 Task: Look for space in South Bend, United States from 10th June, 2023 to 25th June, 2023 for 4 adults in price range Rs.10000 to Rs.15000. Place can be private room with 4 bedrooms having 4 beds and 4 bathrooms. Property type can be house, flat, guest house, hotel. Amenities needed are: wifi, TV, free parkinig on premises, gym, breakfast. Booking option can be shelf check-in. Required host language is English.
Action: Mouse moved to (534, 104)
Screenshot: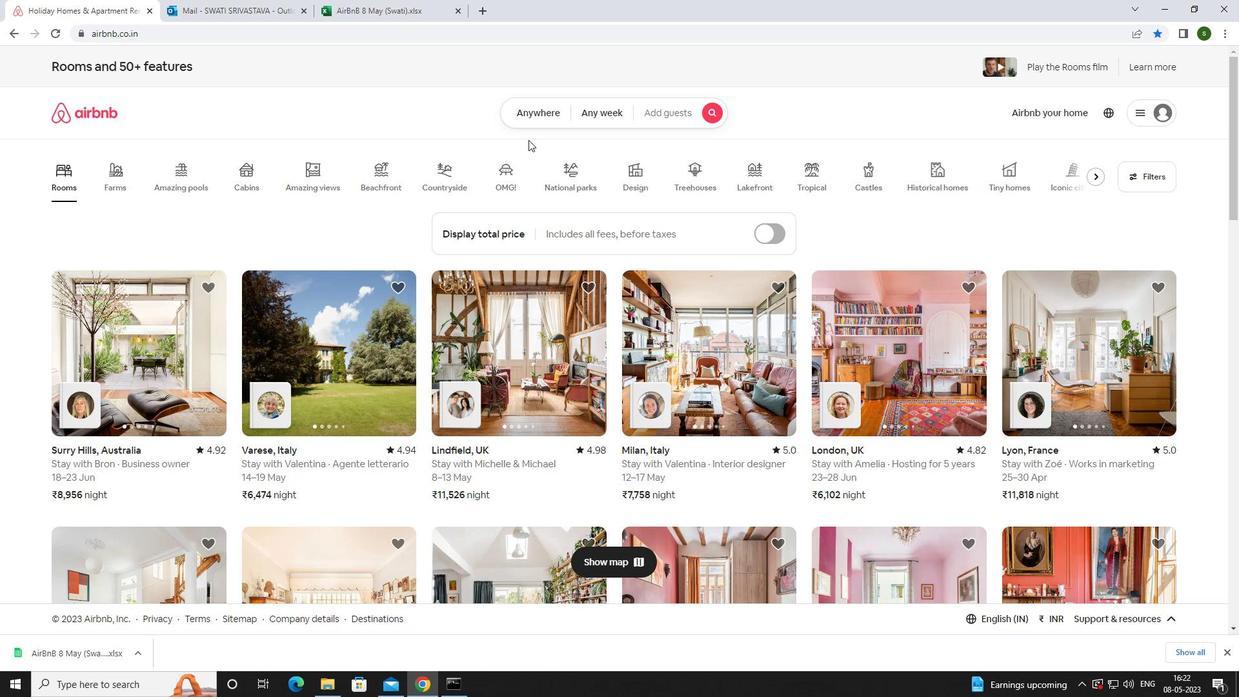 
Action: Mouse pressed left at (534, 104)
Screenshot: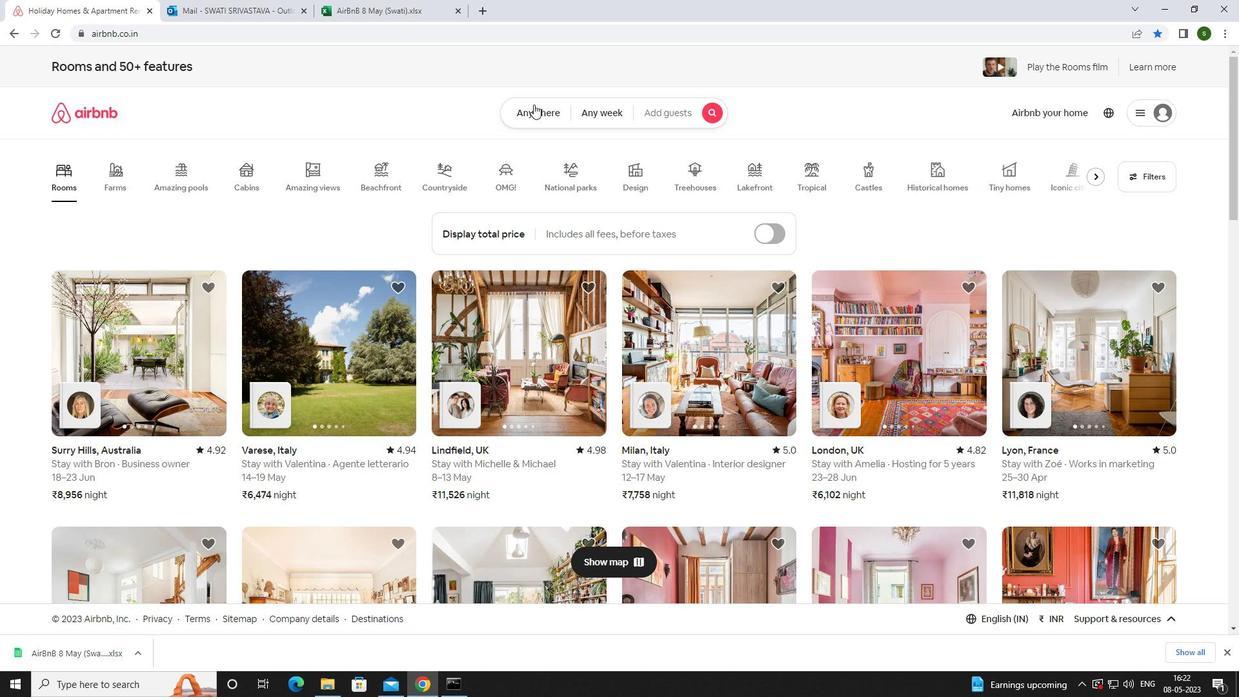 
Action: Mouse moved to (426, 165)
Screenshot: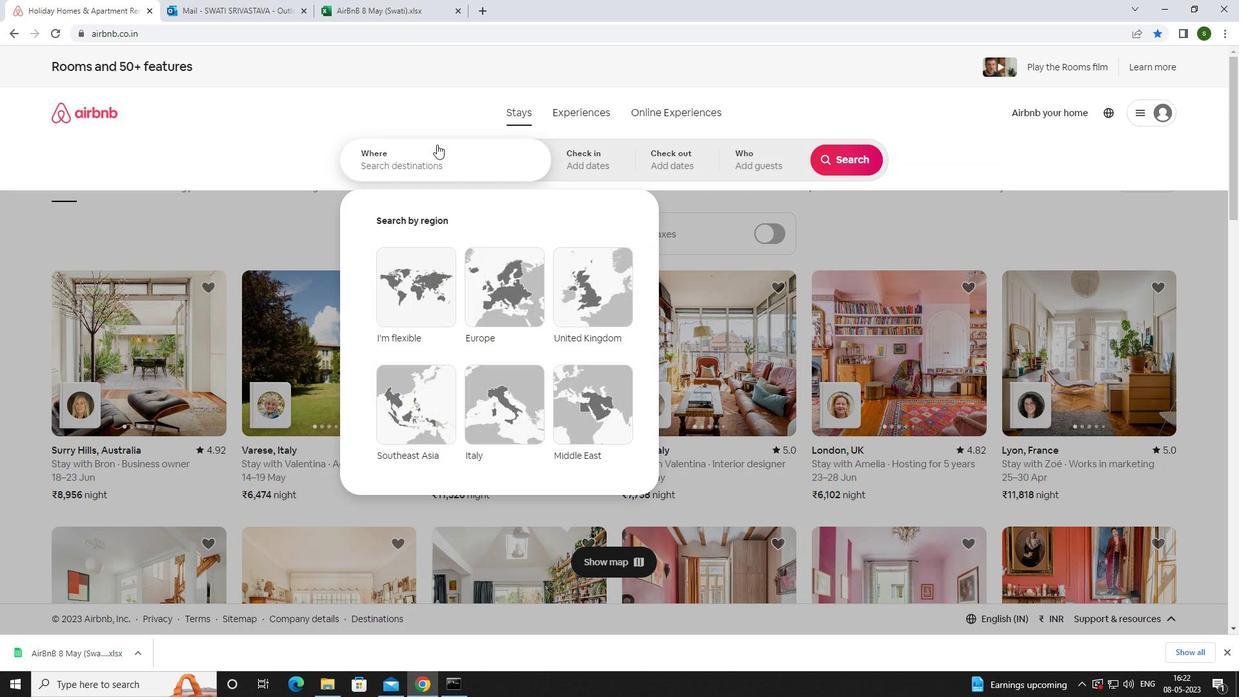 
Action: Mouse pressed left at (426, 165)
Screenshot: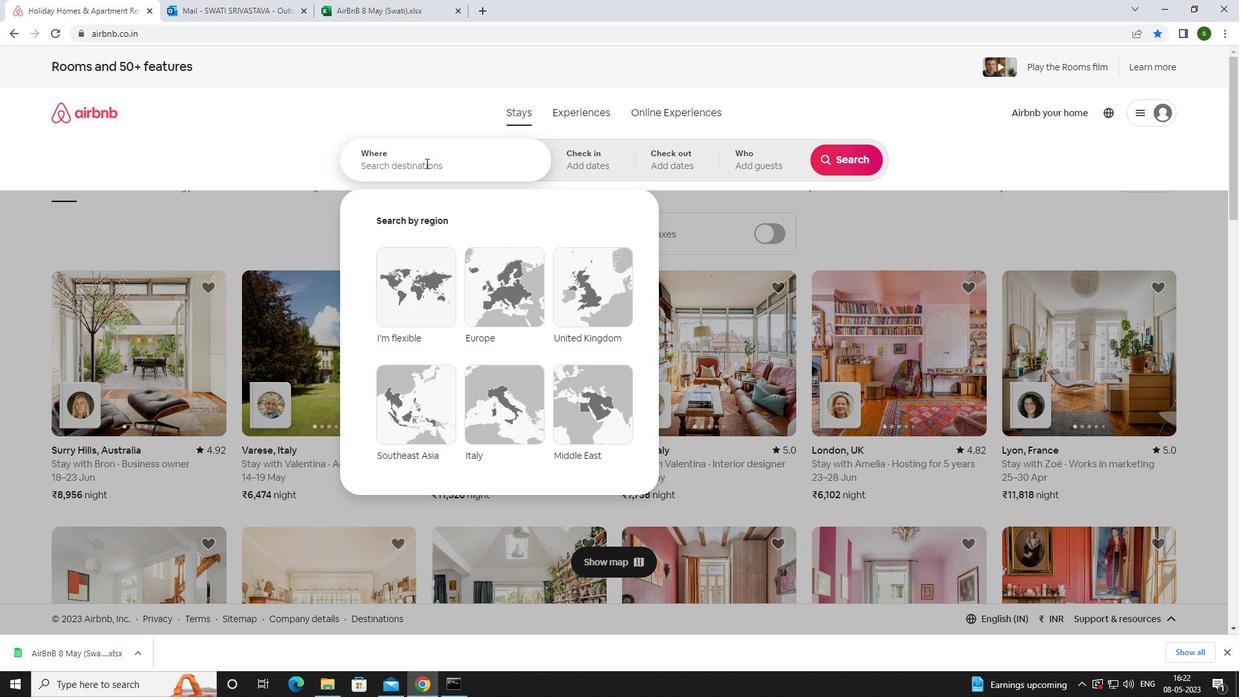 
Action: Mouse moved to (426, 169)
Screenshot: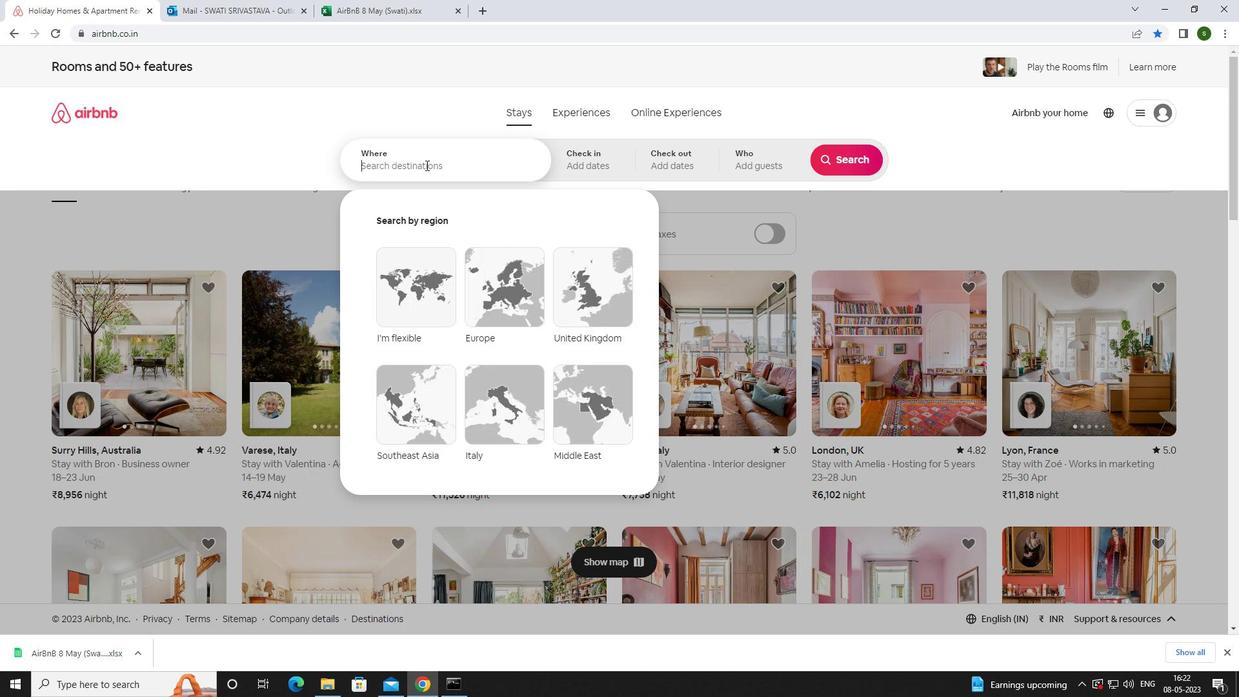 
Action: Key pressed <Key.caps_lock>s<Key.caps_lock>outh<Key.space><Key.caps_lock>b<Key.caps_lock>end,<Key.space><Key.caps_lock>u<Key.caps_lock>nited<Key.space><Key.caps_lock>s<Key.caps_lock>tates<Key.enter>
Screenshot: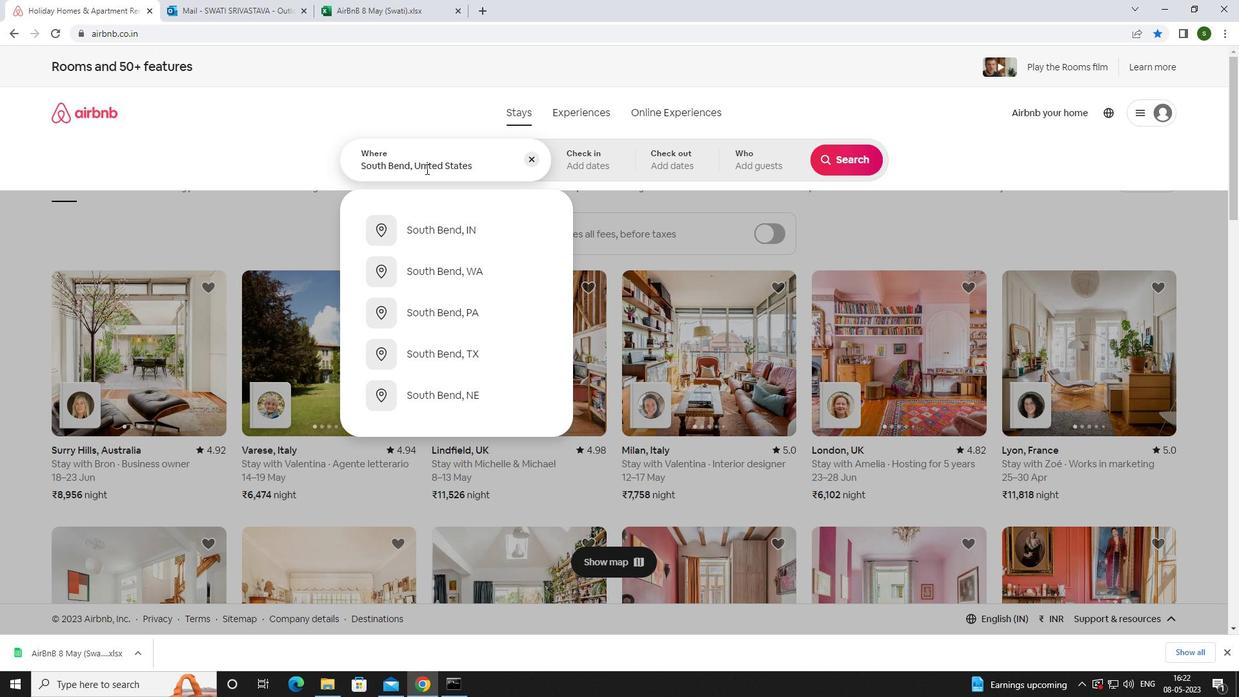 
Action: Mouse moved to (828, 342)
Screenshot: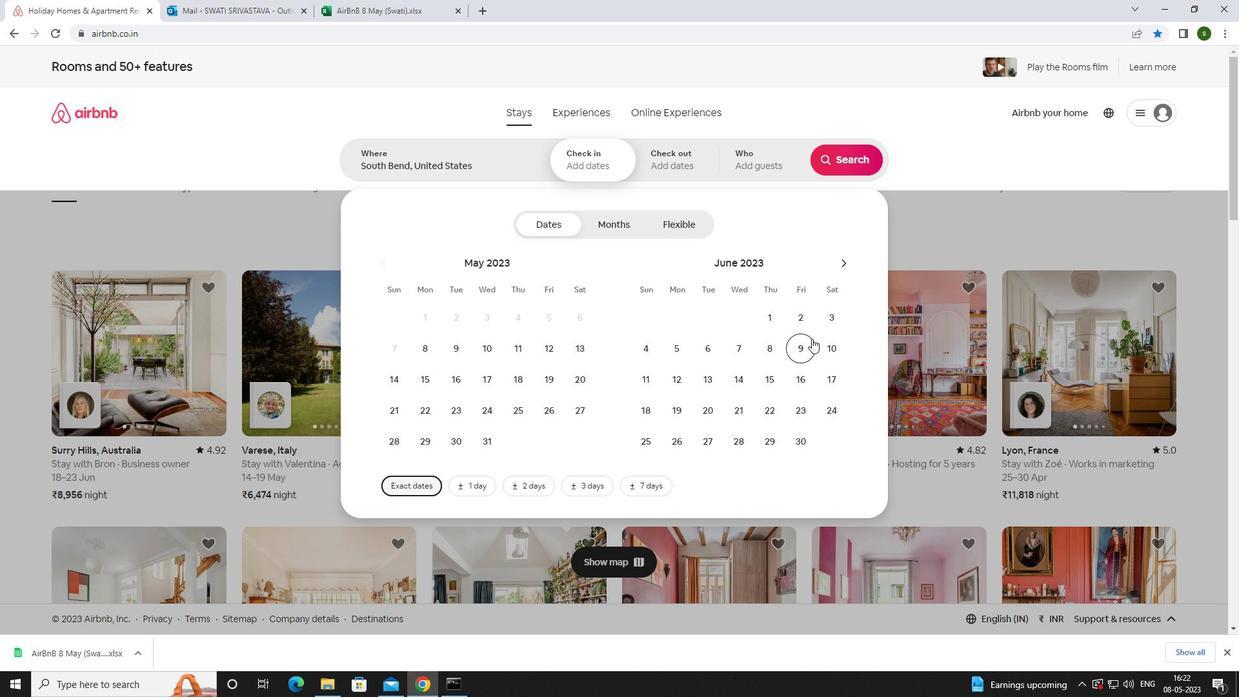 
Action: Mouse pressed left at (828, 342)
Screenshot: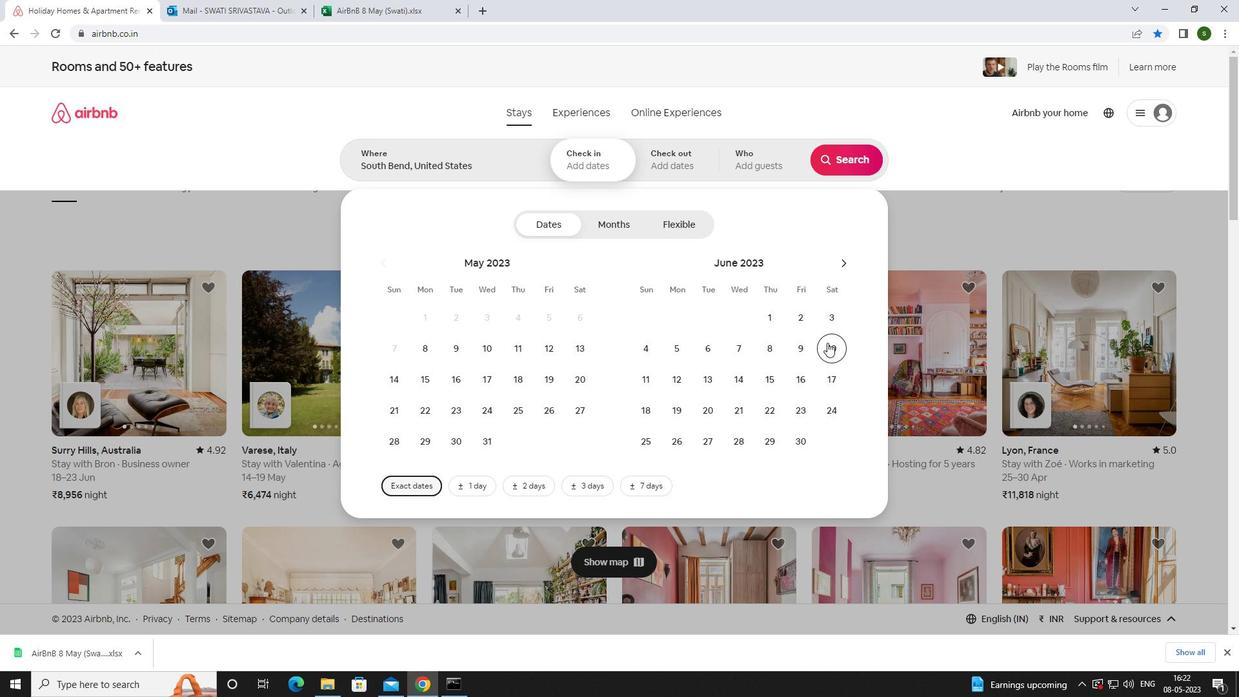 
Action: Mouse moved to (650, 433)
Screenshot: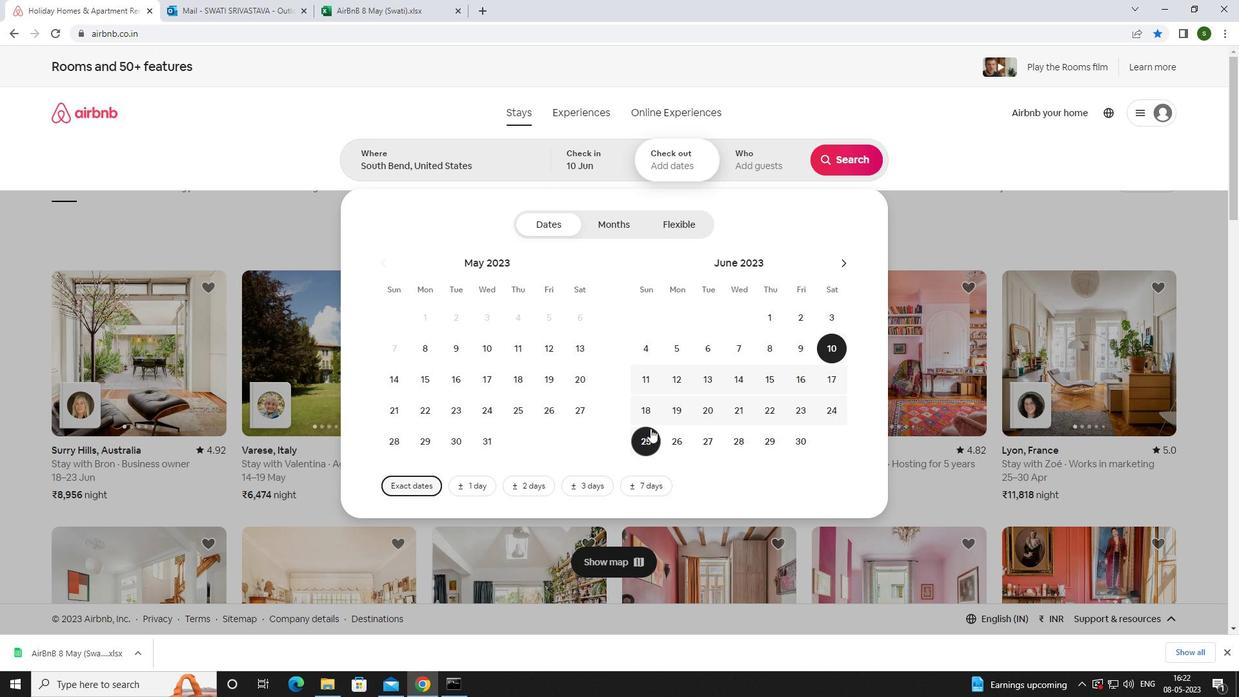 
Action: Mouse pressed left at (650, 433)
Screenshot: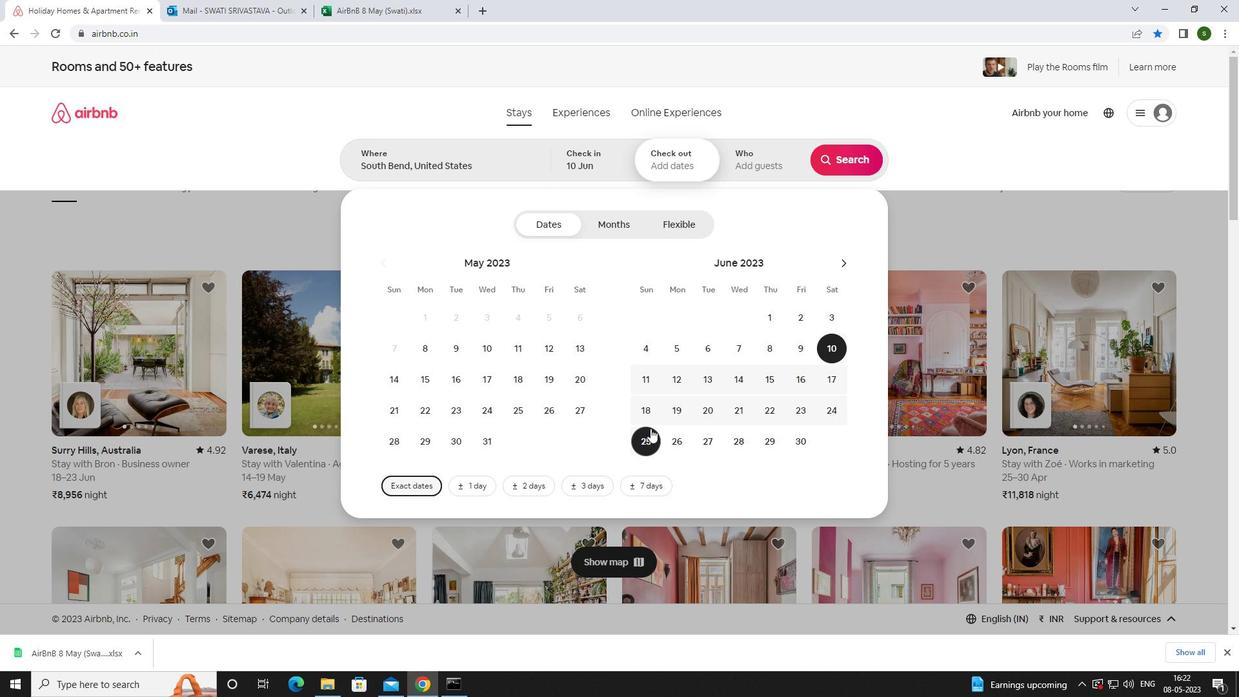 
Action: Mouse moved to (760, 160)
Screenshot: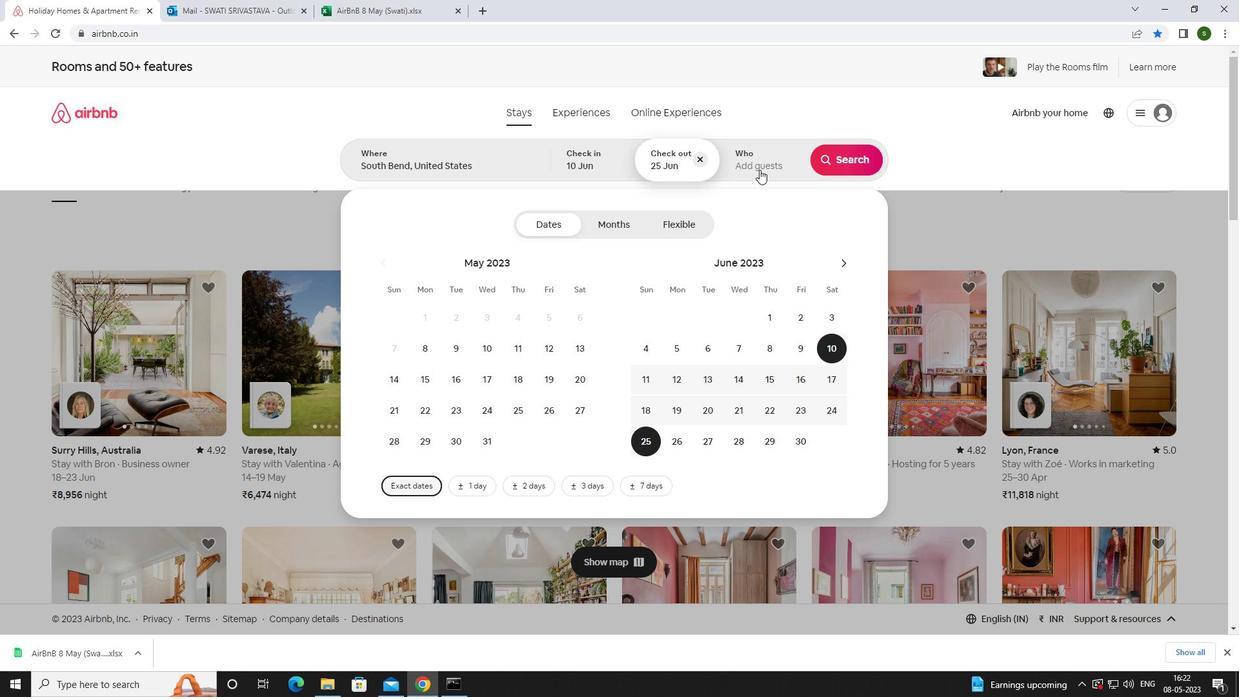 
Action: Mouse pressed left at (760, 160)
Screenshot: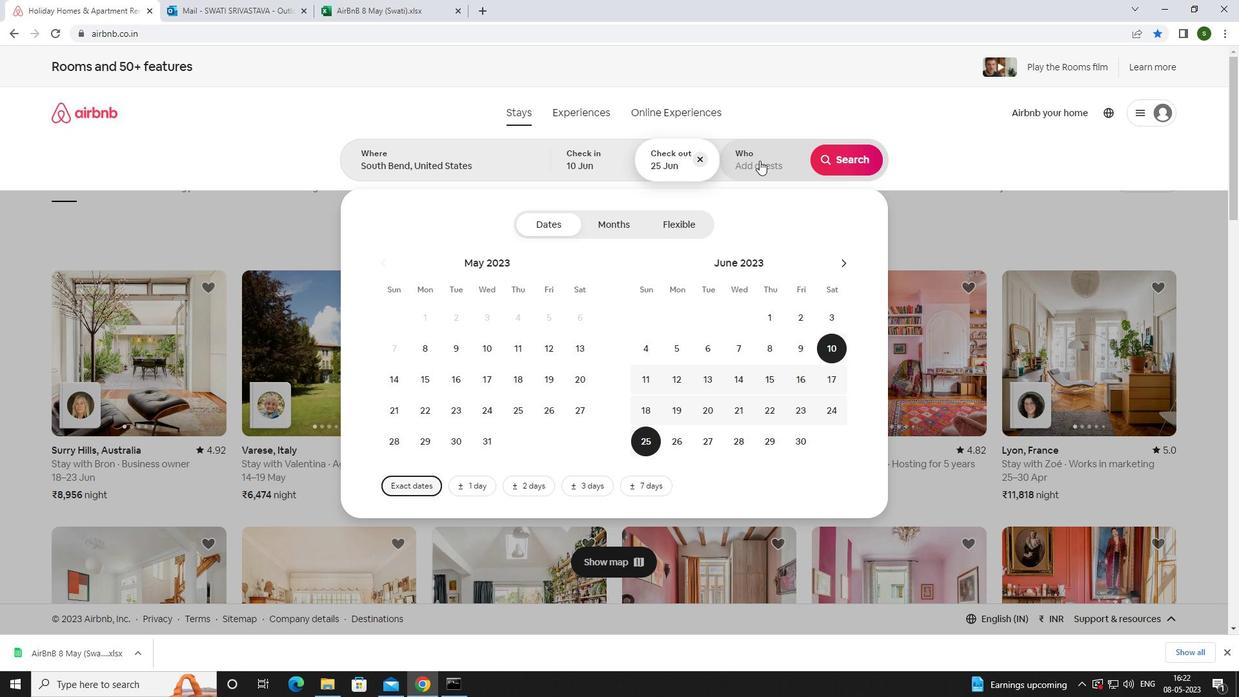
Action: Mouse moved to (853, 227)
Screenshot: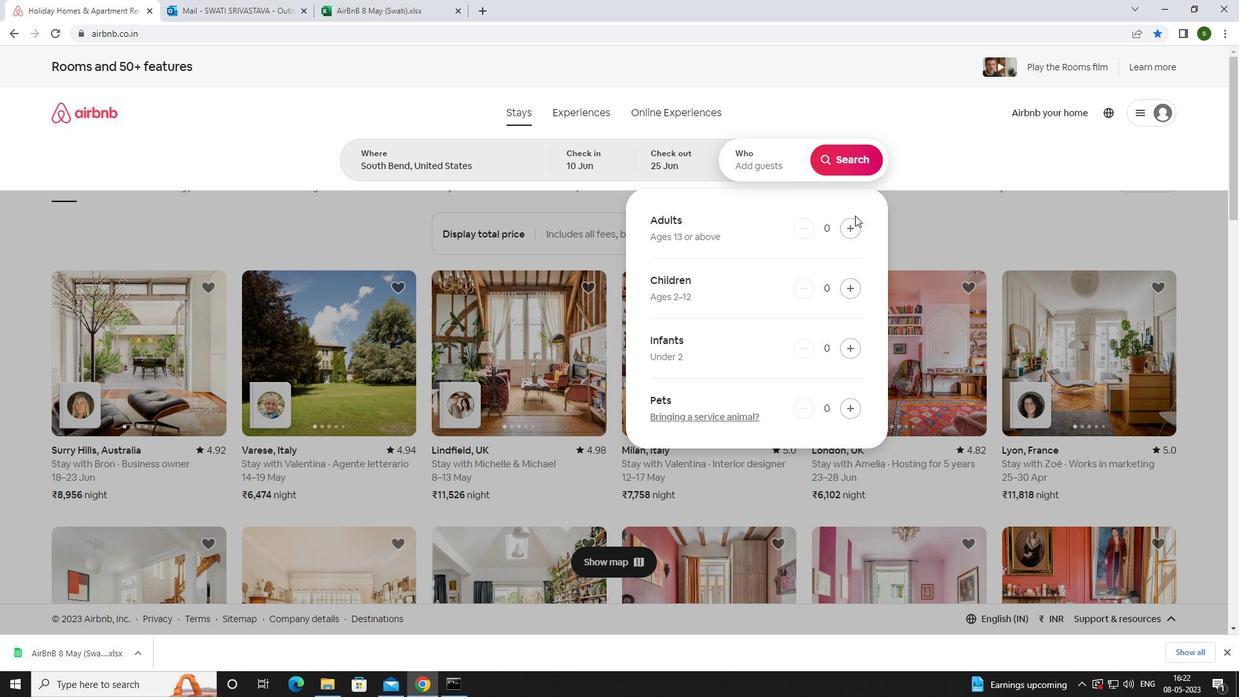 
Action: Mouse pressed left at (853, 227)
Screenshot: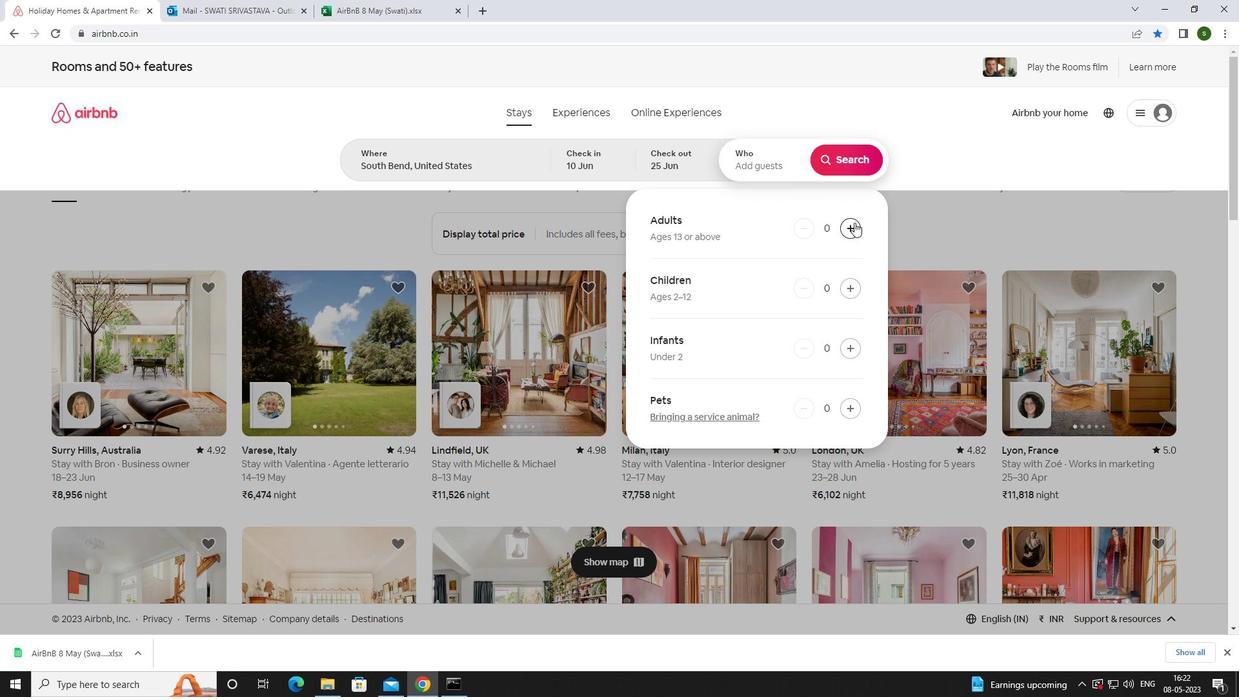 
Action: Mouse pressed left at (853, 227)
Screenshot: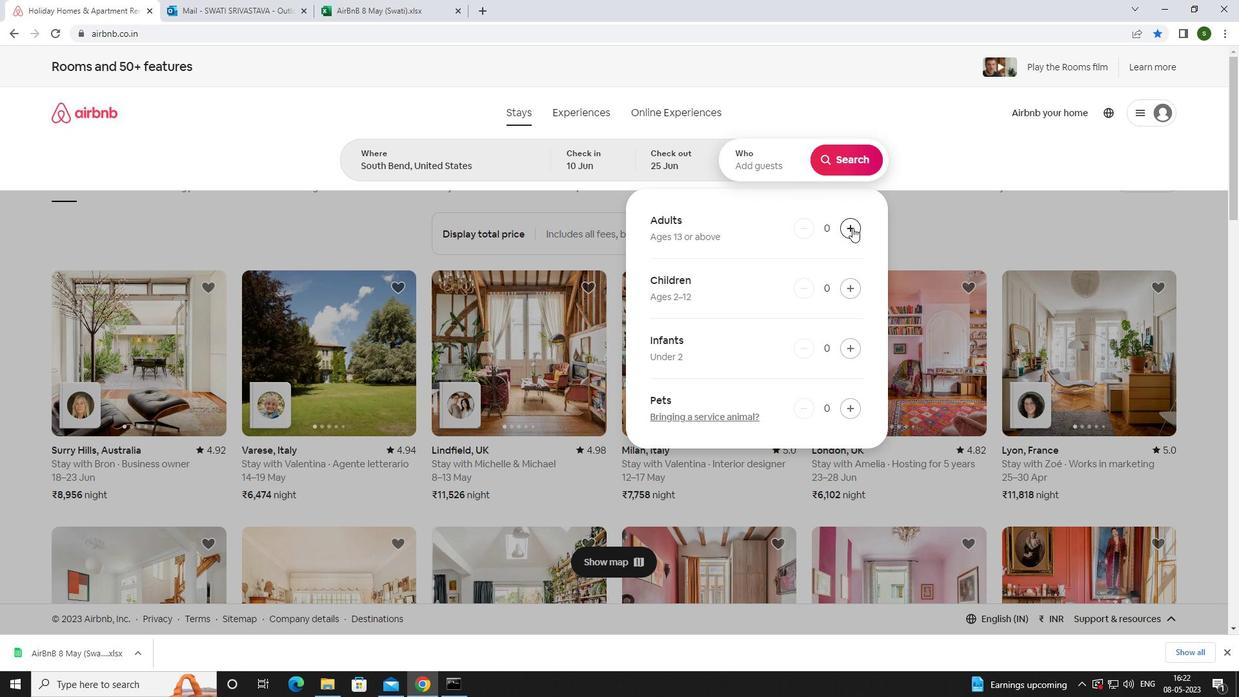 
Action: Mouse pressed left at (853, 227)
Screenshot: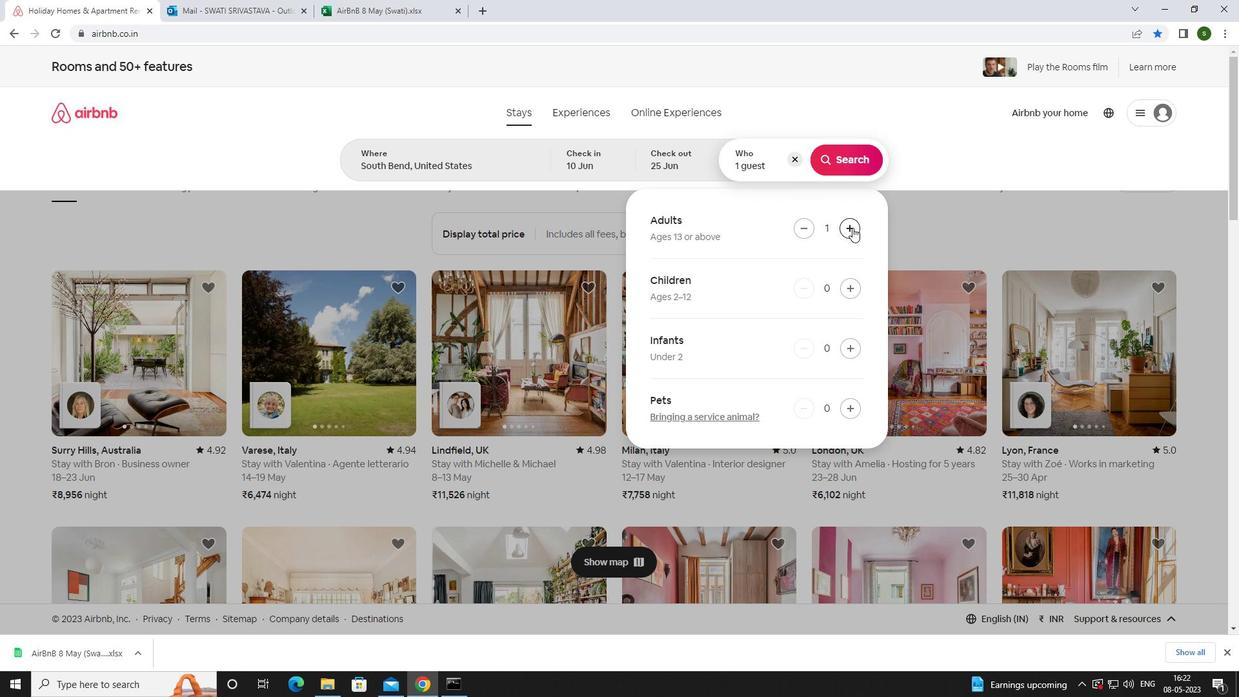 
Action: Mouse pressed left at (853, 227)
Screenshot: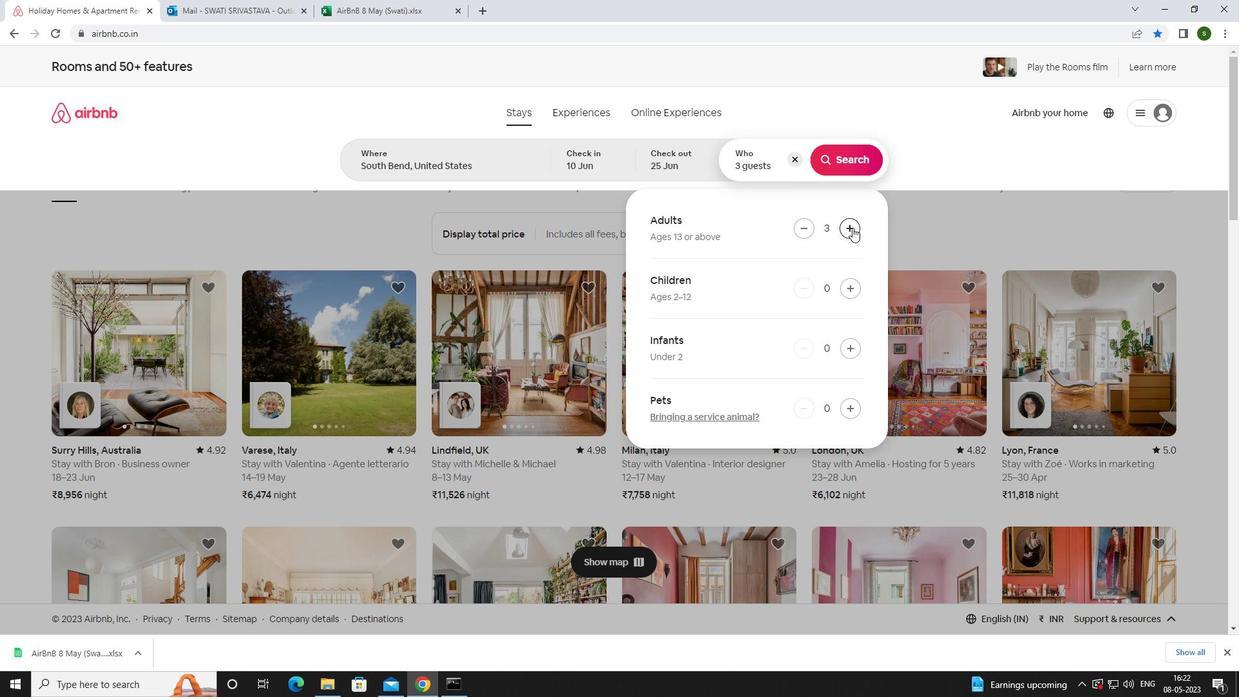 
Action: Mouse moved to (835, 156)
Screenshot: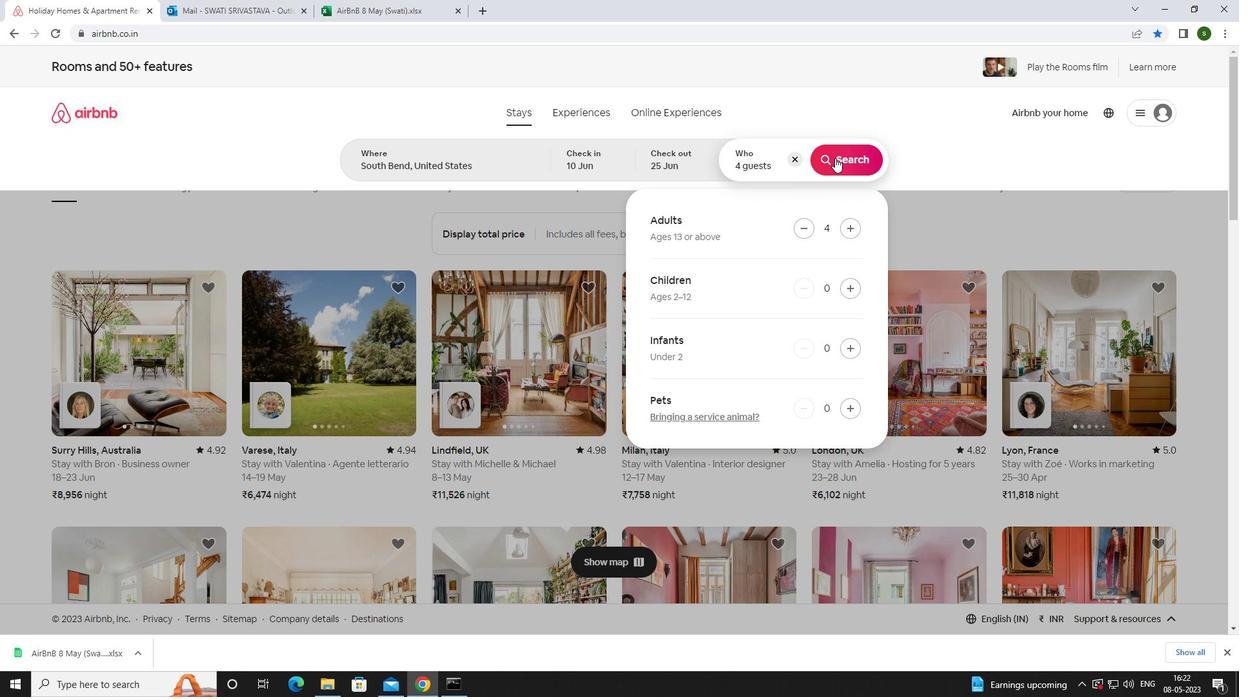 
Action: Mouse pressed left at (835, 156)
Screenshot: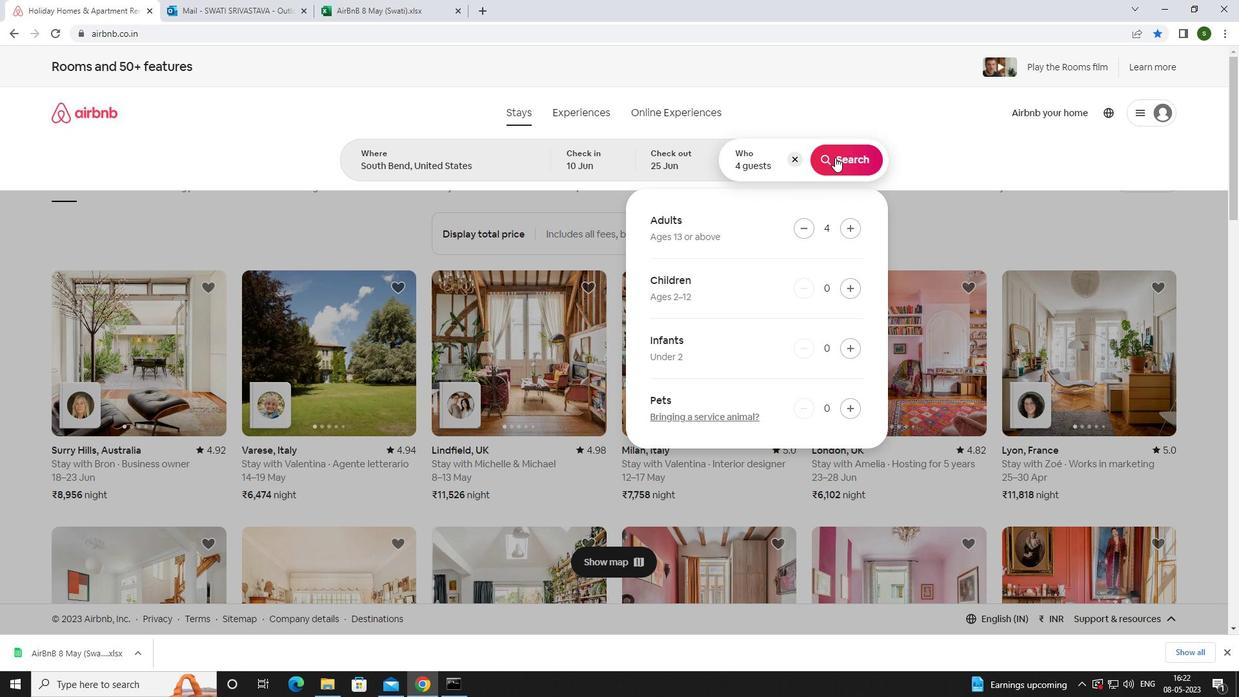 
Action: Mouse moved to (1181, 134)
Screenshot: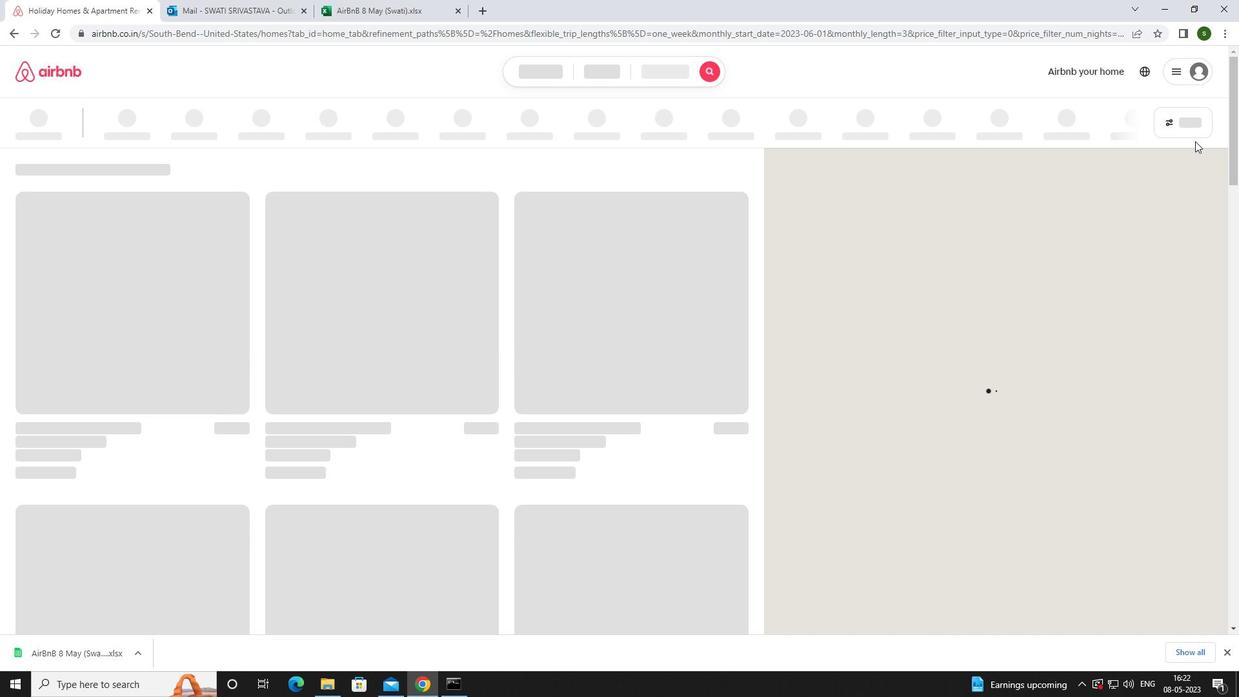 
Action: Mouse pressed left at (1181, 134)
Screenshot: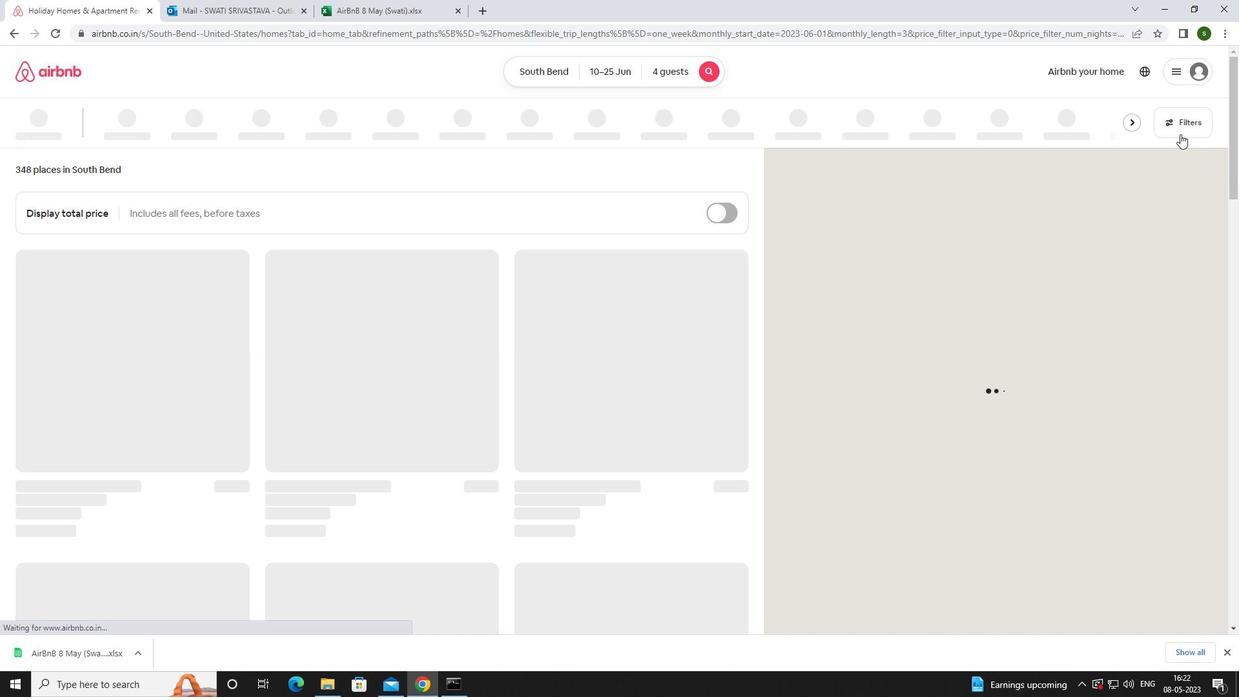 
Action: Mouse moved to (557, 430)
Screenshot: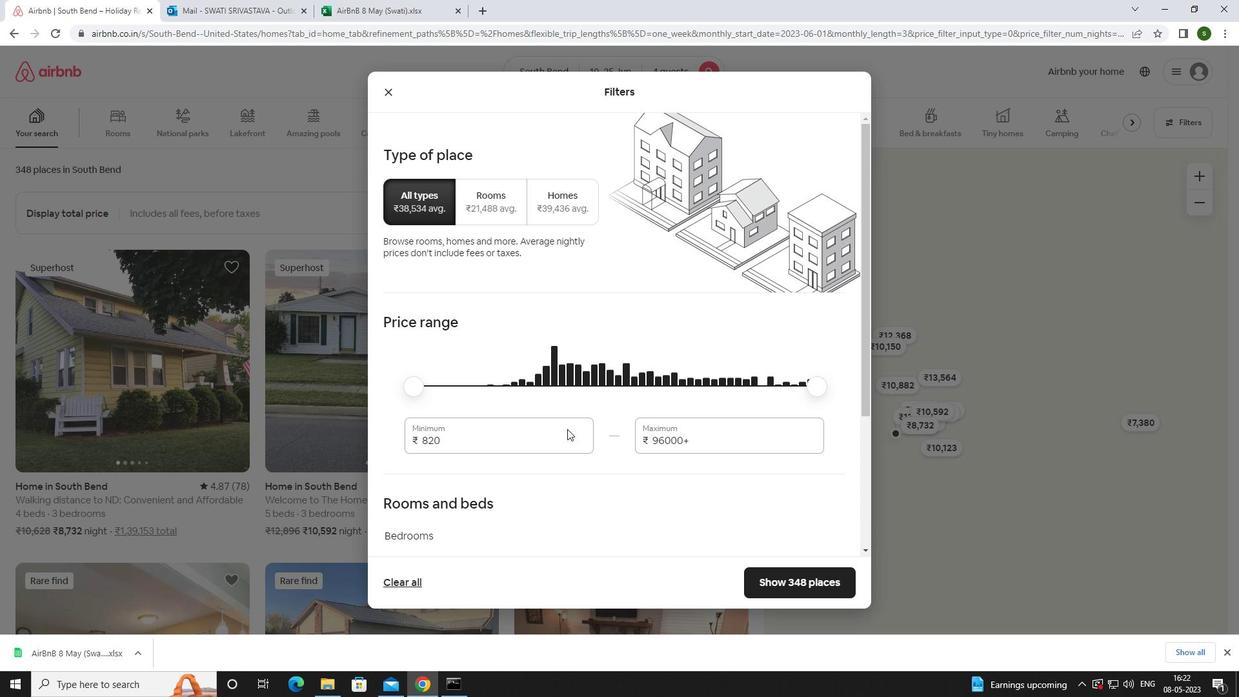 
Action: Mouse pressed left at (557, 430)
Screenshot: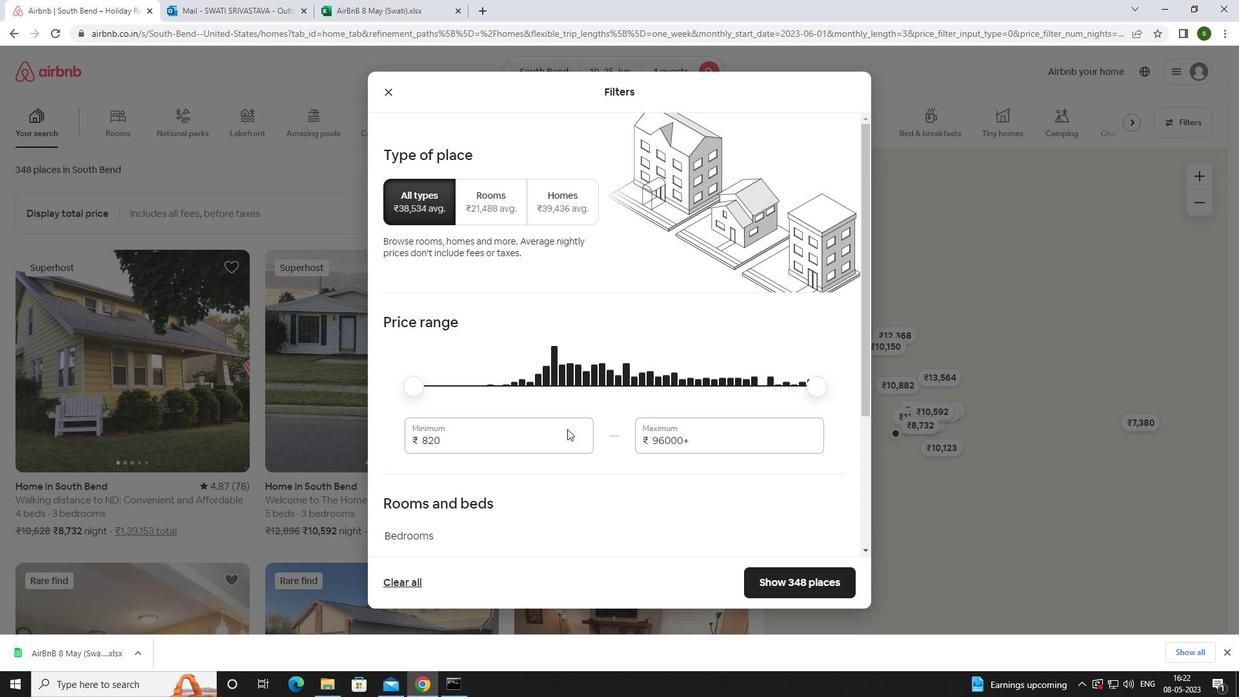 
Action: Mouse moved to (553, 431)
Screenshot: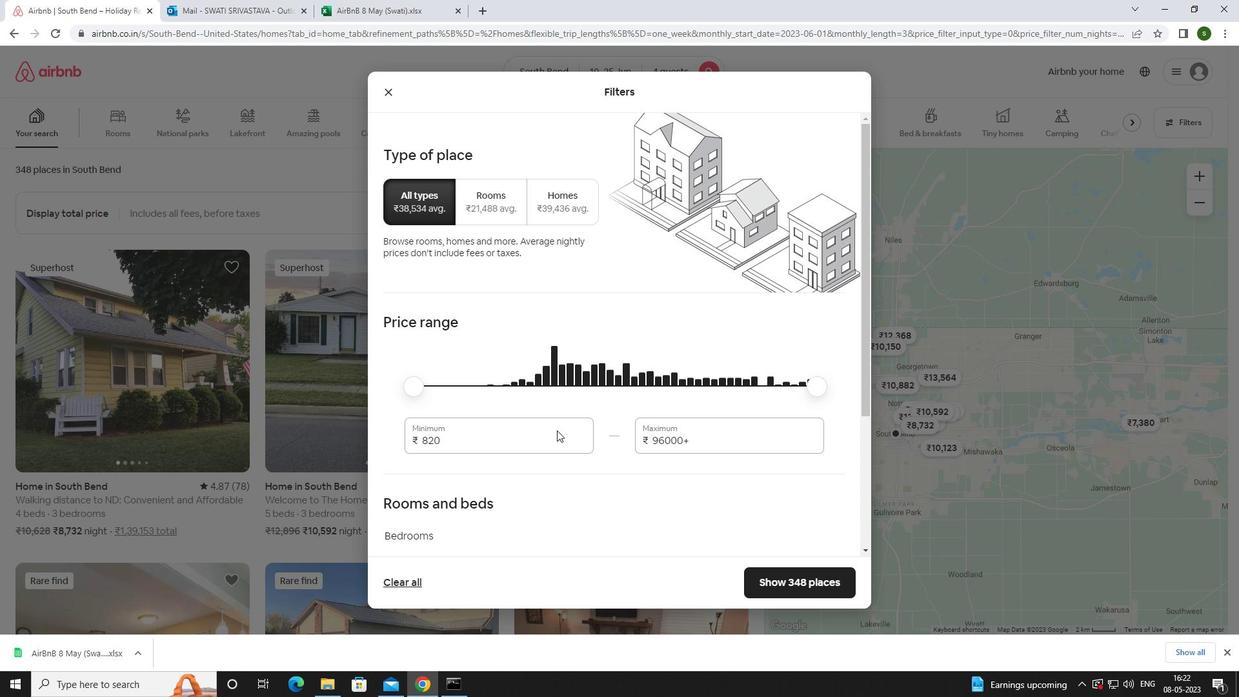 
Action: Key pressed <Key.backspace><Key.backspace><Key.backspace><Key.backspace>10000
Screenshot: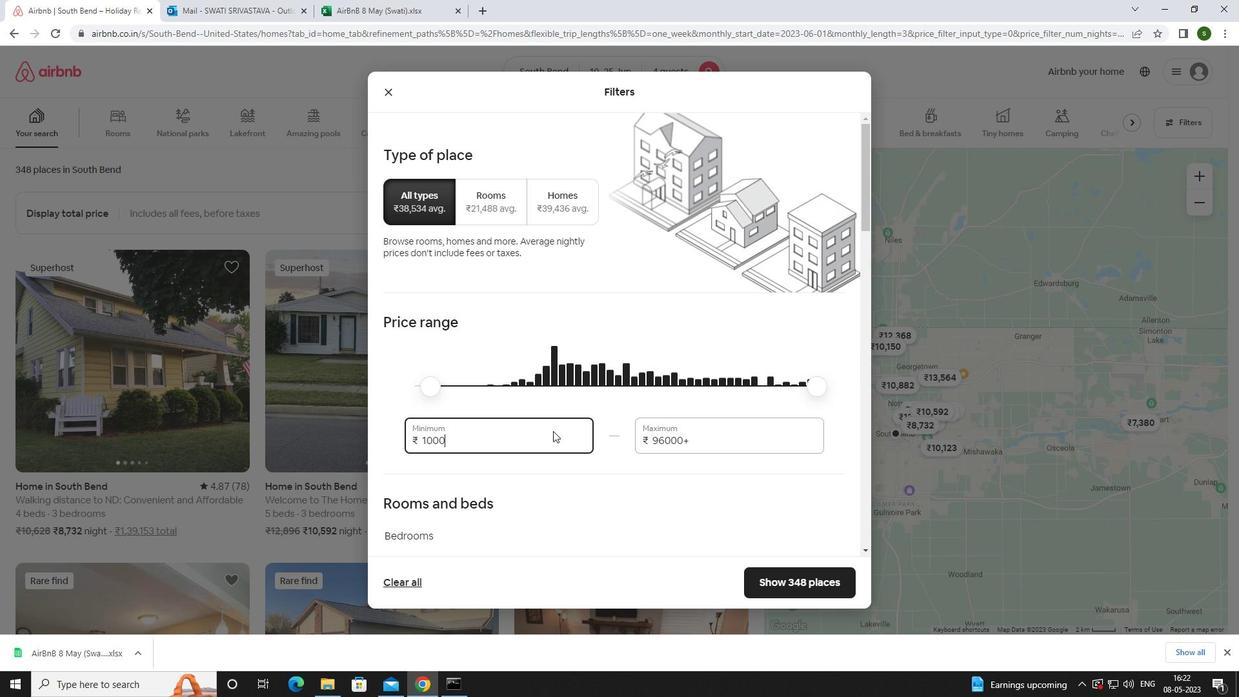 
Action: Mouse moved to (716, 446)
Screenshot: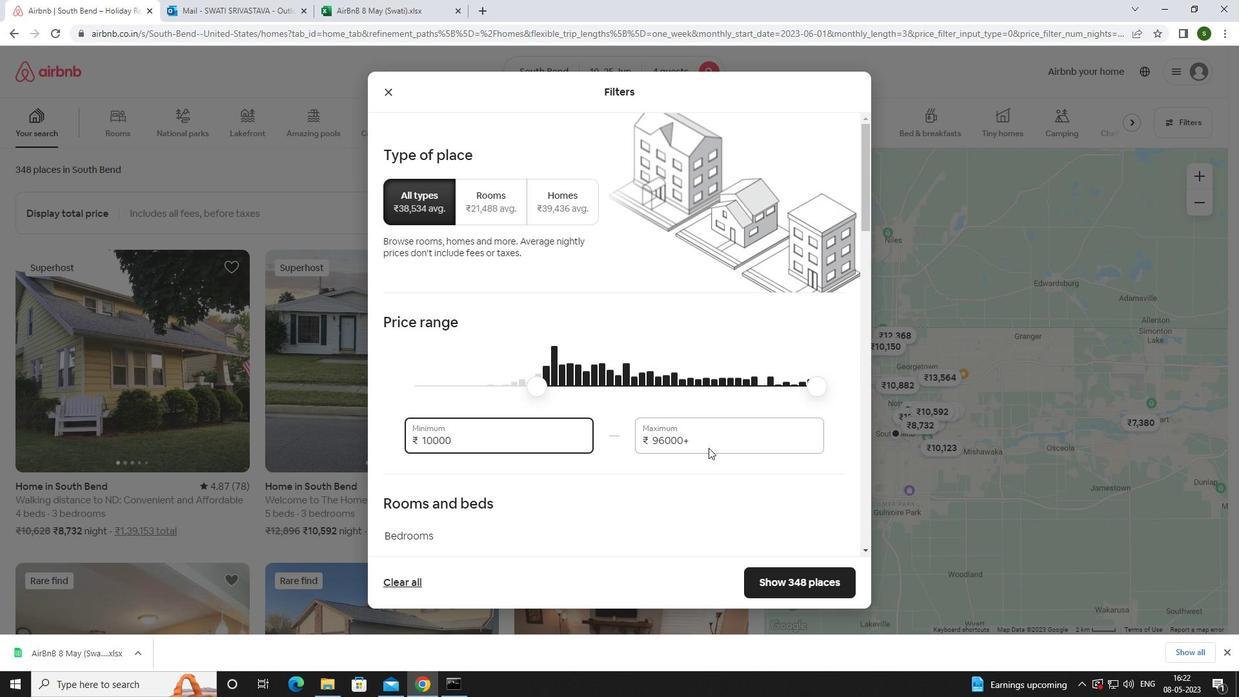 
Action: Mouse pressed left at (716, 446)
Screenshot: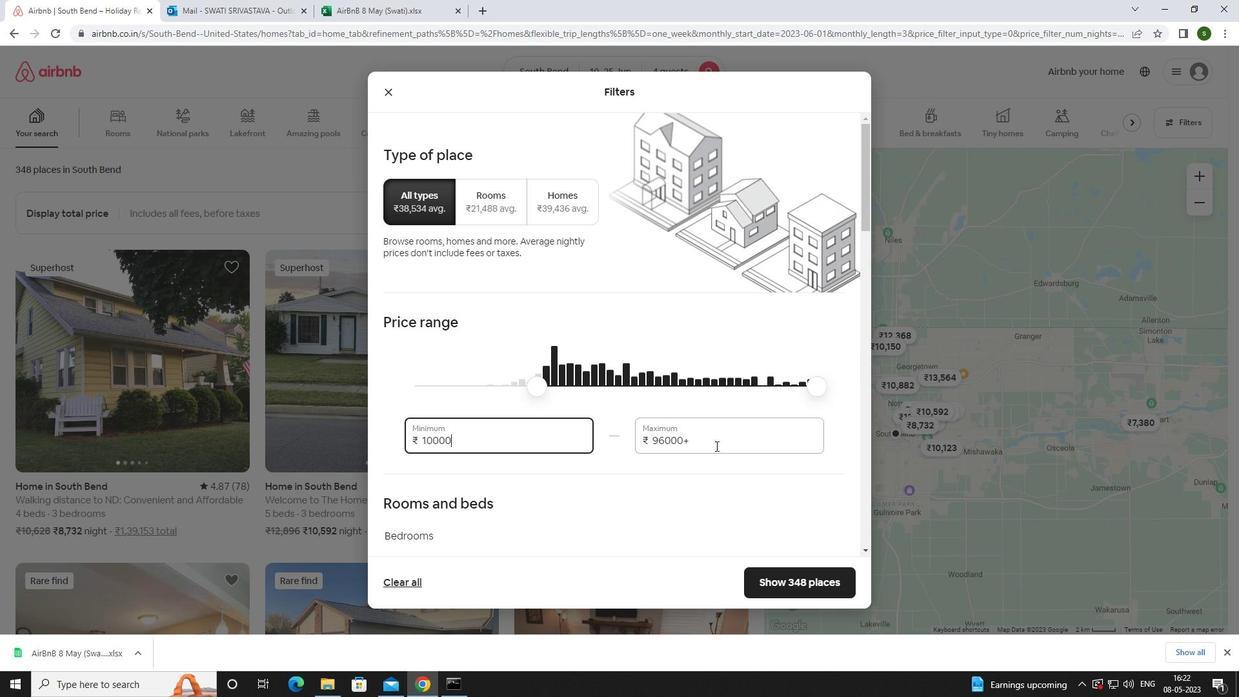 
Action: Key pressed <Key.backspace><Key.backspace><Key.backspace><Key.backspace><Key.backspace><Key.backspace><Key.backspace><Key.backspace><Key.backspace><Key.backspace>15000
Screenshot: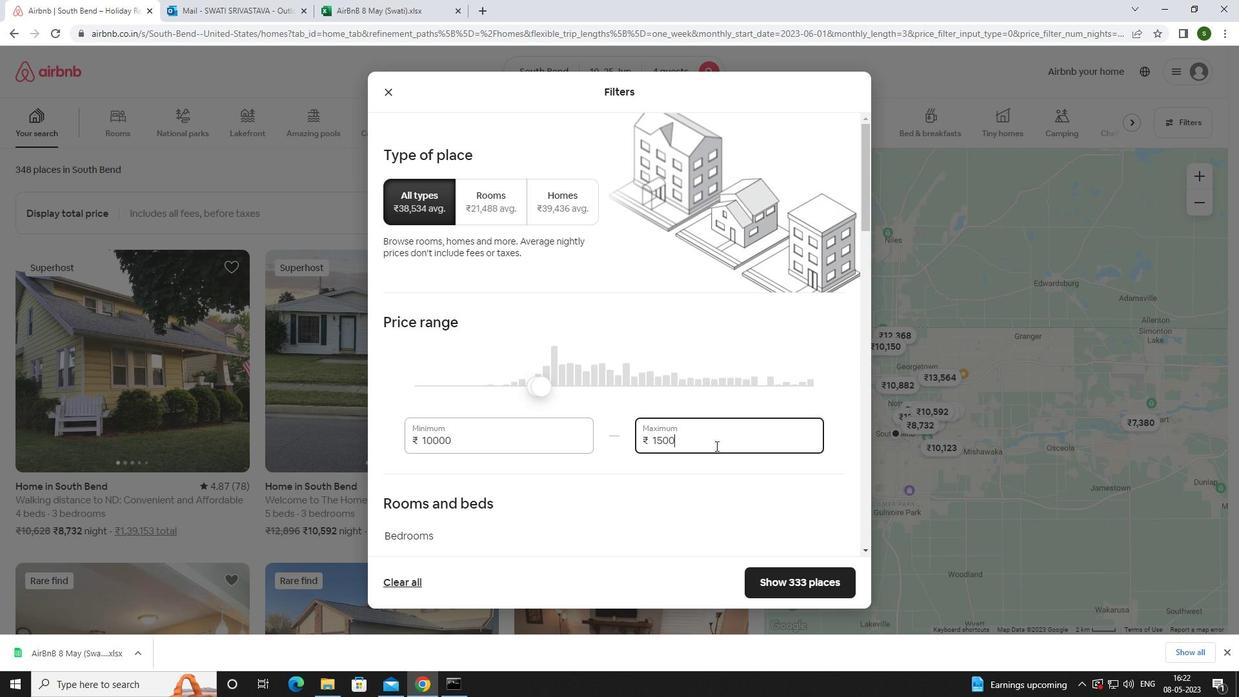 
Action: Mouse moved to (647, 400)
Screenshot: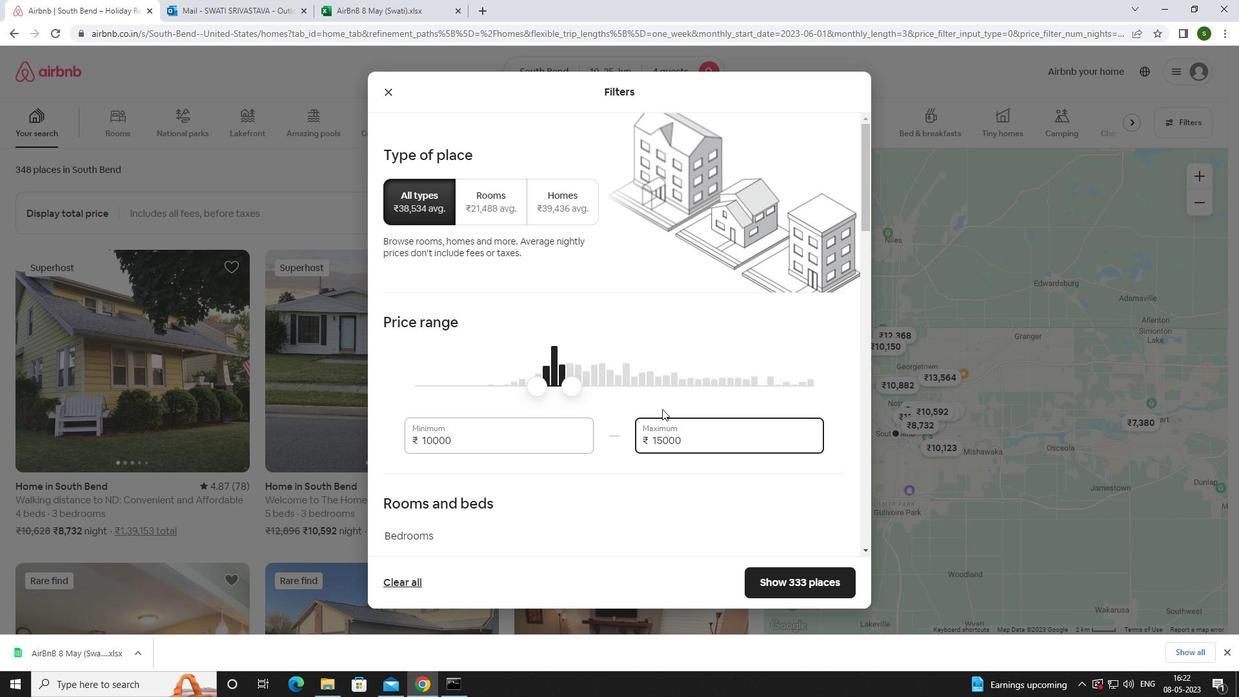 
Action: Mouse scrolled (647, 399) with delta (0, 0)
Screenshot: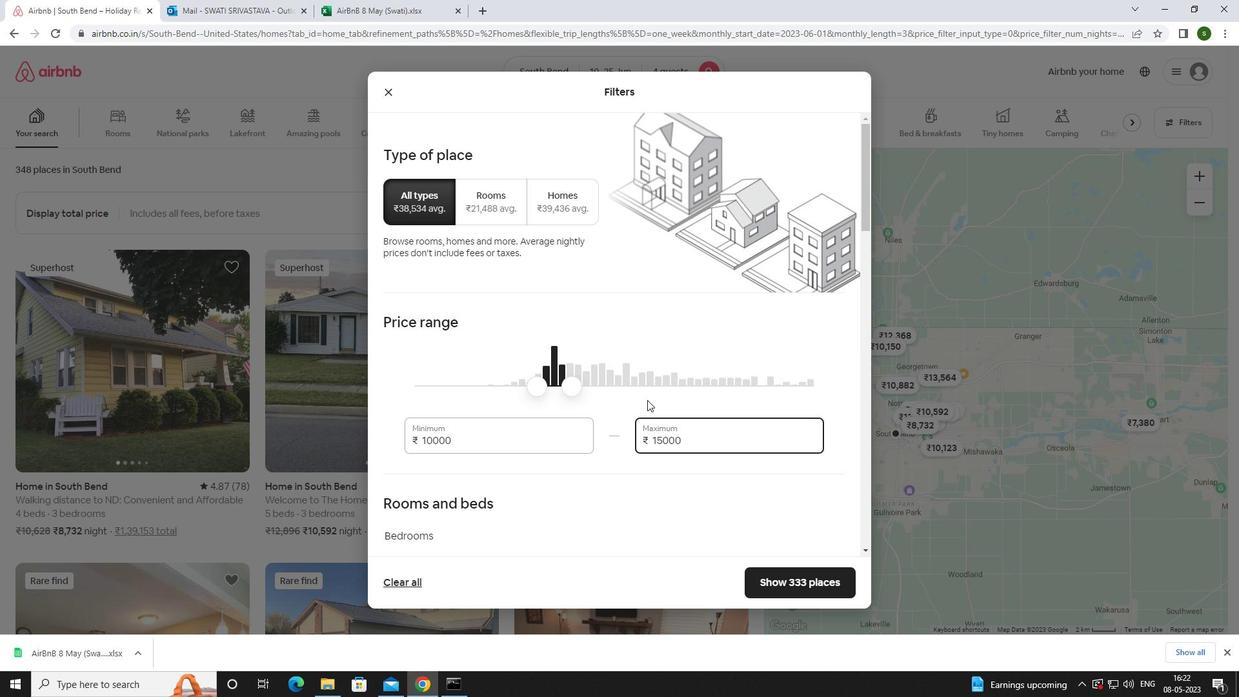 
Action: Mouse scrolled (647, 399) with delta (0, 0)
Screenshot: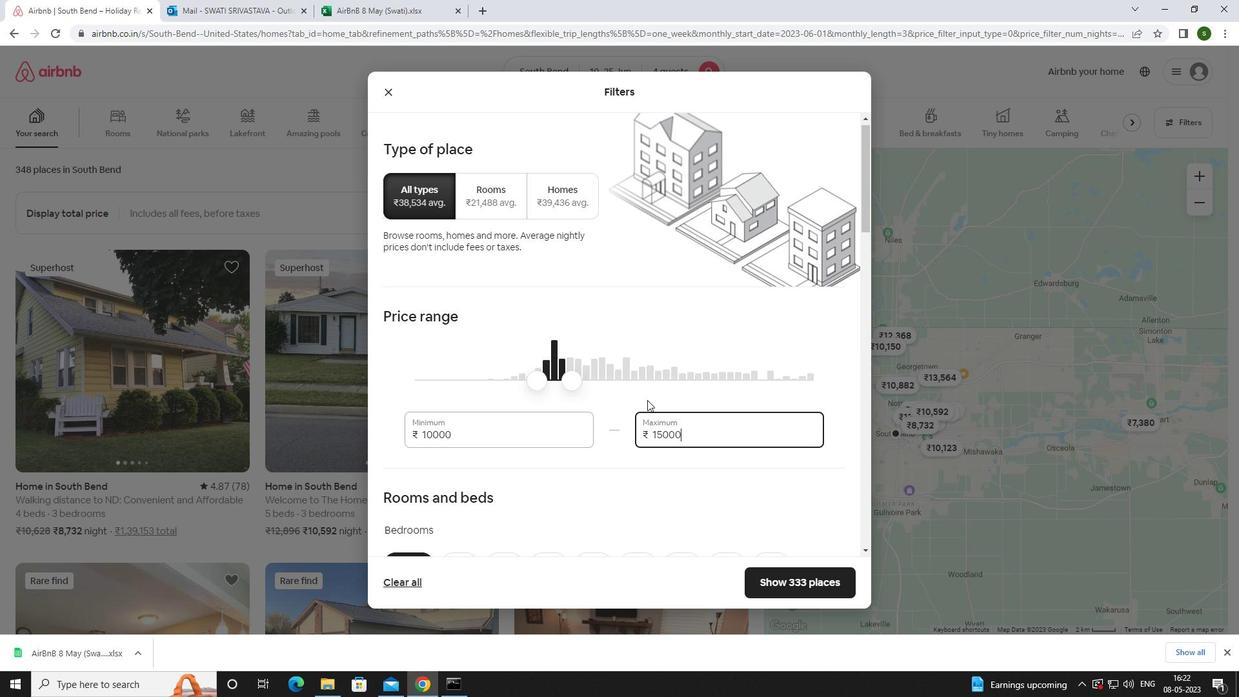 
Action: Mouse scrolled (647, 399) with delta (0, 0)
Screenshot: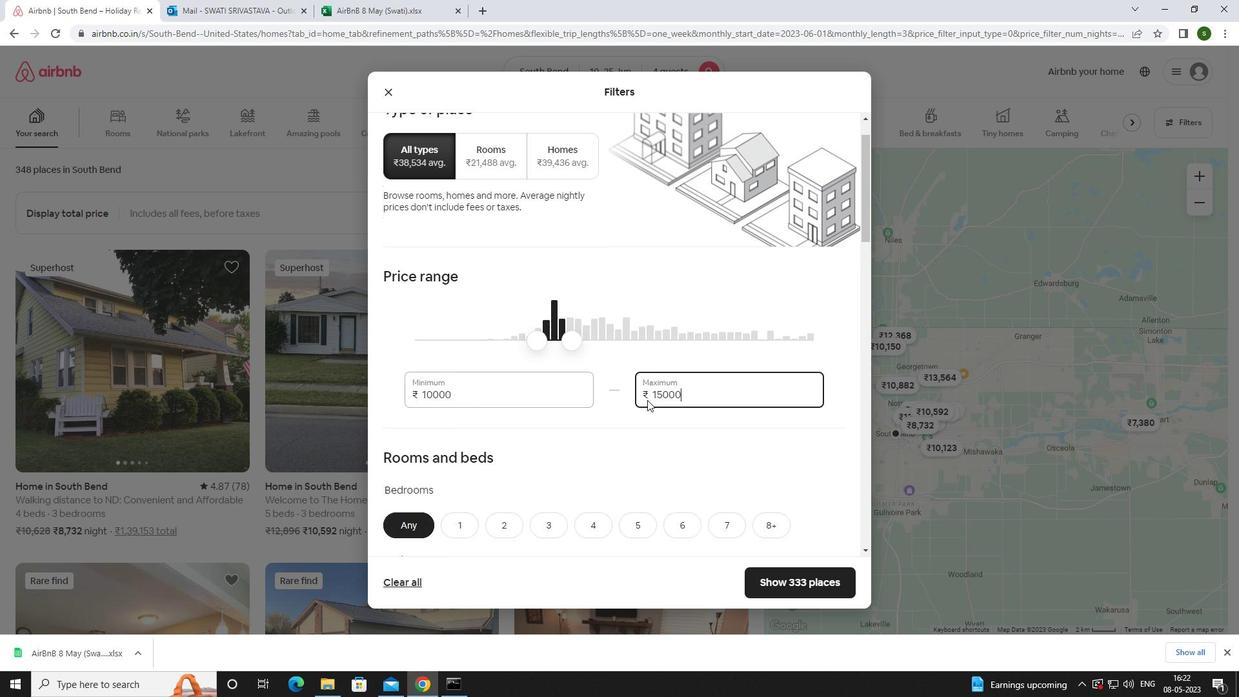 
Action: Mouse scrolled (647, 399) with delta (0, 0)
Screenshot: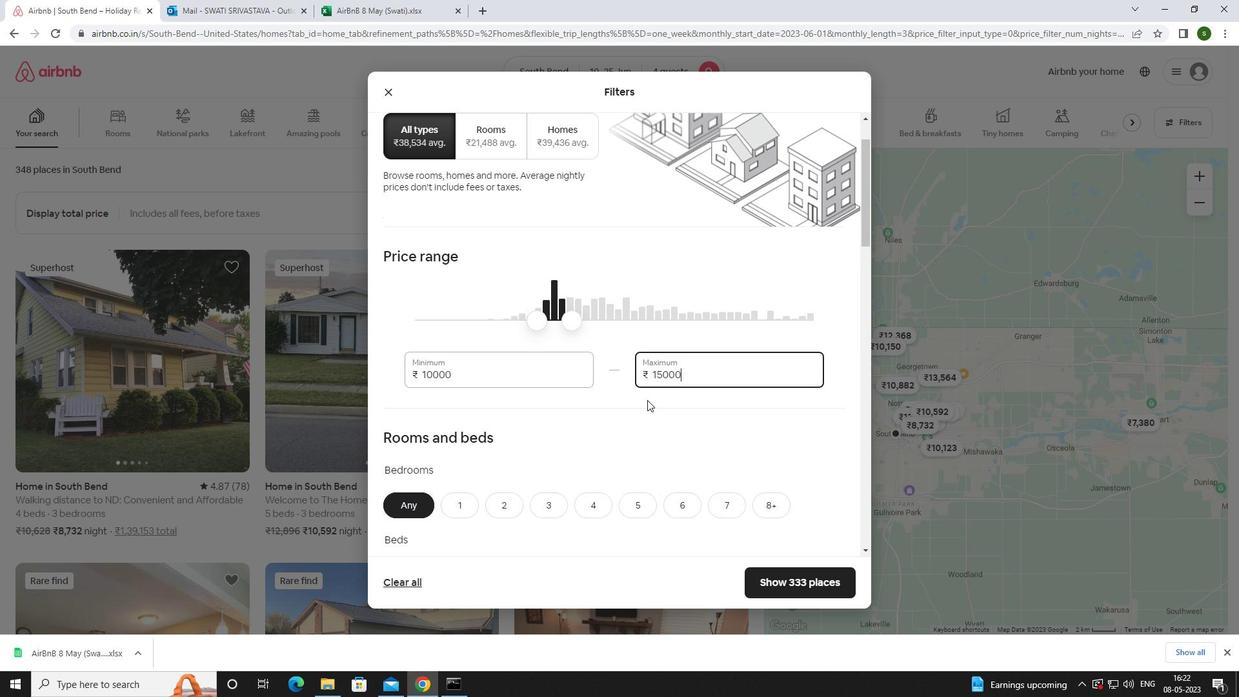 
Action: Mouse moved to (603, 318)
Screenshot: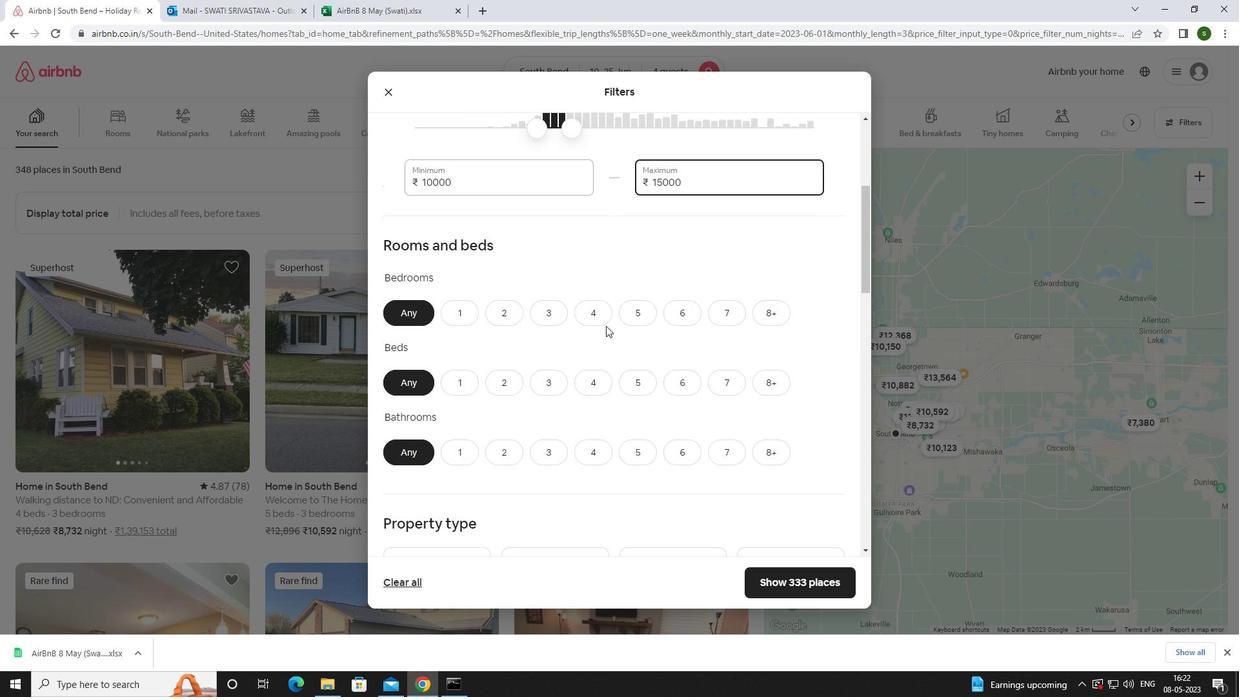 
Action: Mouse pressed left at (603, 318)
Screenshot: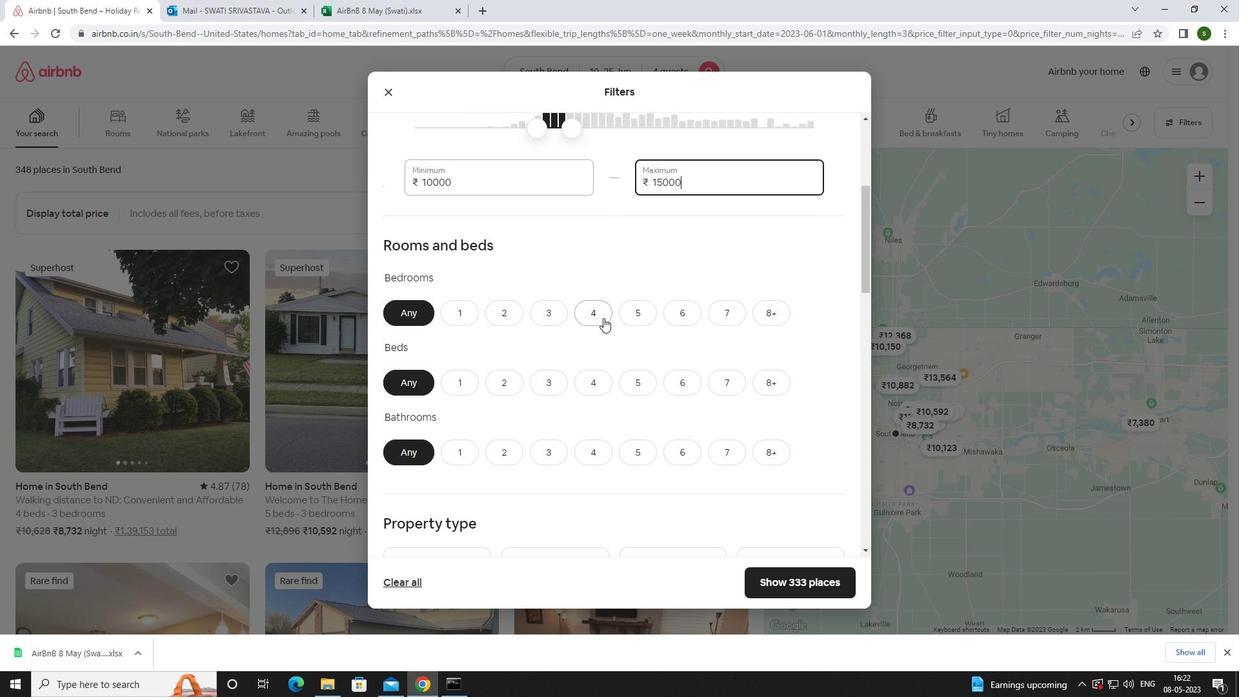
Action: Mouse moved to (596, 383)
Screenshot: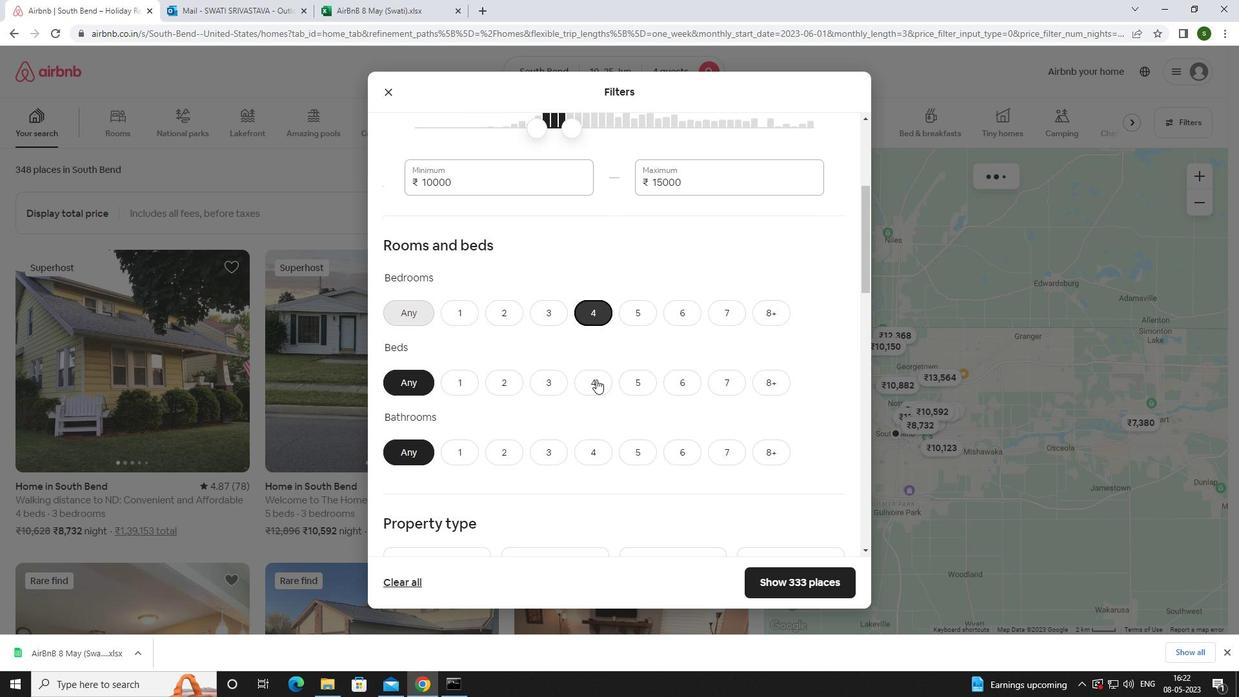 
Action: Mouse pressed left at (596, 383)
Screenshot: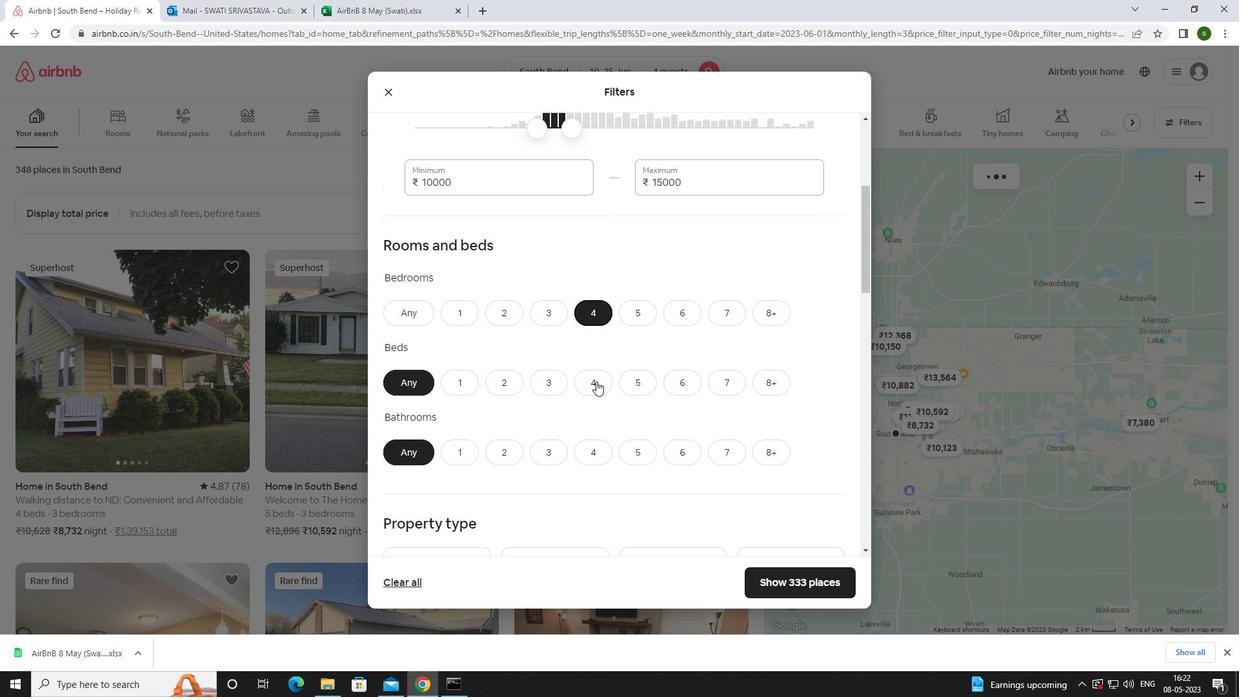 
Action: Mouse moved to (590, 445)
Screenshot: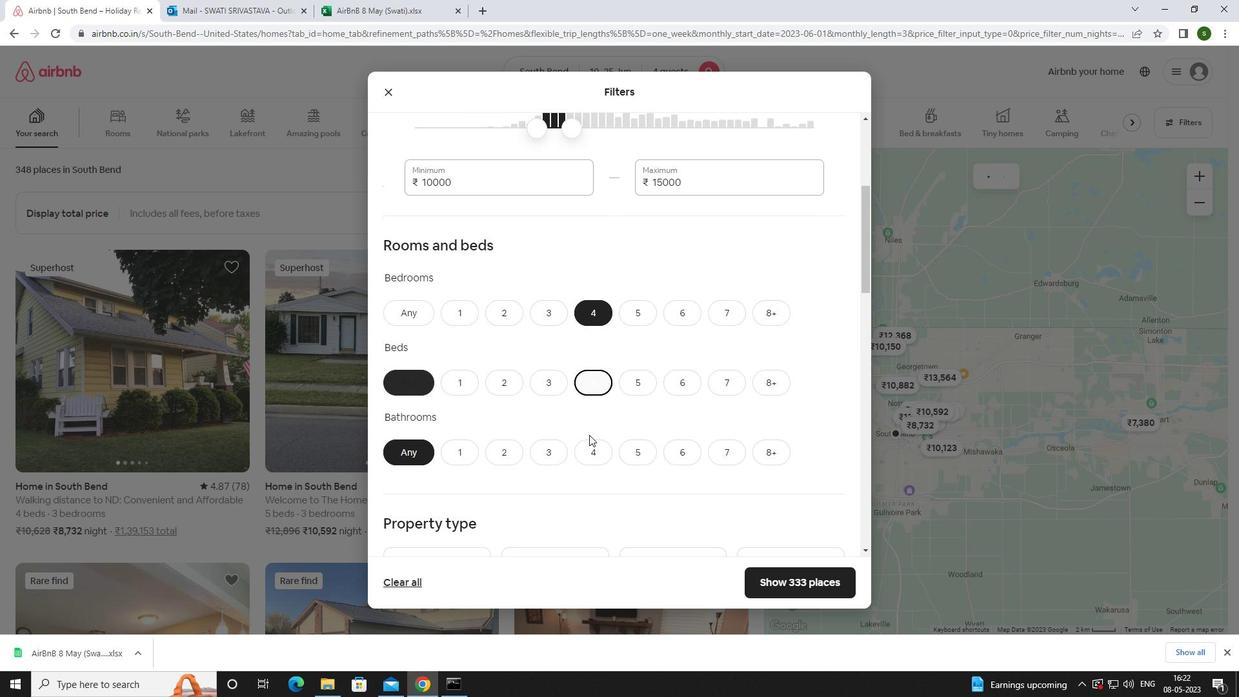 
Action: Mouse pressed left at (590, 445)
Screenshot: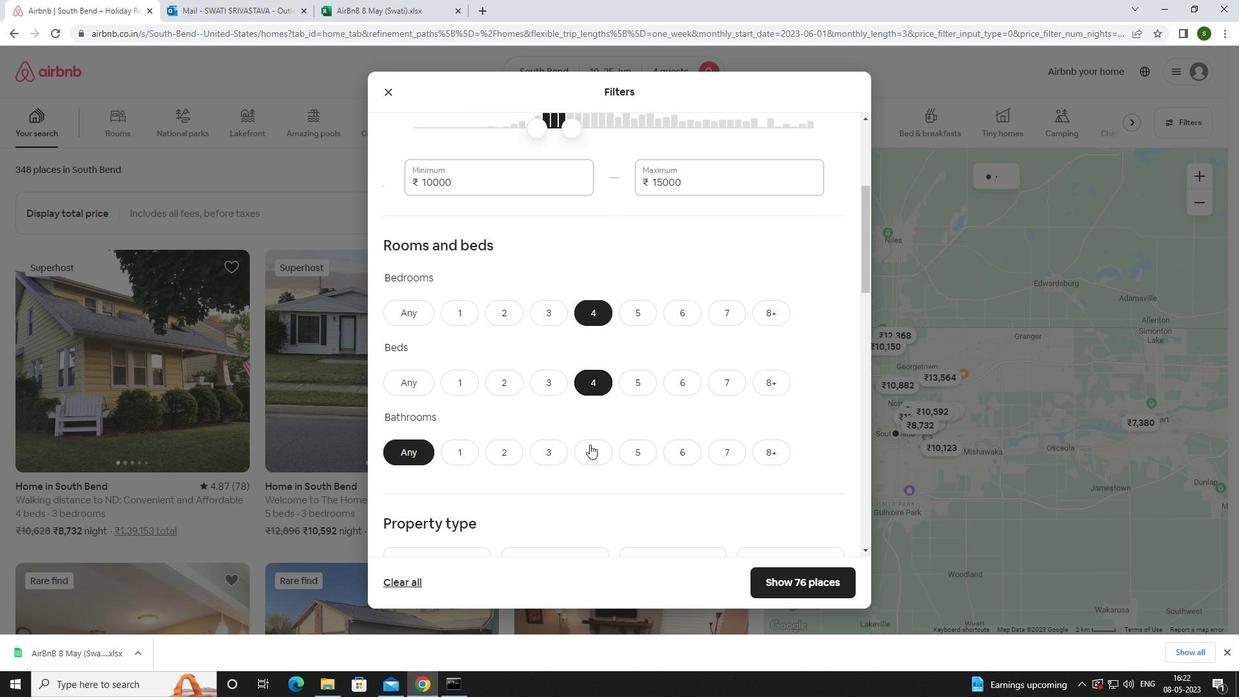 
Action: Mouse moved to (592, 445)
Screenshot: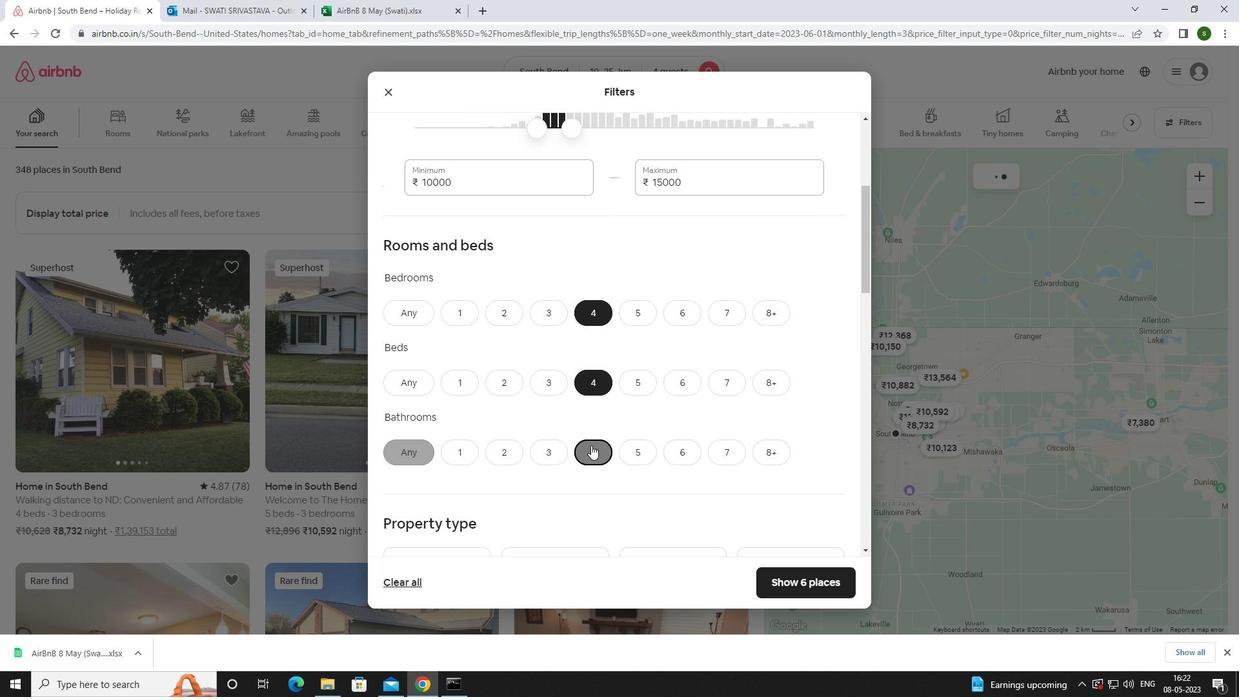 
Action: Mouse scrolled (592, 444) with delta (0, 0)
Screenshot: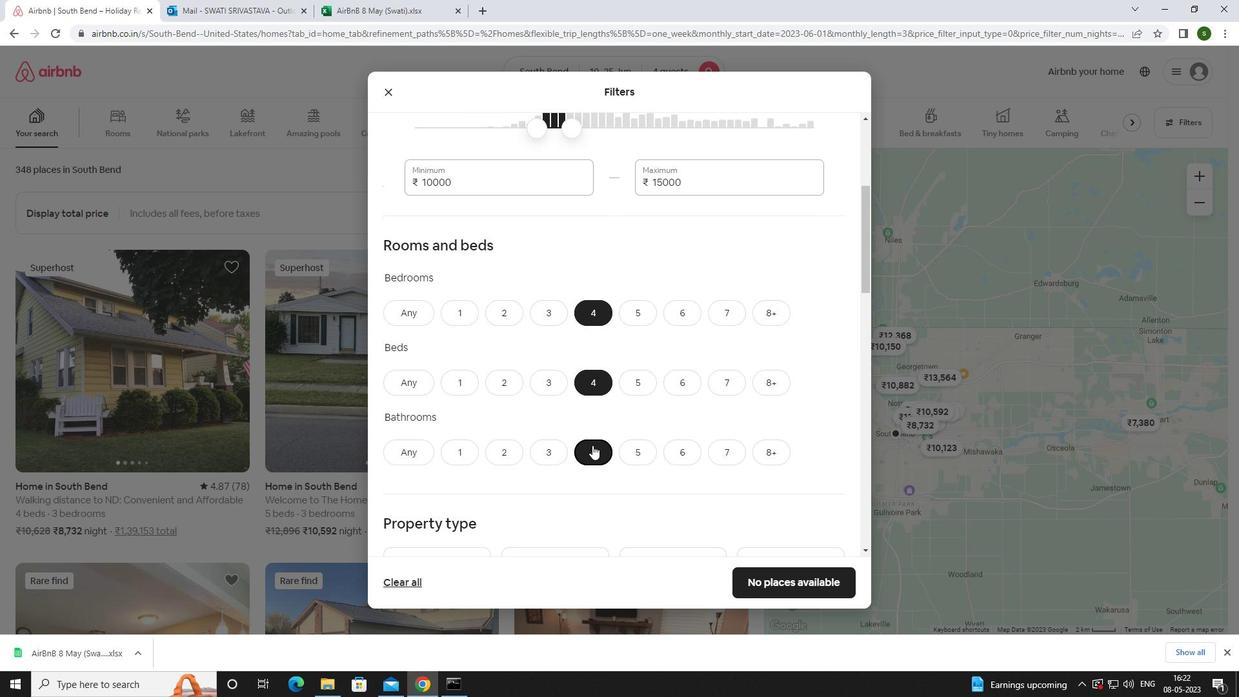 
Action: Mouse scrolled (592, 444) with delta (0, 0)
Screenshot: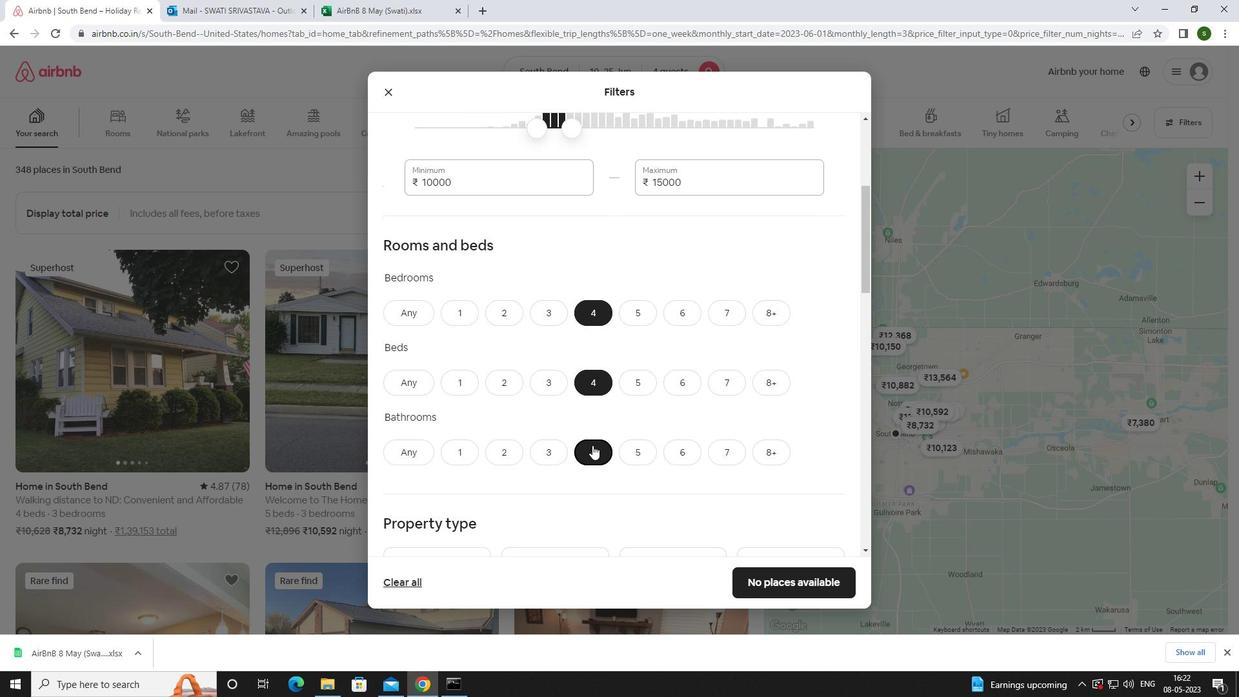 
Action: Mouse moved to (470, 445)
Screenshot: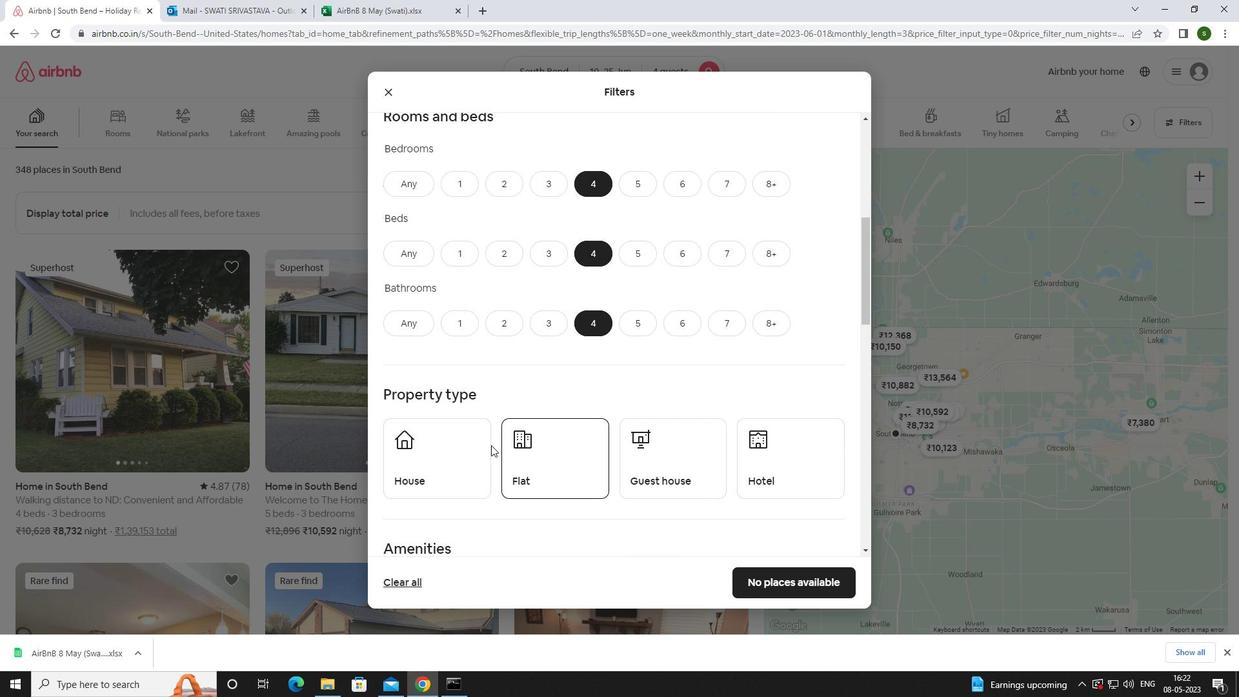 
Action: Mouse pressed left at (470, 445)
Screenshot: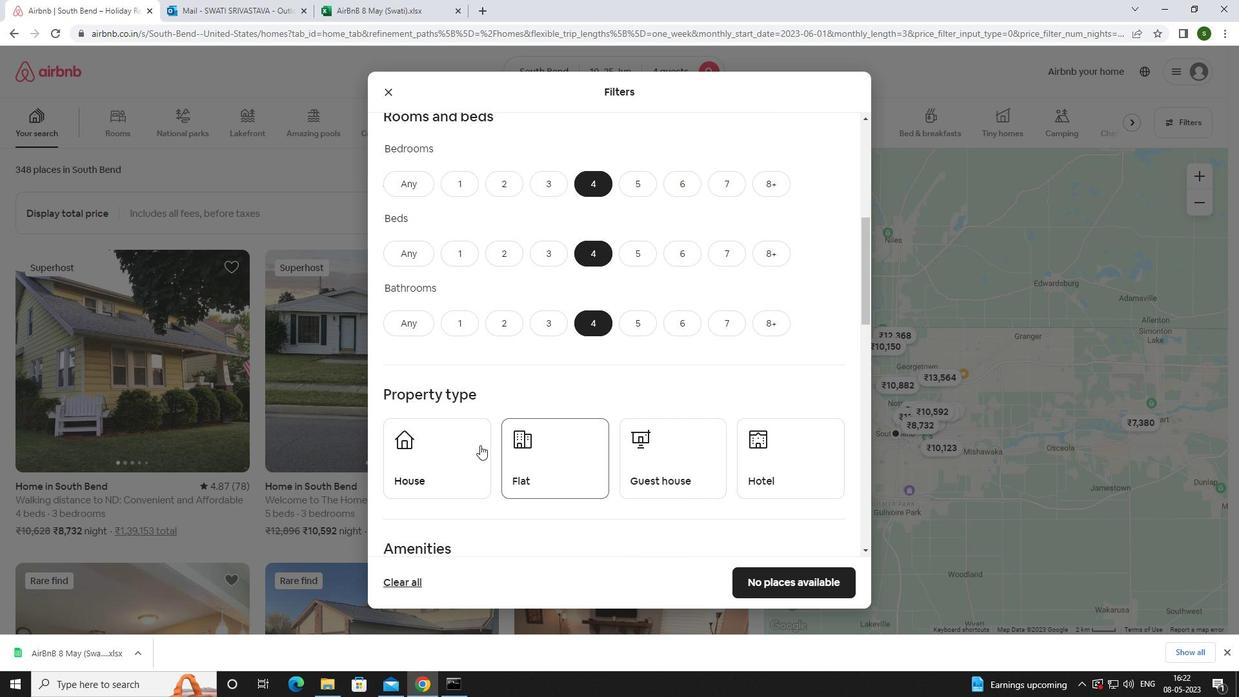 
Action: Mouse moved to (549, 450)
Screenshot: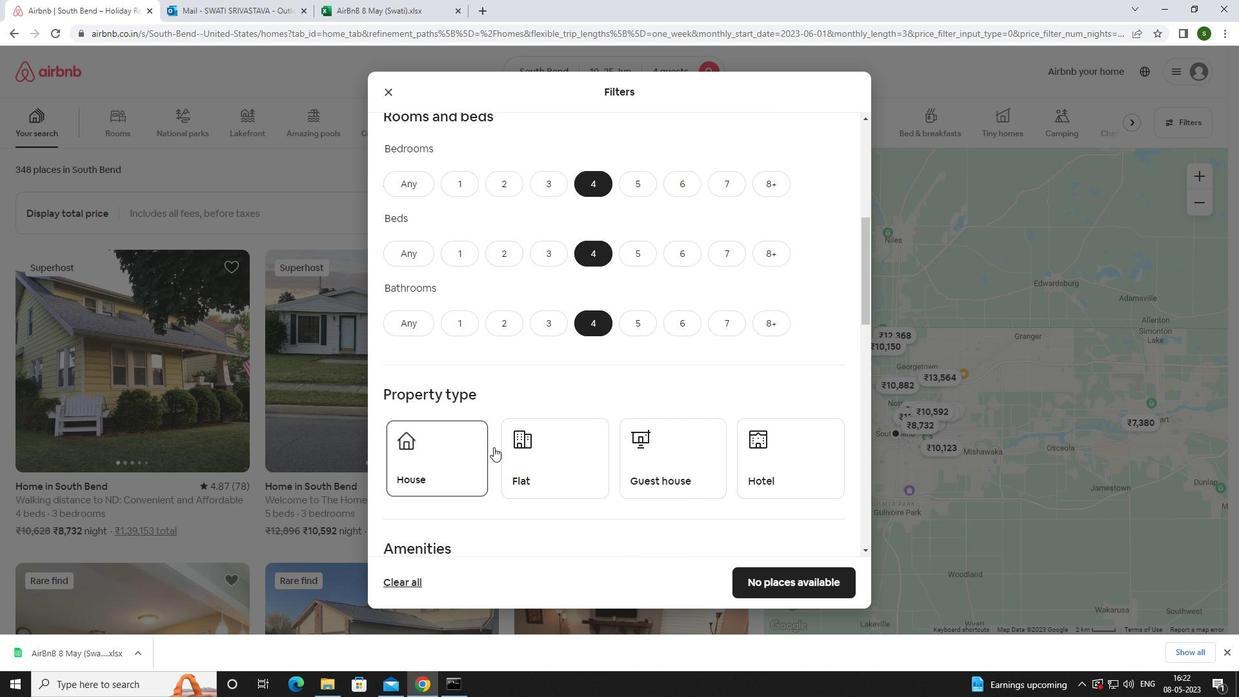 
Action: Mouse pressed left at (549, 450)
Screenshot: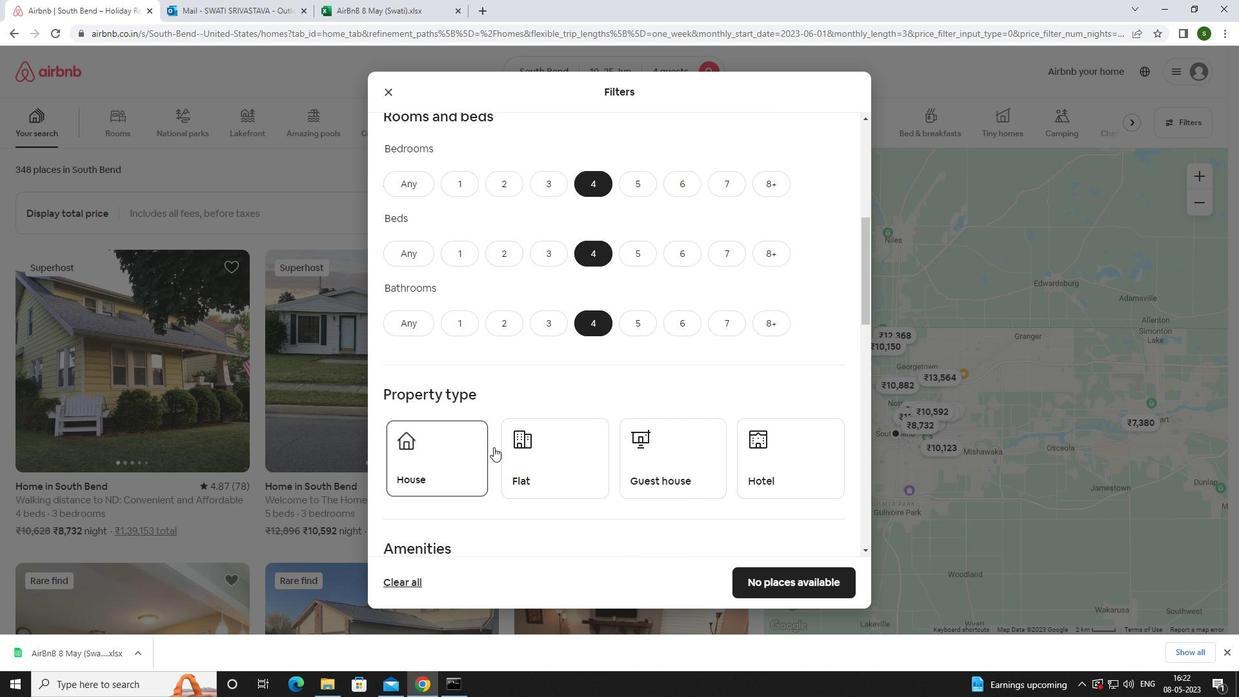 
Action: Mouse moved to (673, 461)
Screenshot: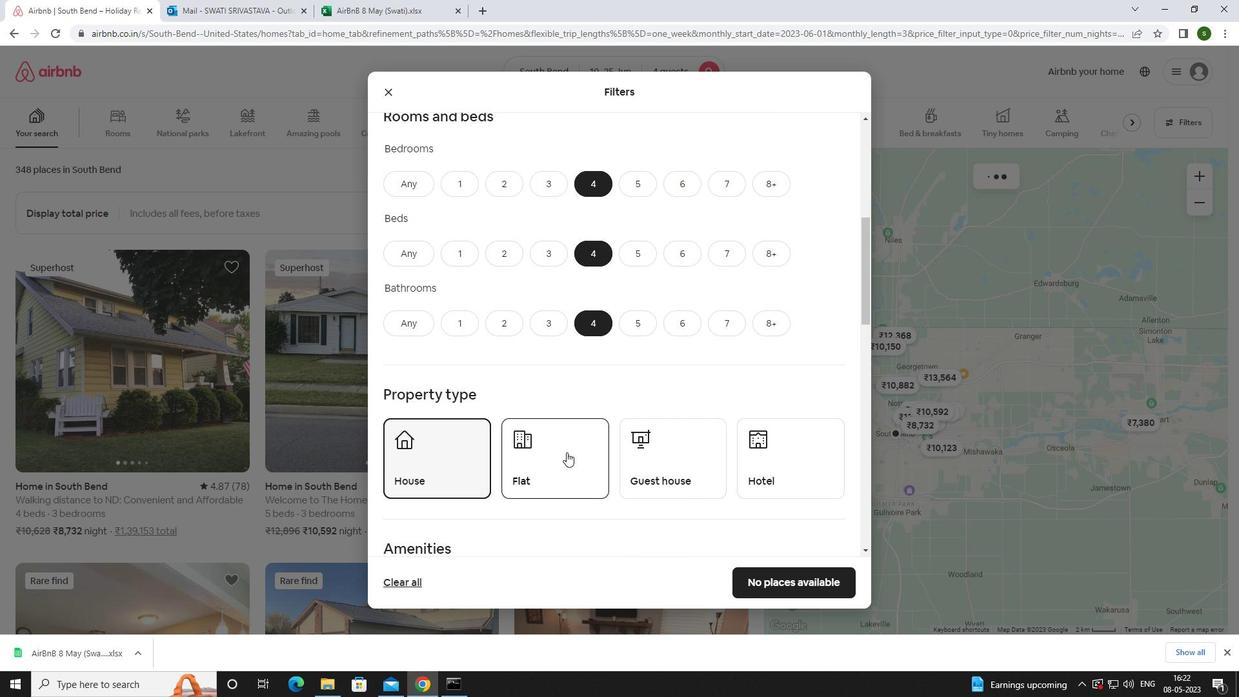 
Action: Mouse pressed left at (673, 461)
Screenshot: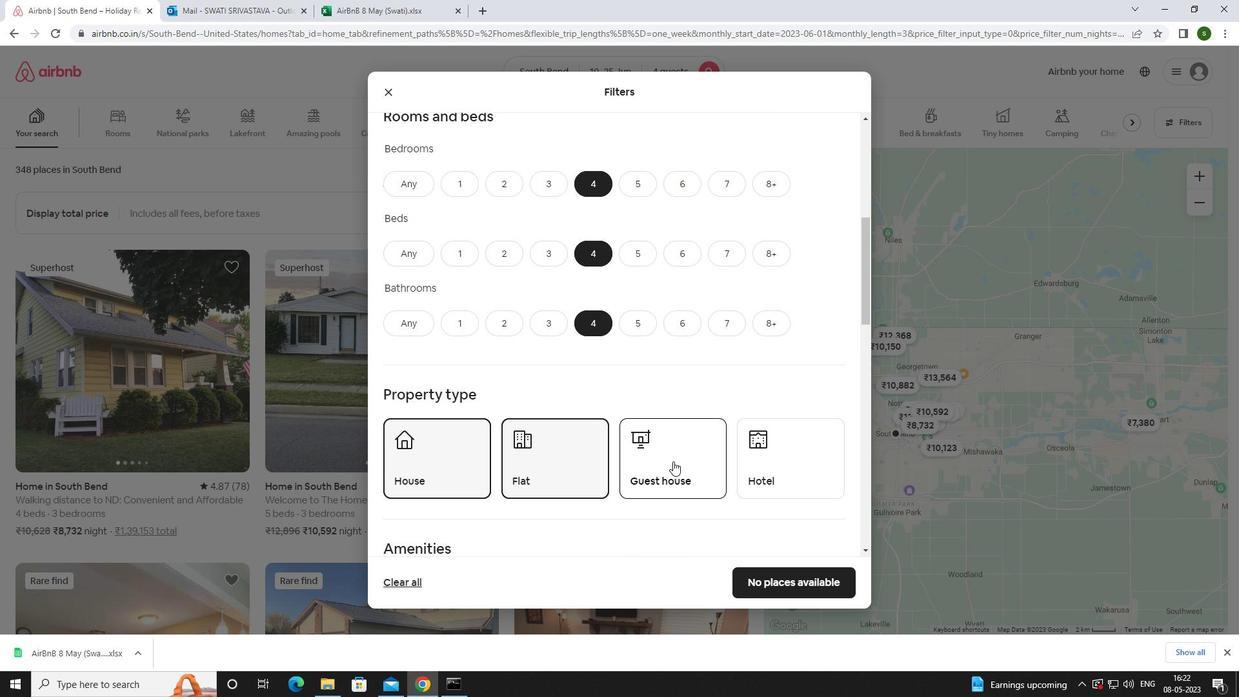 
Action: Mouse moved to (772, 449)
Screenshot: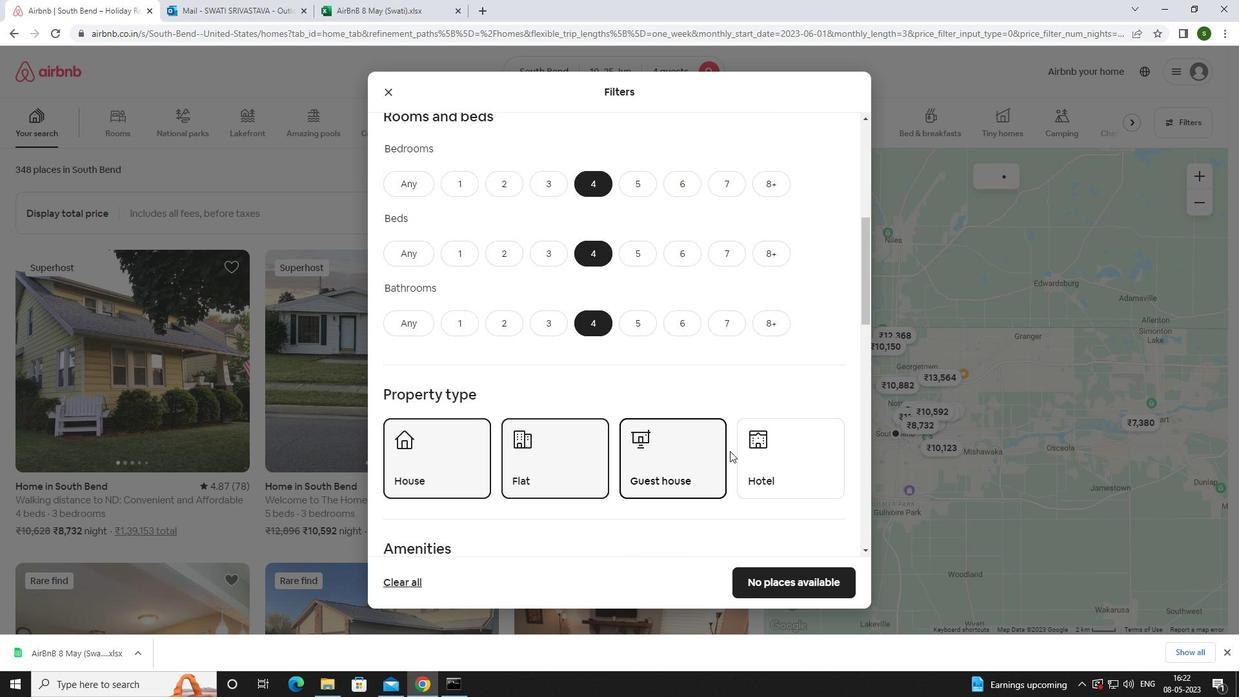 
Action: Mouse pressed left at (772, 449)
Screenshot: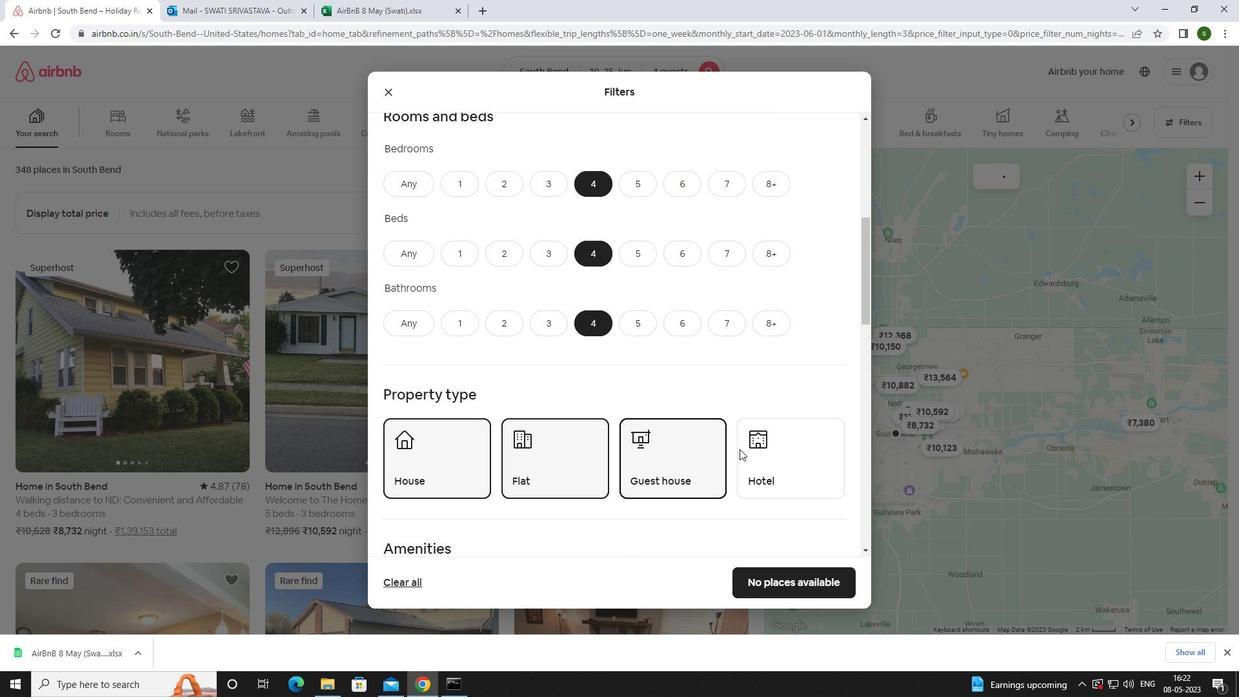 
Action: Mouse moved to (656, 430)
Screenshot: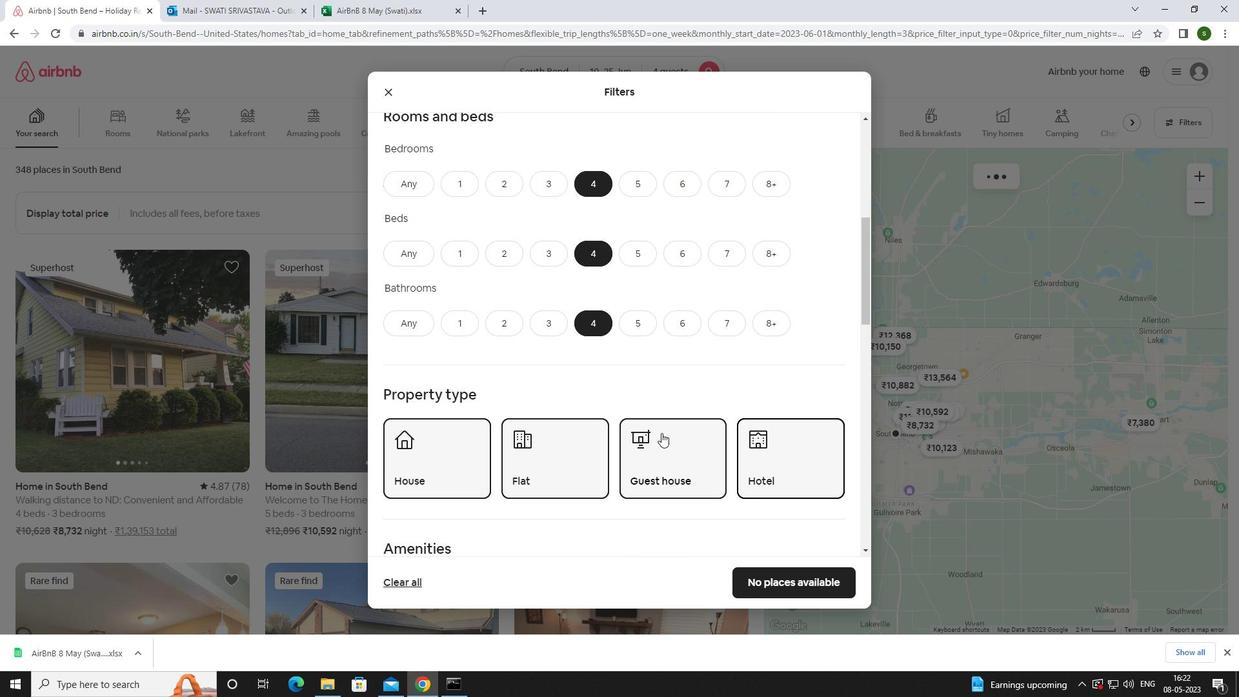 
Action: Mouse scrolled (656, 429) with delta (0, 0)
Screenshot: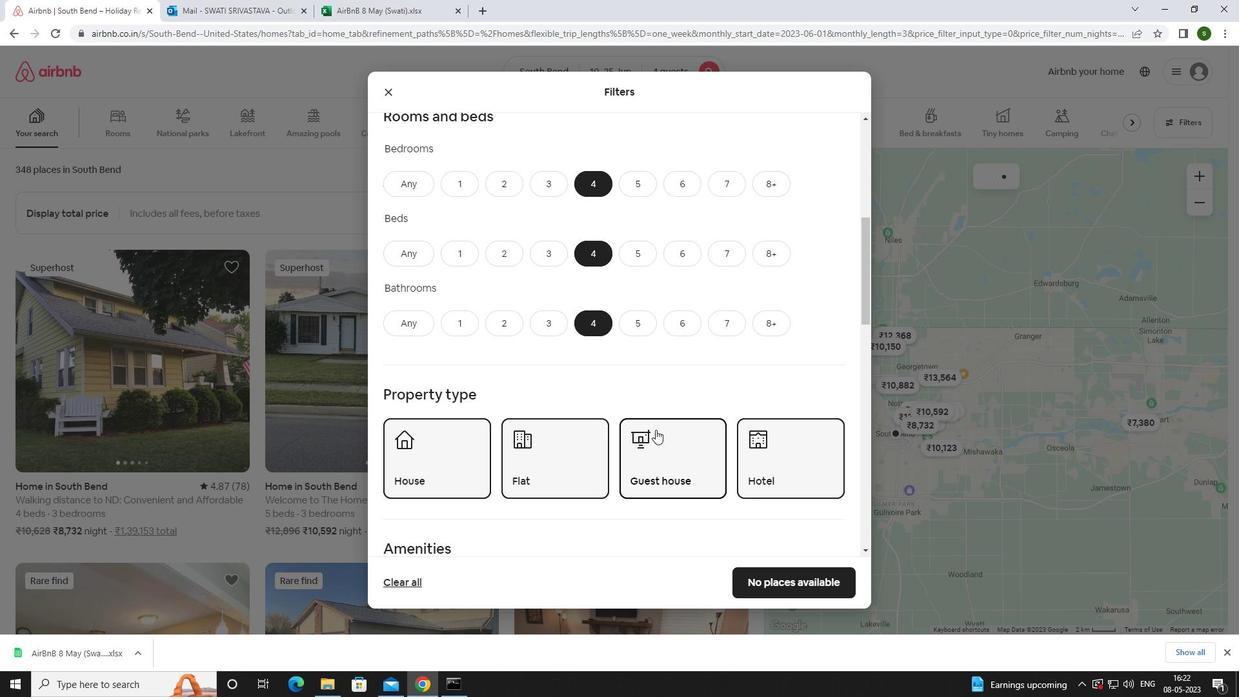 
Action: Mouse scrolled (656, 429) with delta (0, 0)
Screenshot: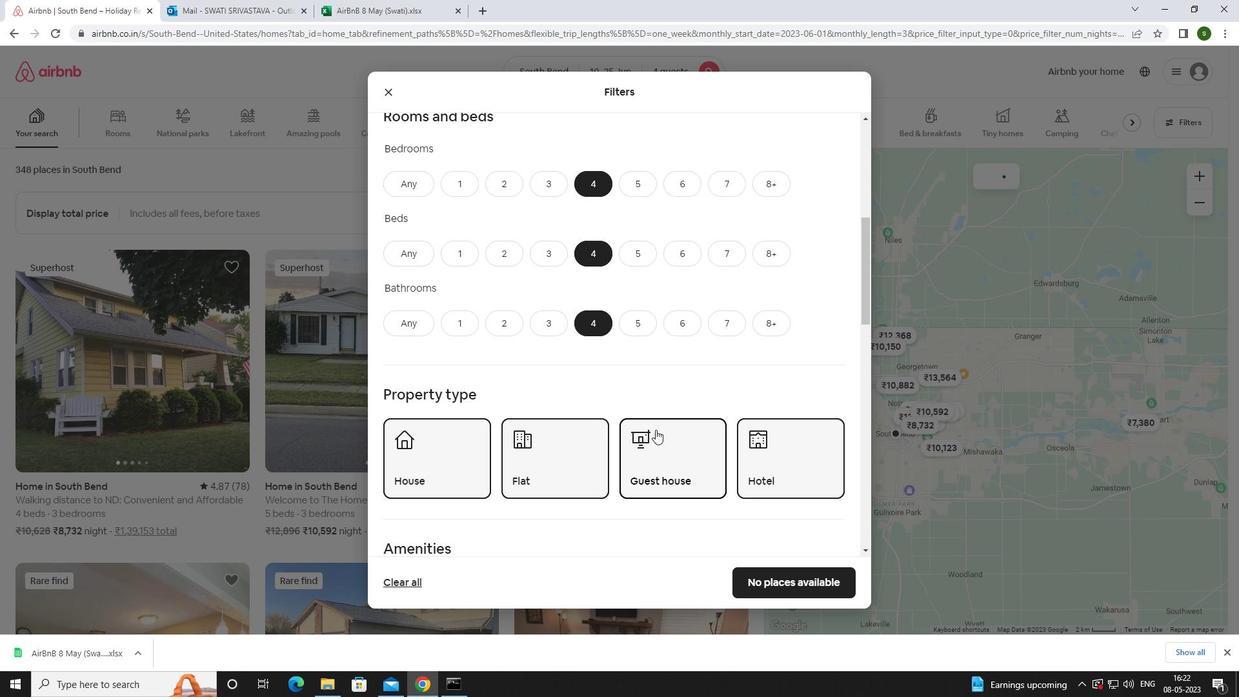 
Action: Mouse scrolled (656, 429) with delta (0, 0)
Screenshot: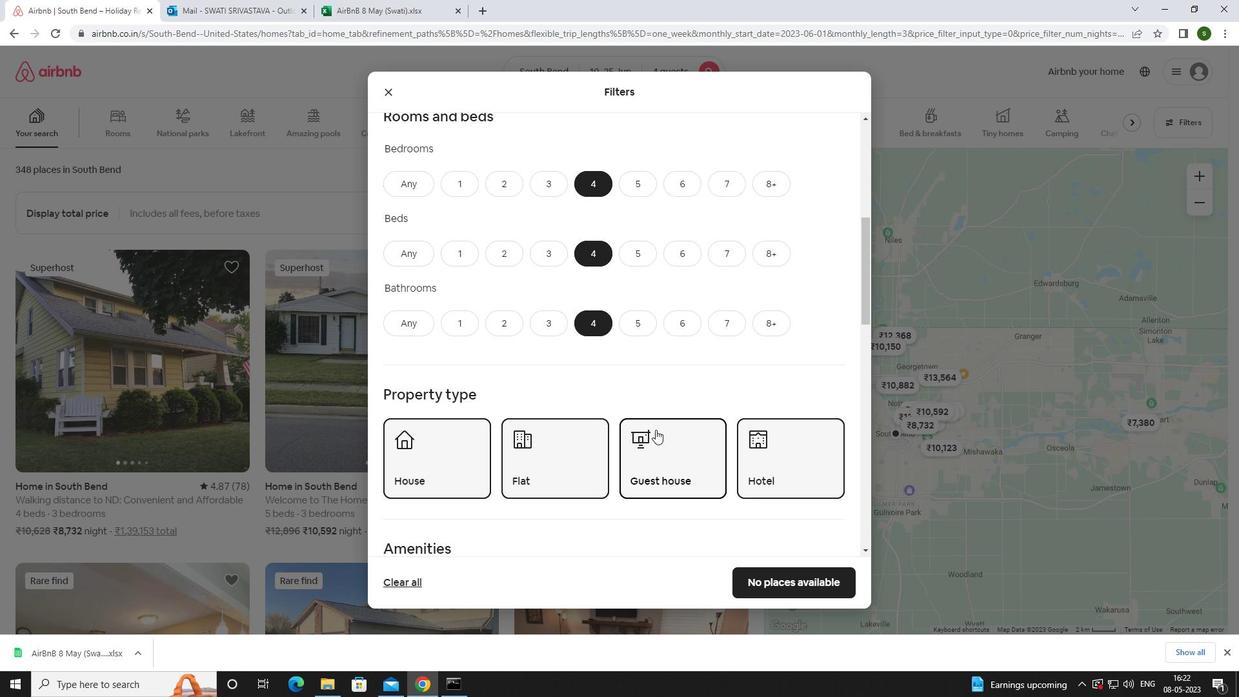 
Action: Mouse moved to (655, 429)
Screenshot: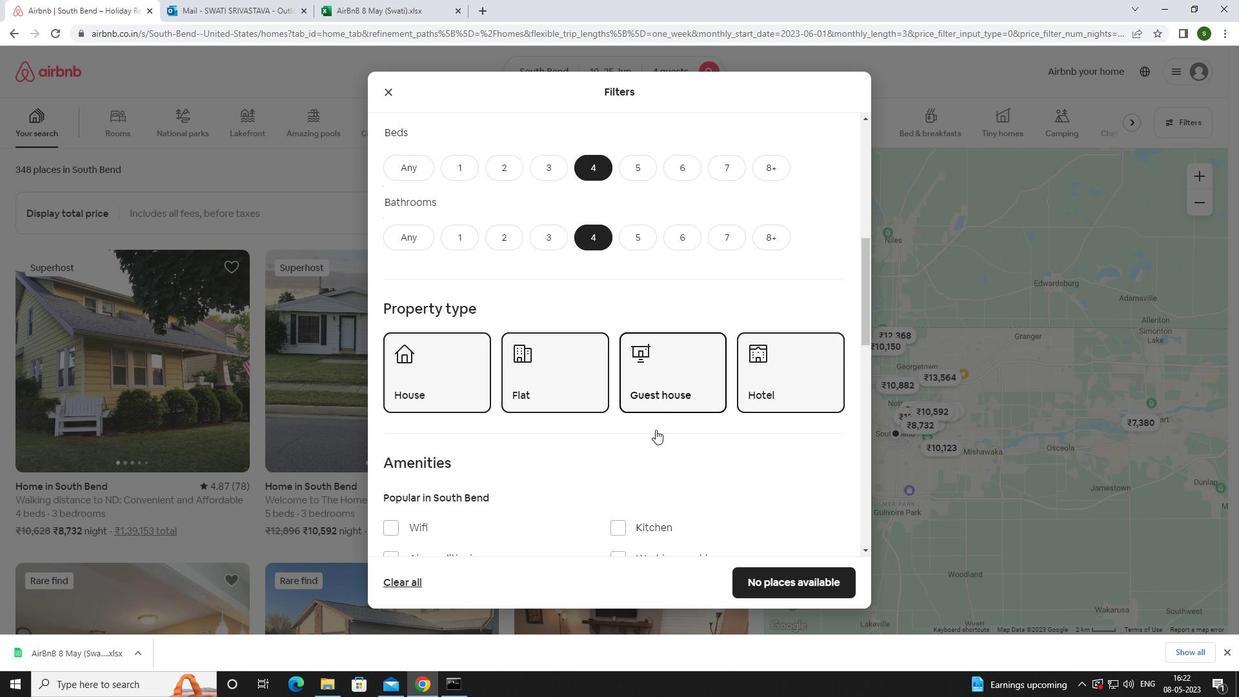 
Action: Mouse scrolled (655, 428) with delta (0, 0)
Screenshot: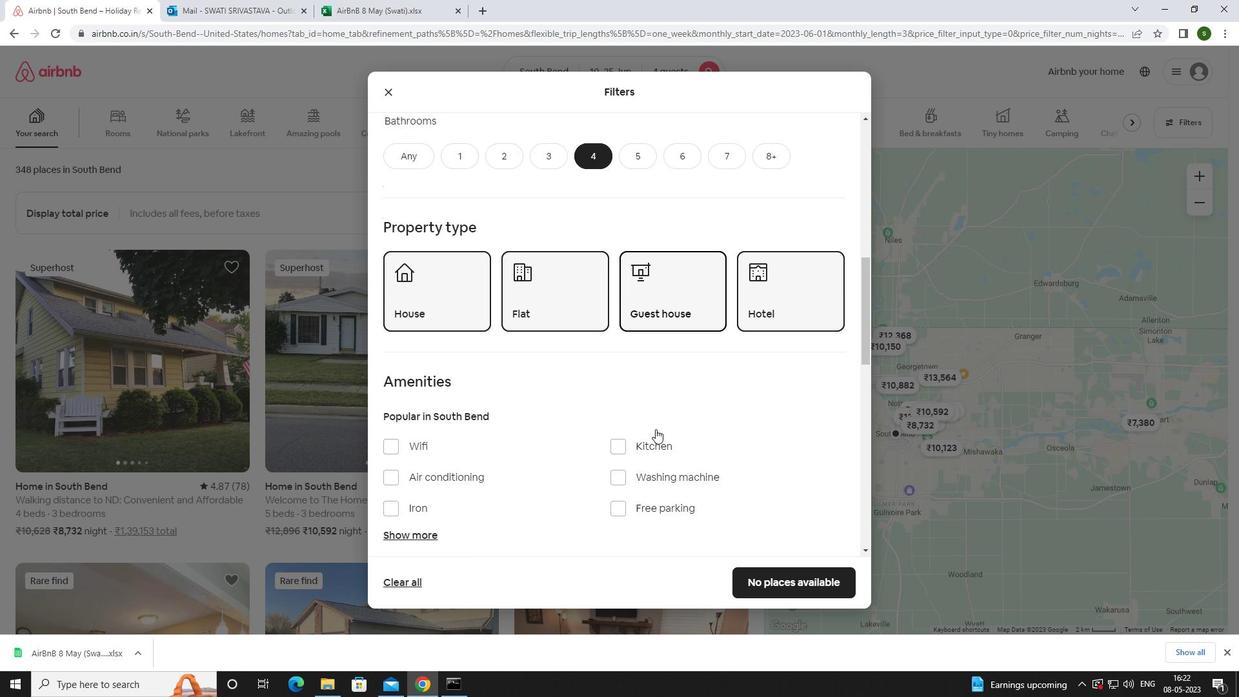 
Action: Mouse moved to (430, 352)
Screenshot: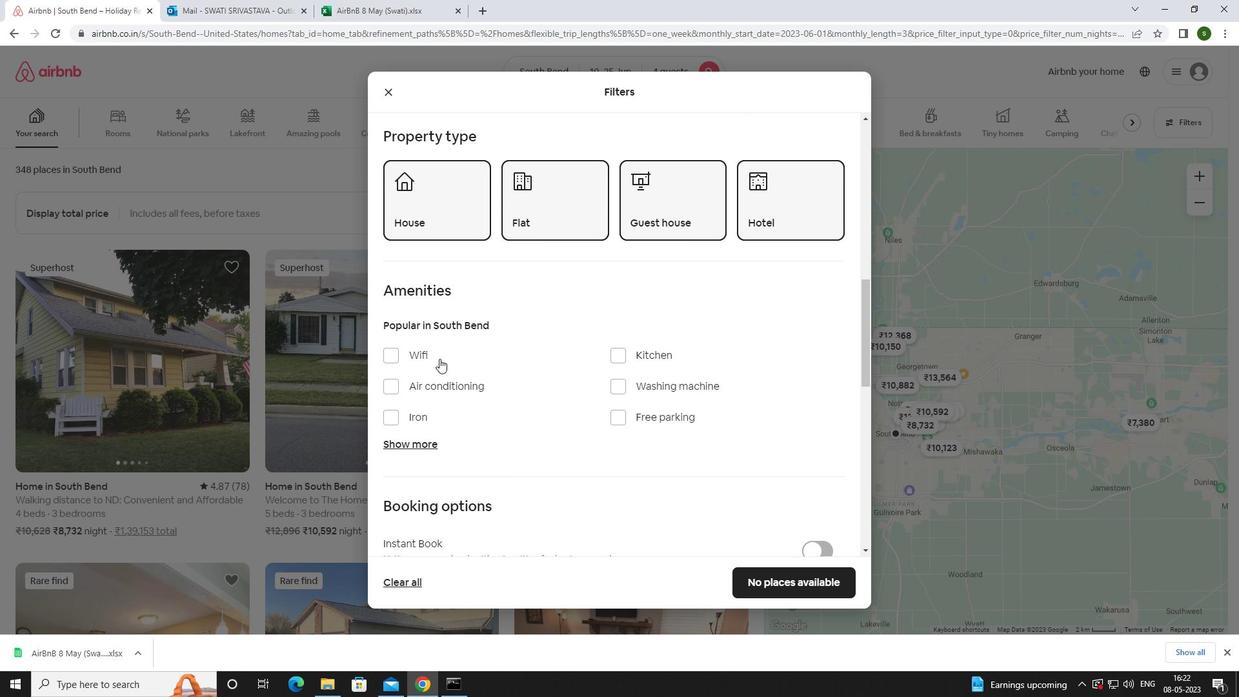
Action: Mouse pressed left at (430, 352)
Screenshot: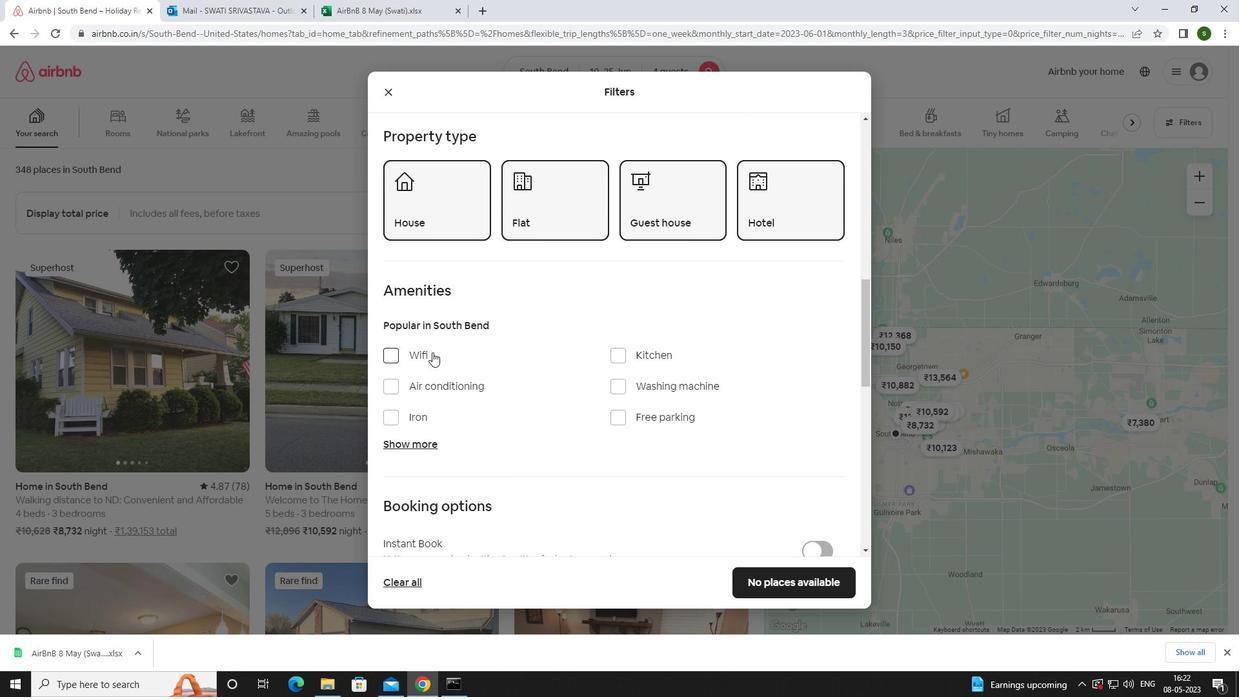 
Action: Mouse moved to (640, 415)
Screenshot: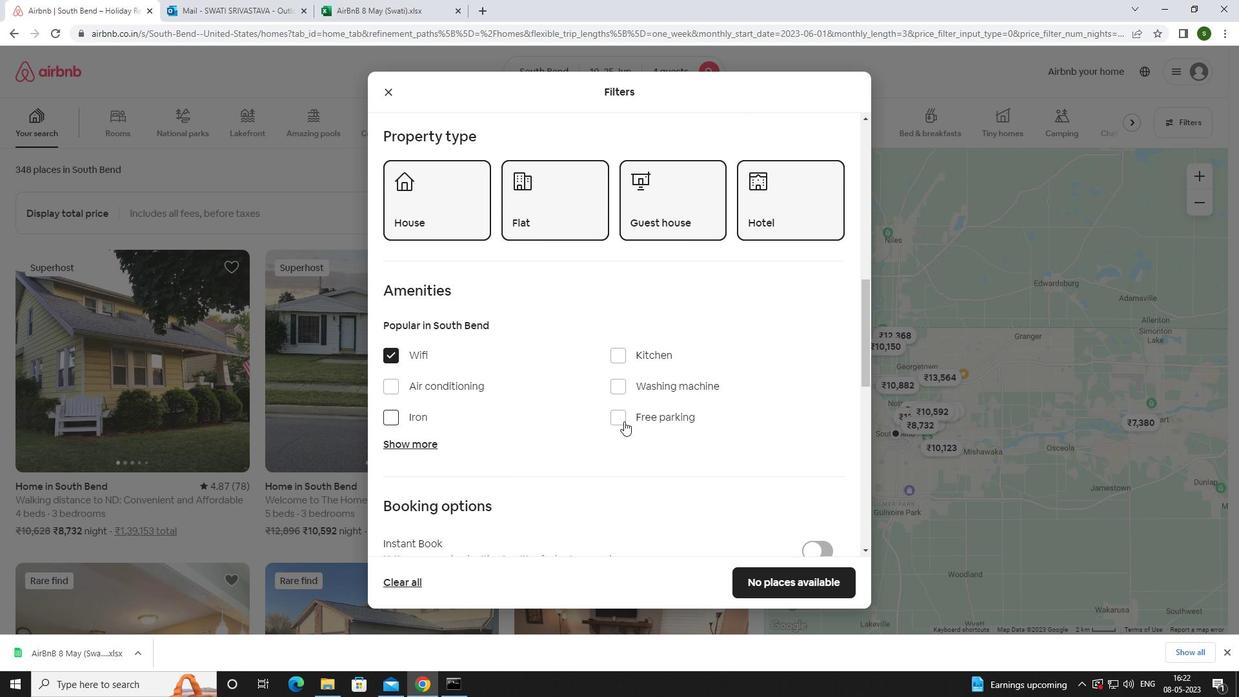 
Action: Mouse pressed left at (640, 415)
Screenshot: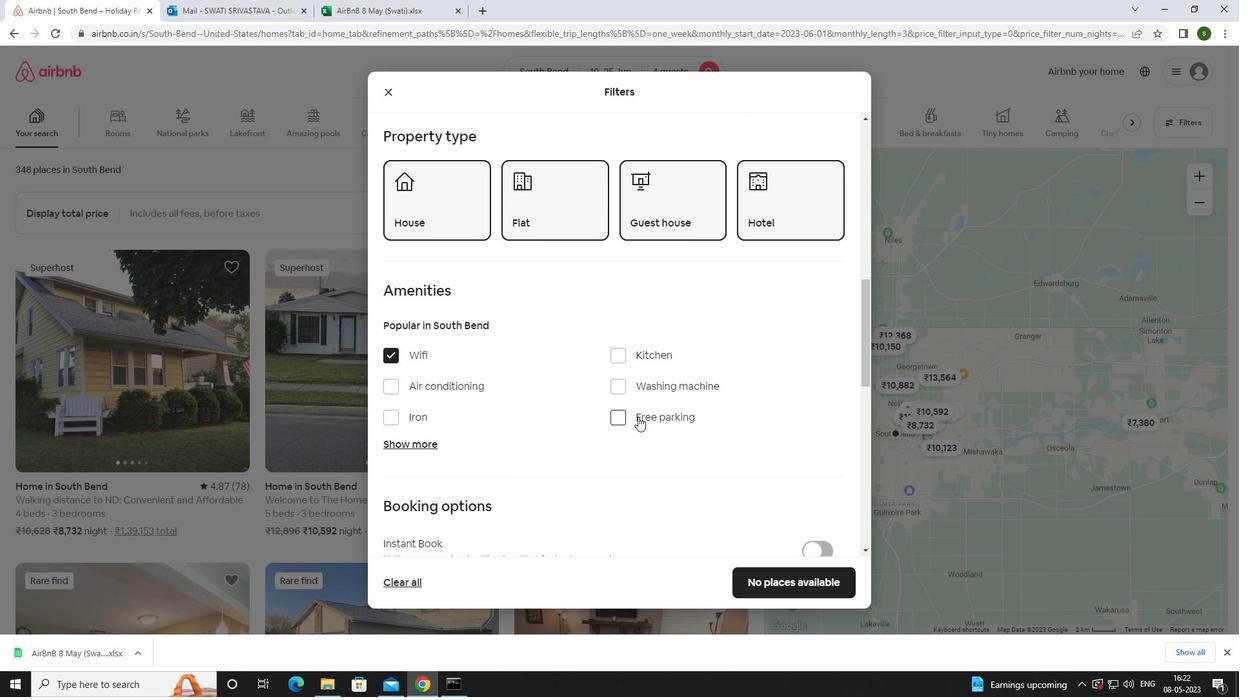 
Action: Mouse moved to (432, 443)
Screenshot: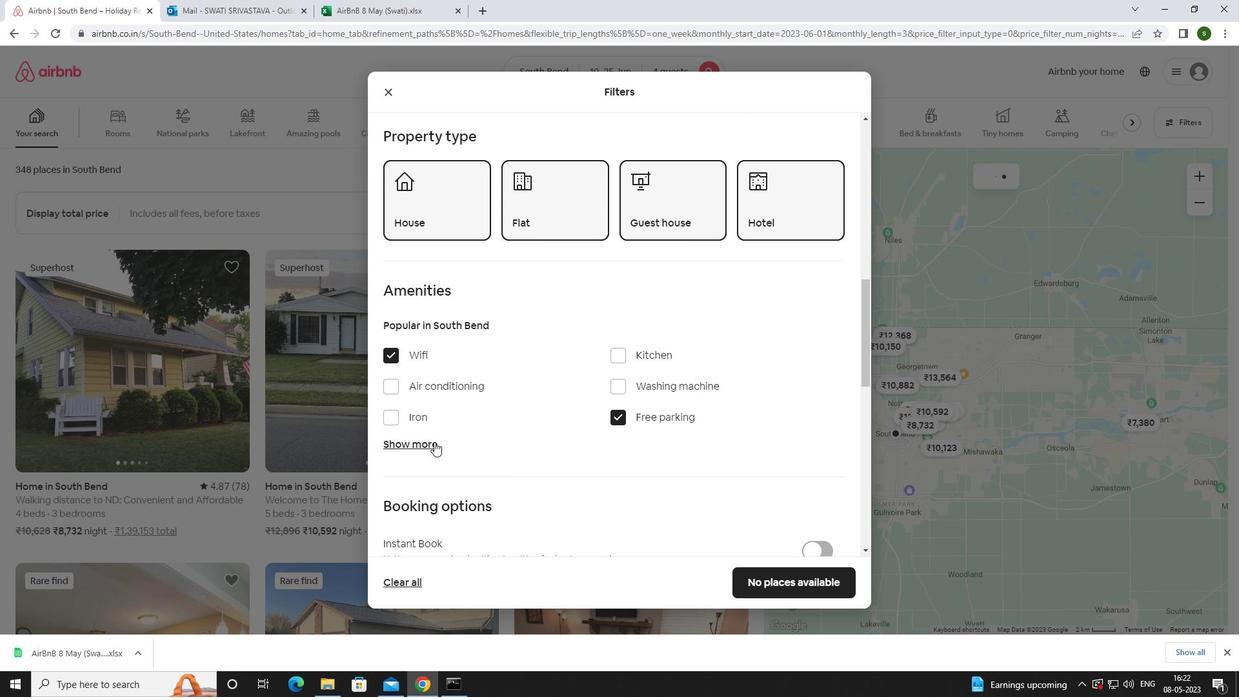 
Action: Mouse pressed left at (432, 443)
Screenshot: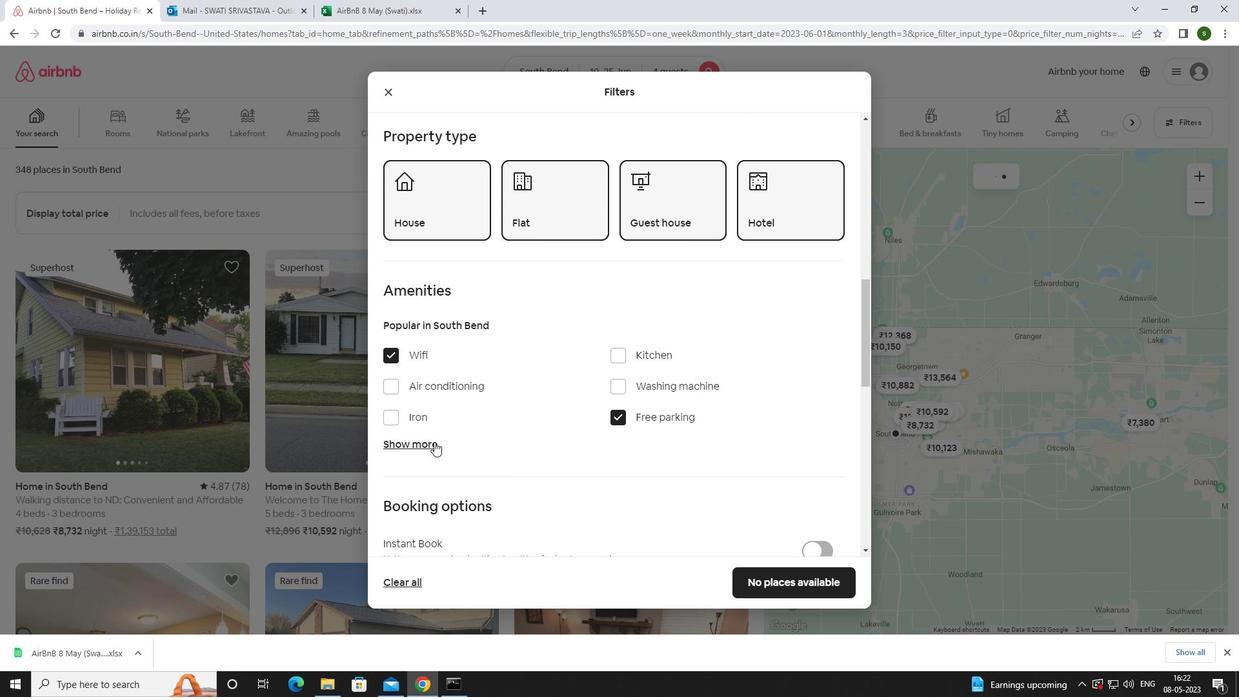 
Action: Mouse moved to (536, 422)
Screenshot: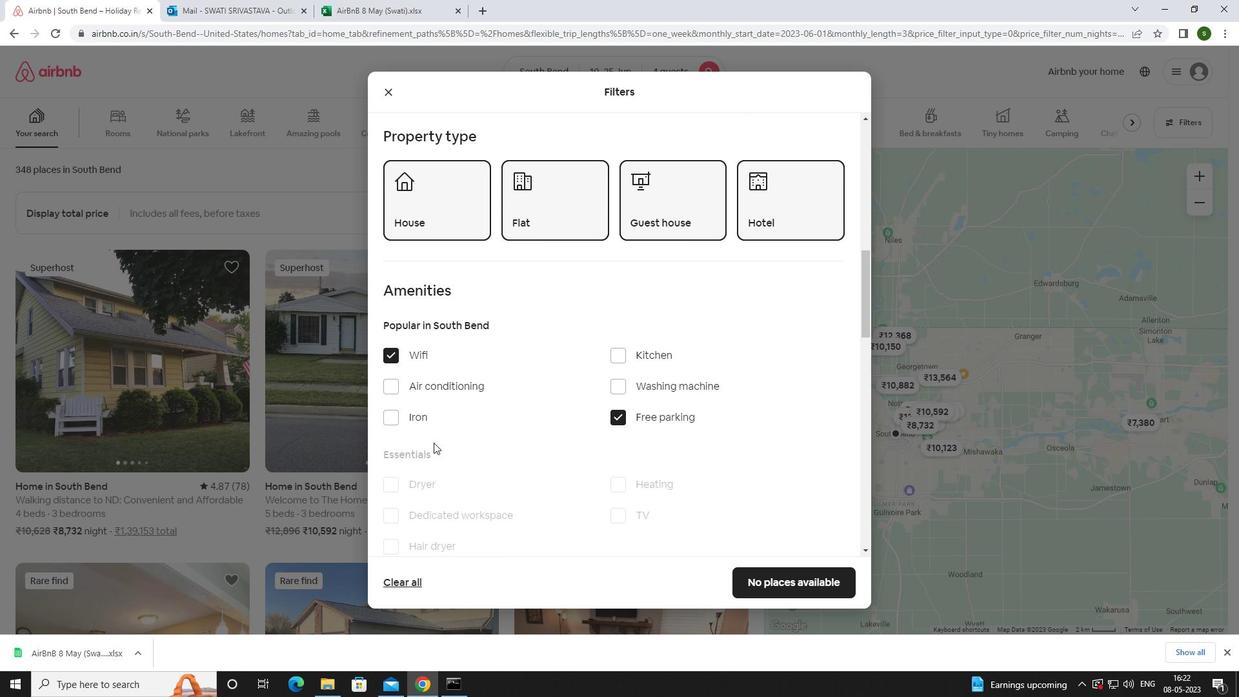 
Action: Mouse scrolled (536, 422) with delta (0, 0)
Screenshot: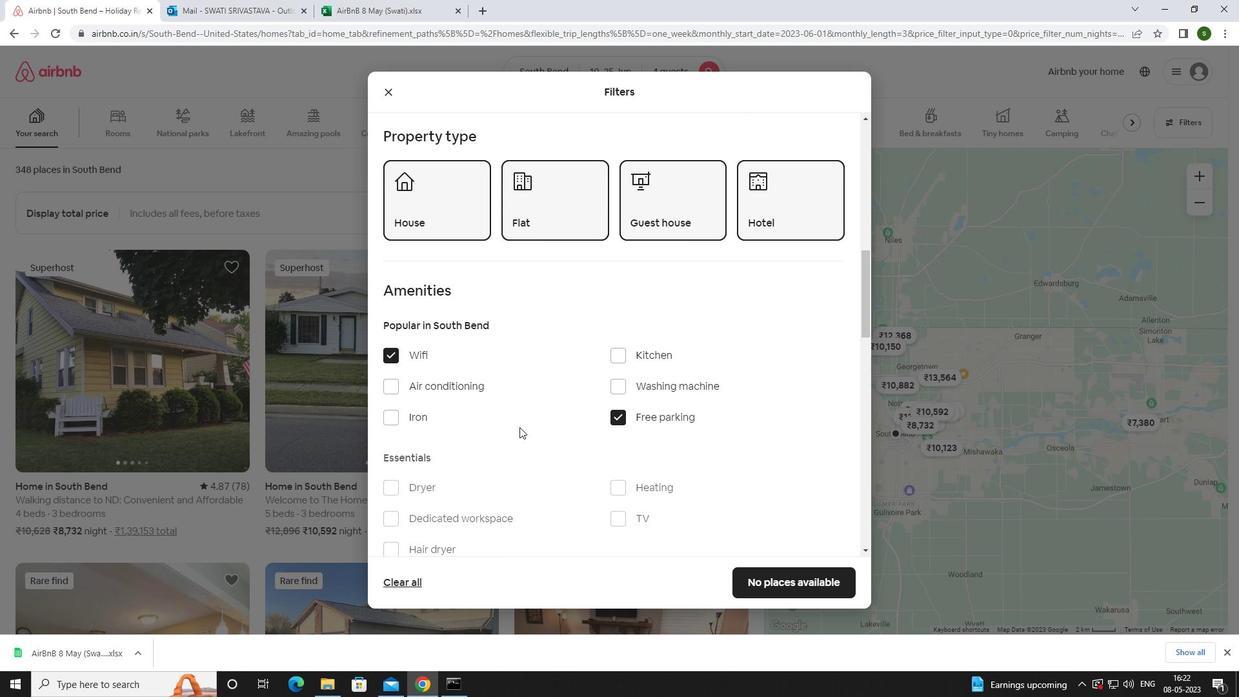 
Action: Mouse scrolled (536, 422) with delta (0, 0)
Screenshot: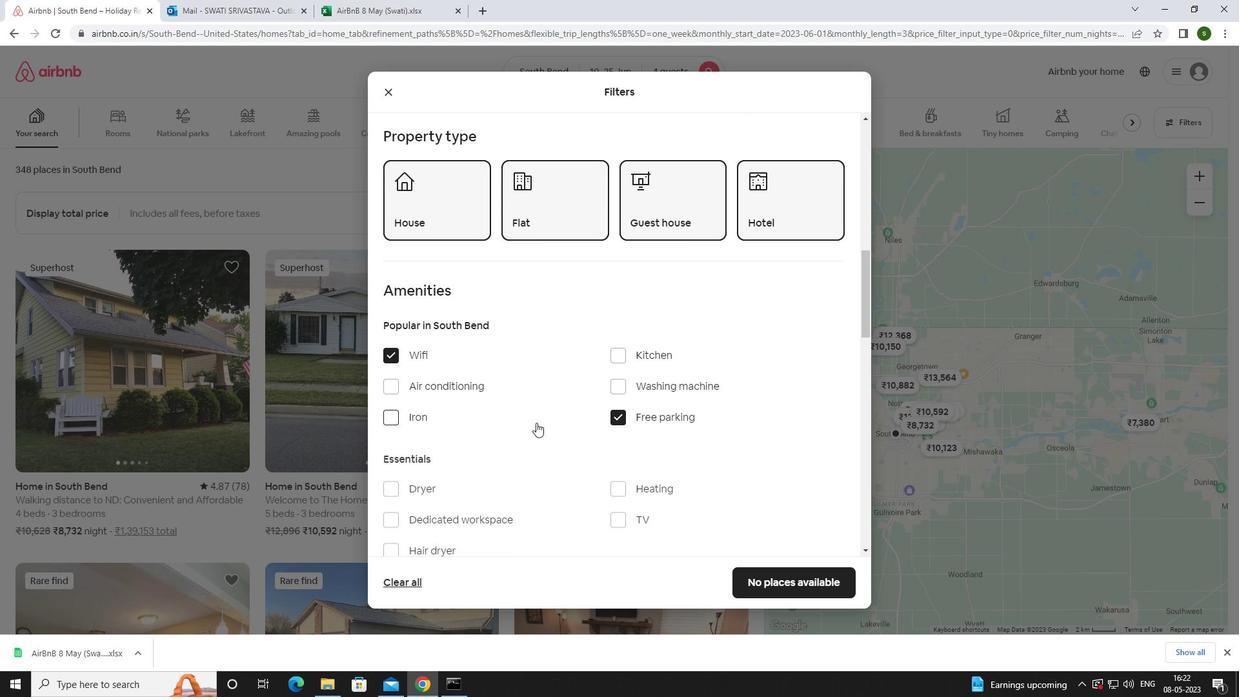 
Action: Mouse moved to (623, 394)
Screenshot: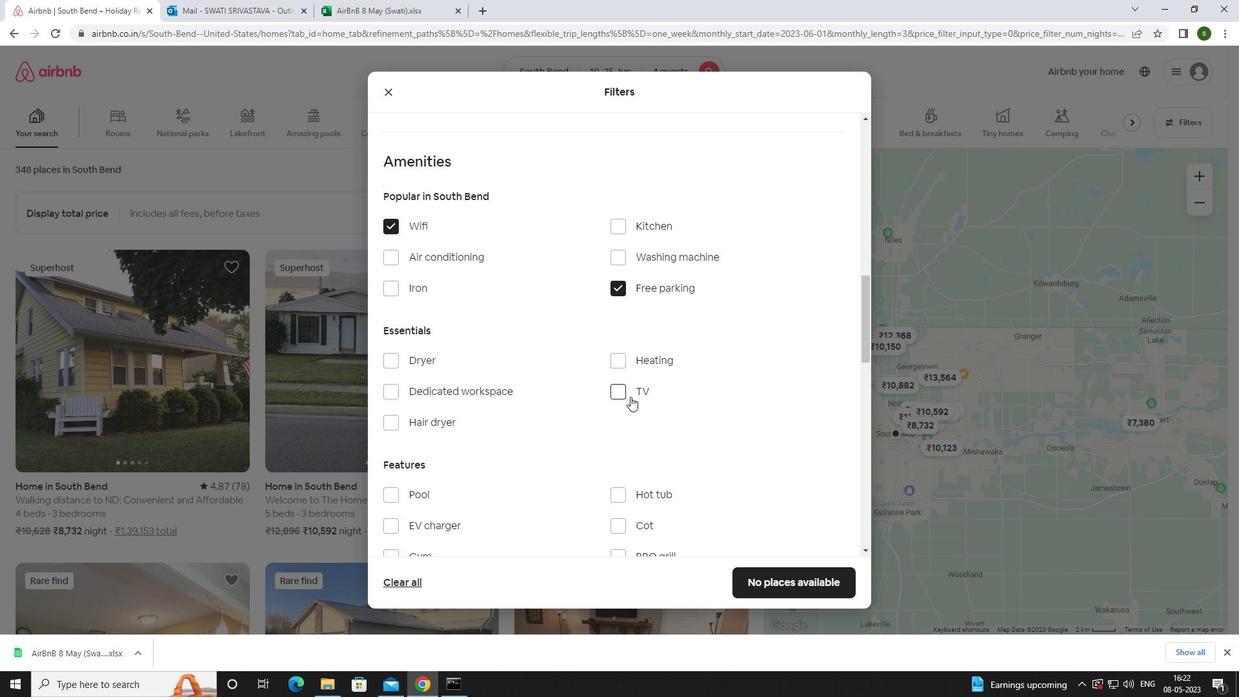 
Action: Mouse pressed left at (623, 394)
Screenshot: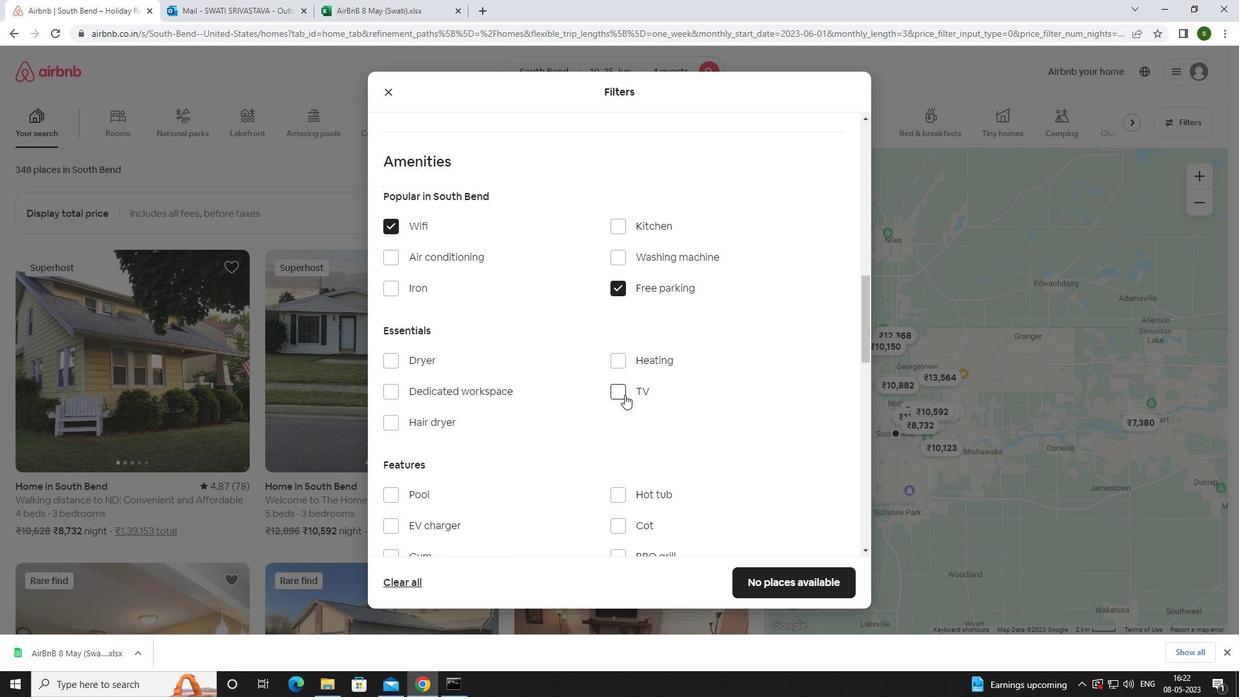 
Action: Mouse moved to (547, 416)
Screenshot: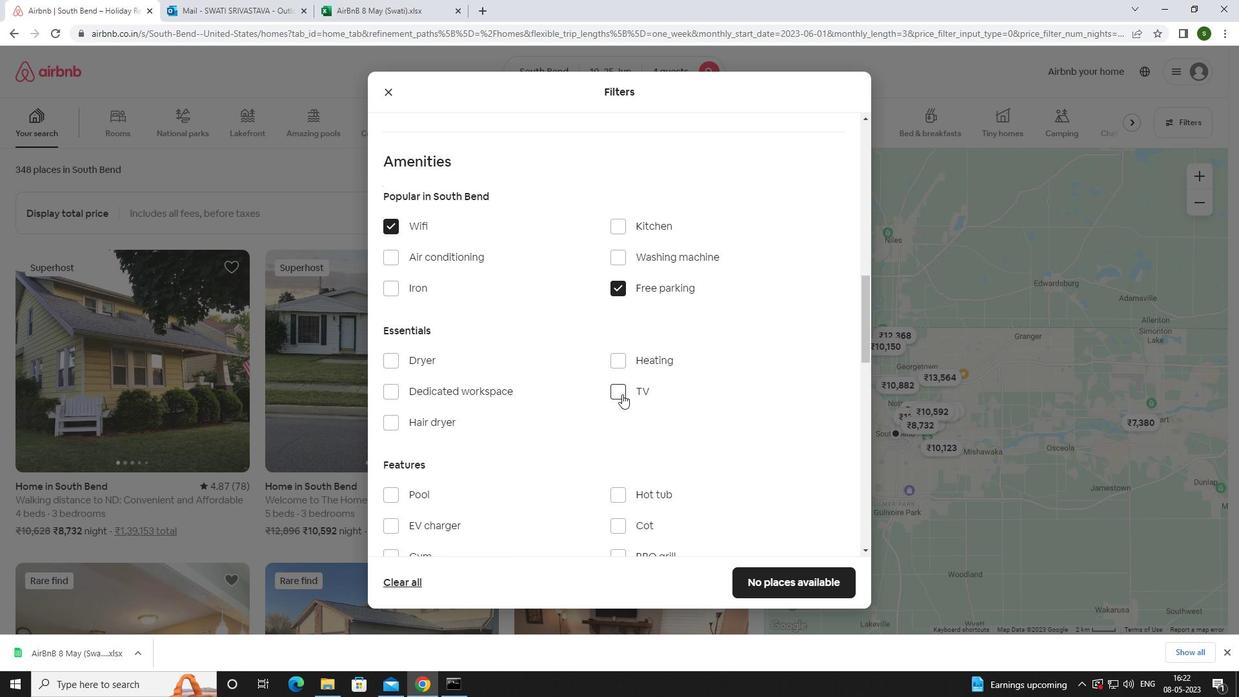 
Action: Mouse scrolled (547, 415) with delta (0, 0)
Screenshot: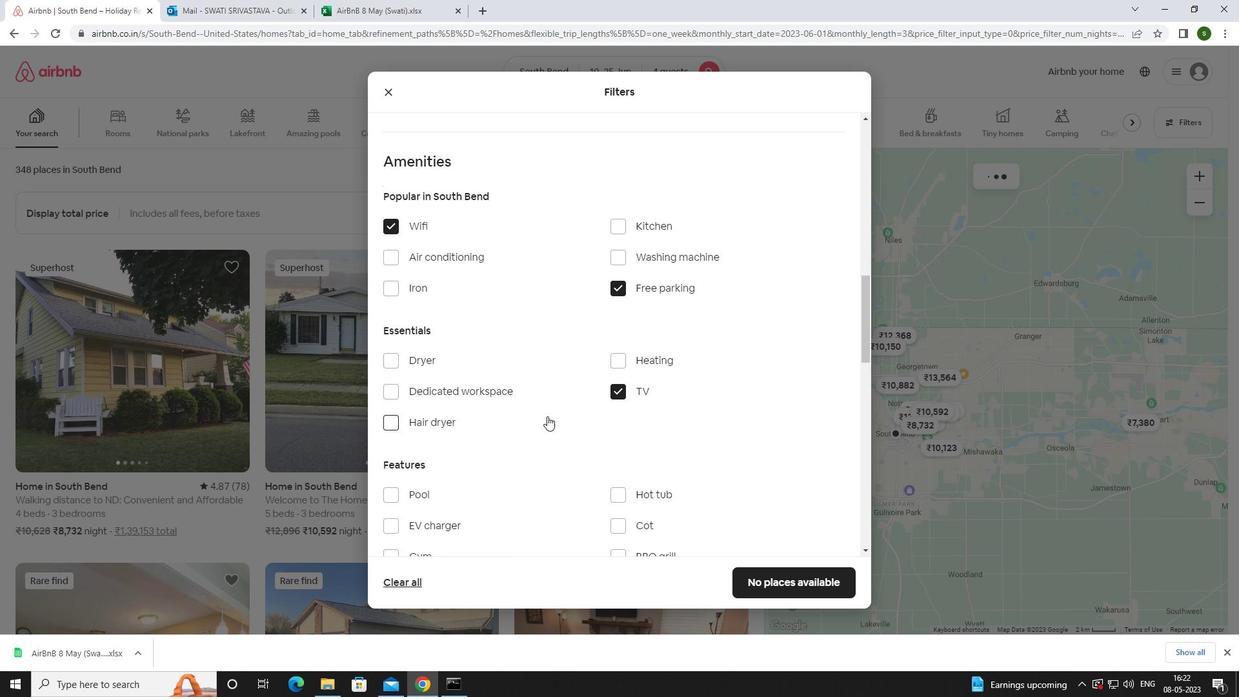 
Action: Mouse scrolled (547, 415) with delta (0, 0)
Screenshot: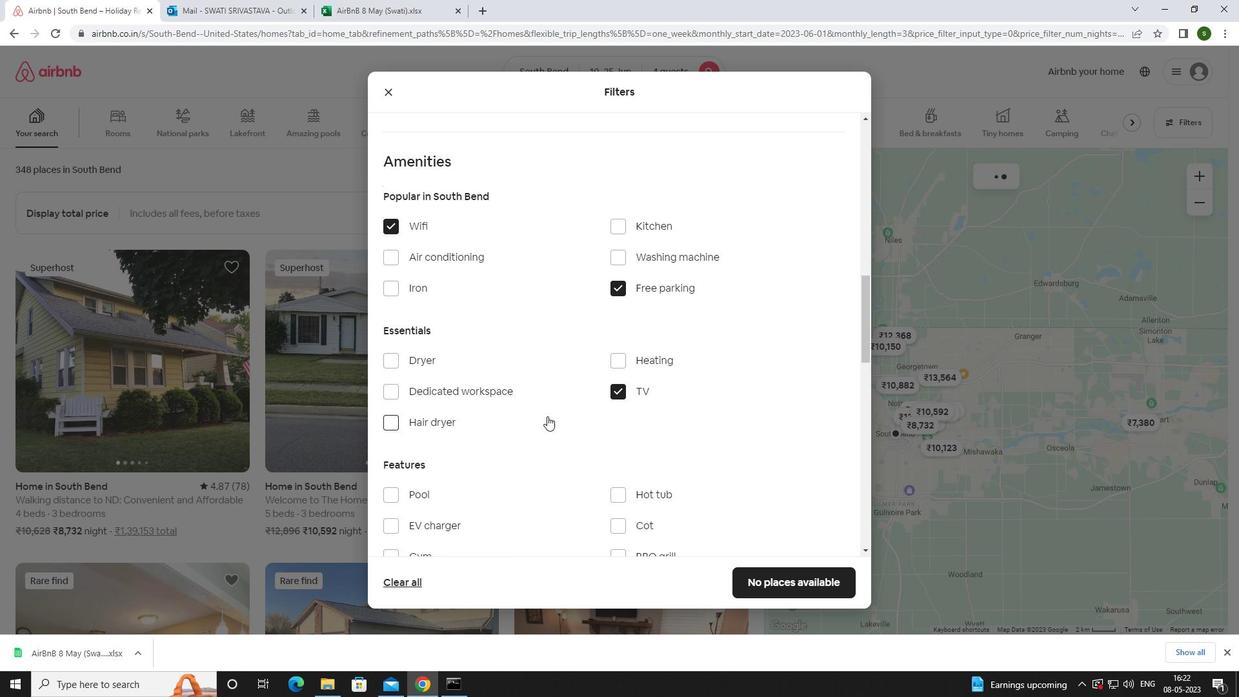 
Action: Mouse scrolled (547, 415) with delta (0, 0)
Screenshot: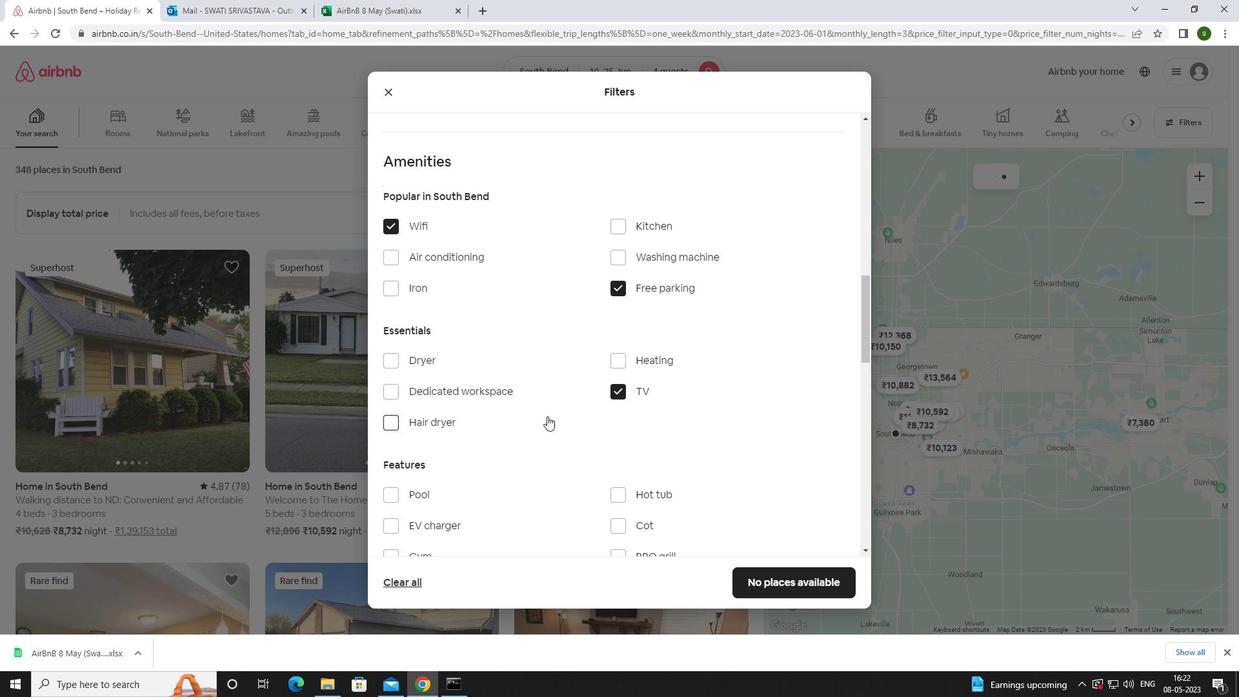 
Action: Mouse moved to (439, 397)
Screenshot: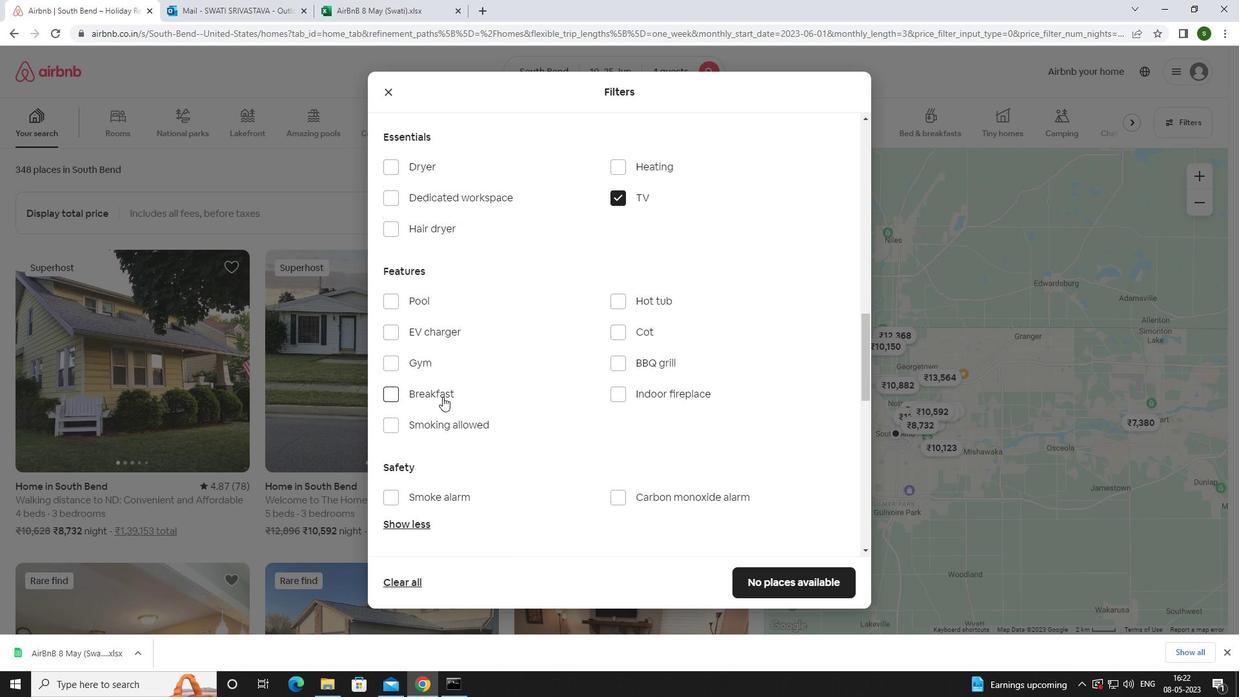 
Action: Mouse pressed left at (439, 397)
Screenshot: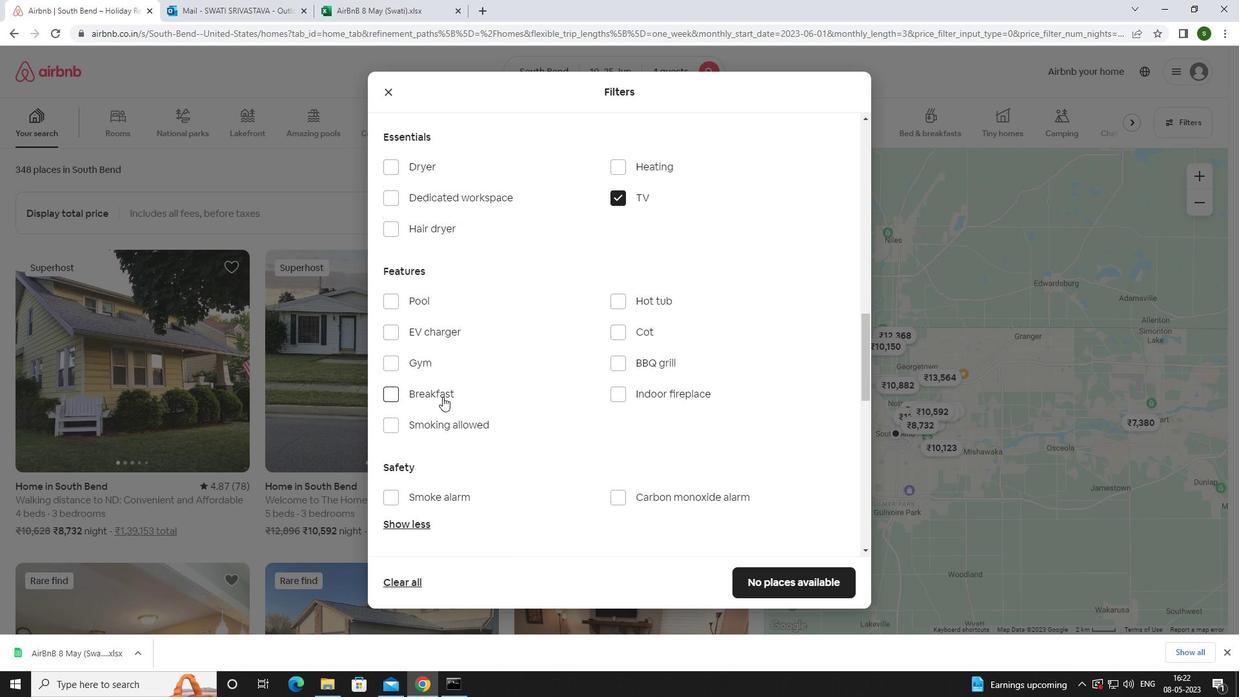 
Action: Mouse moved to (419, 364)
Screenshot: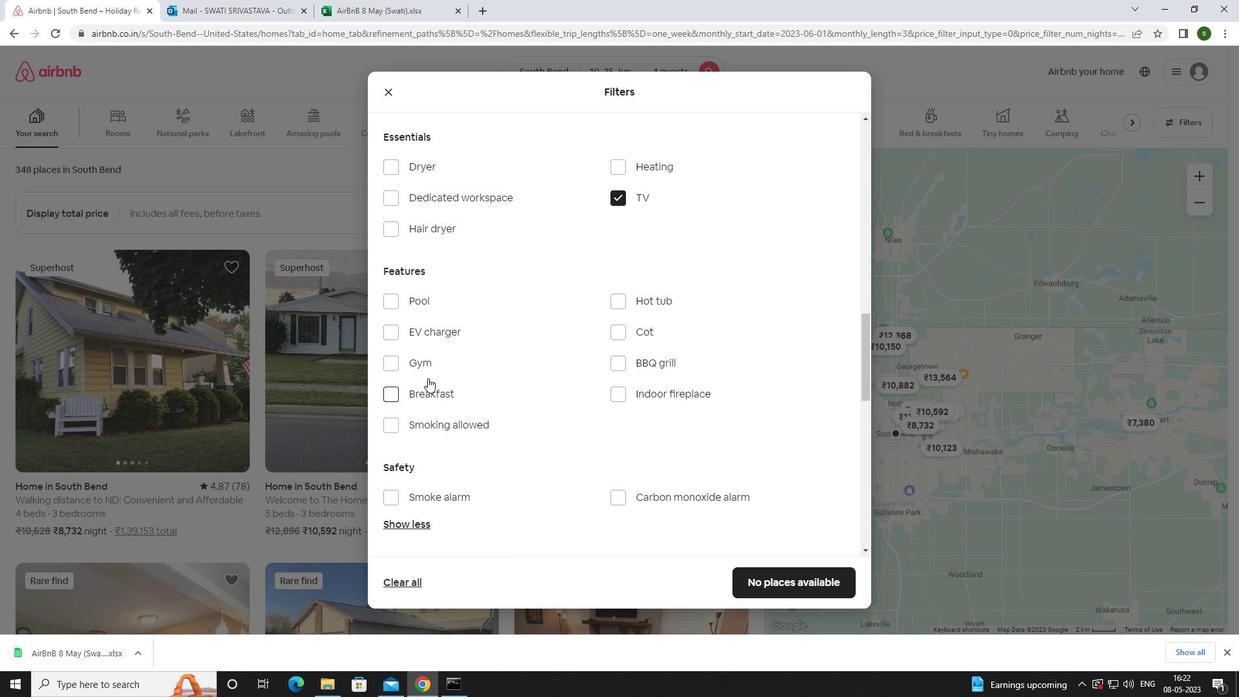 
Action: Mouse pressed left at (419, 364)
Screenshot: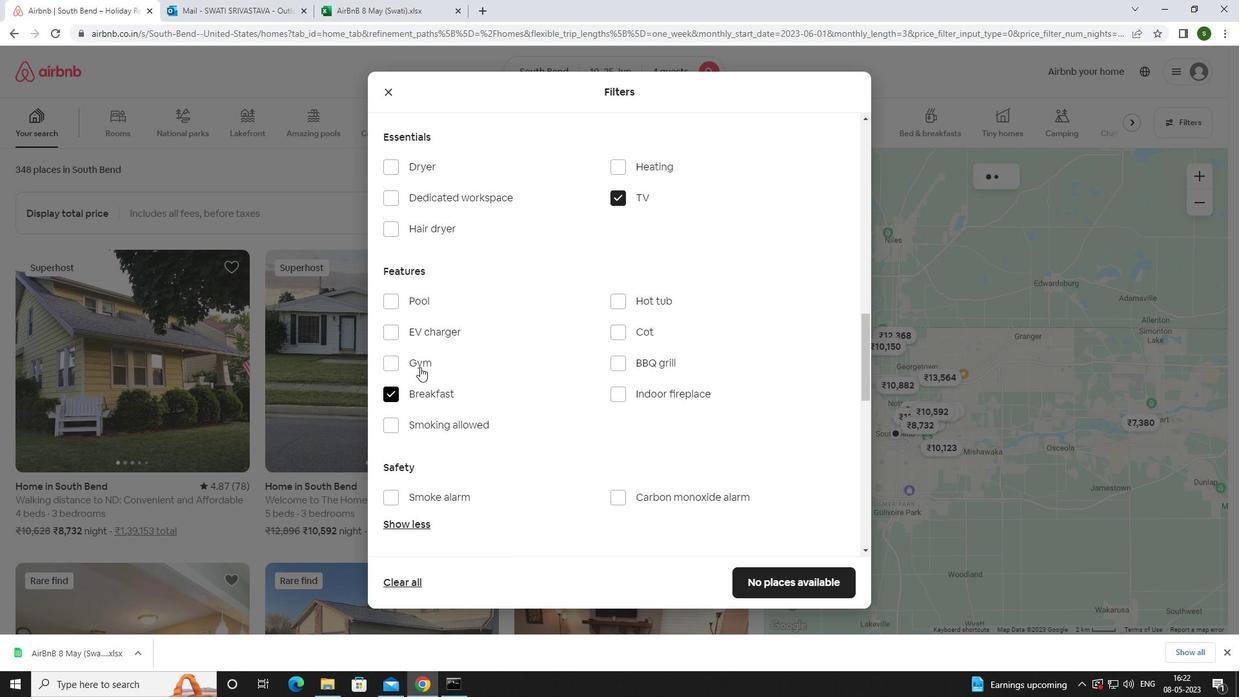 
Action: Mouse moved to (592, 406)
Screenshot: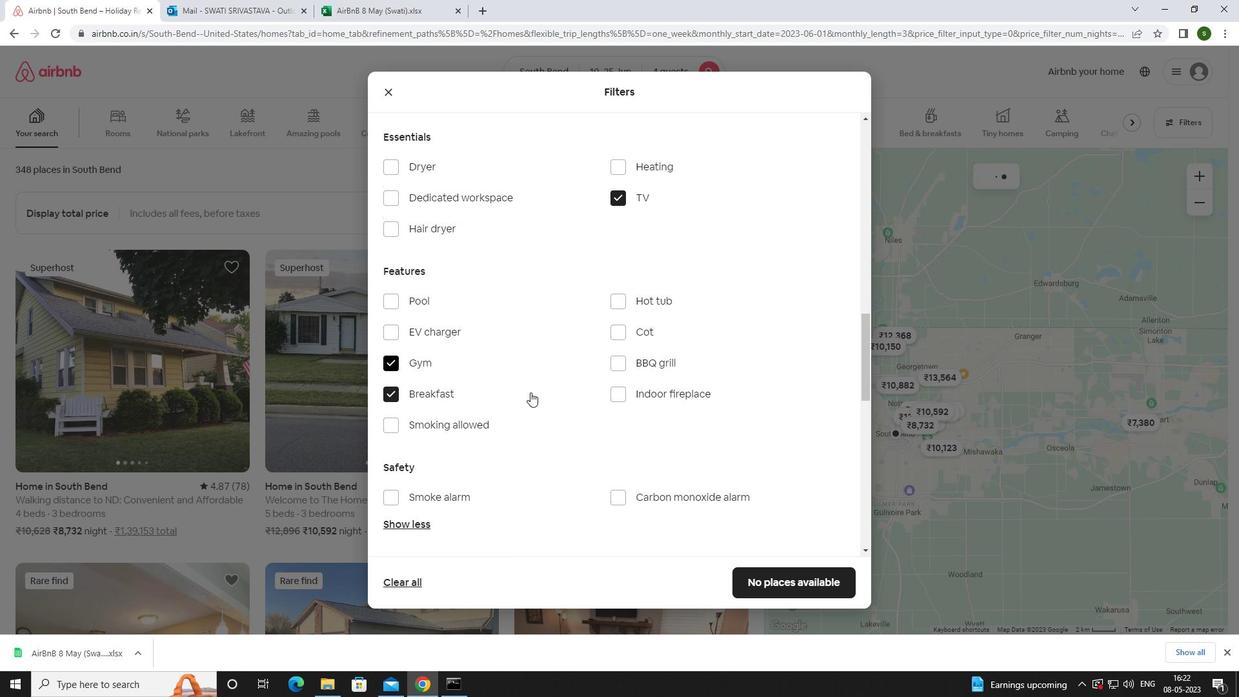 
Action: Mouse scrolled (592, 406) with delta (0, 0)
Screenshot: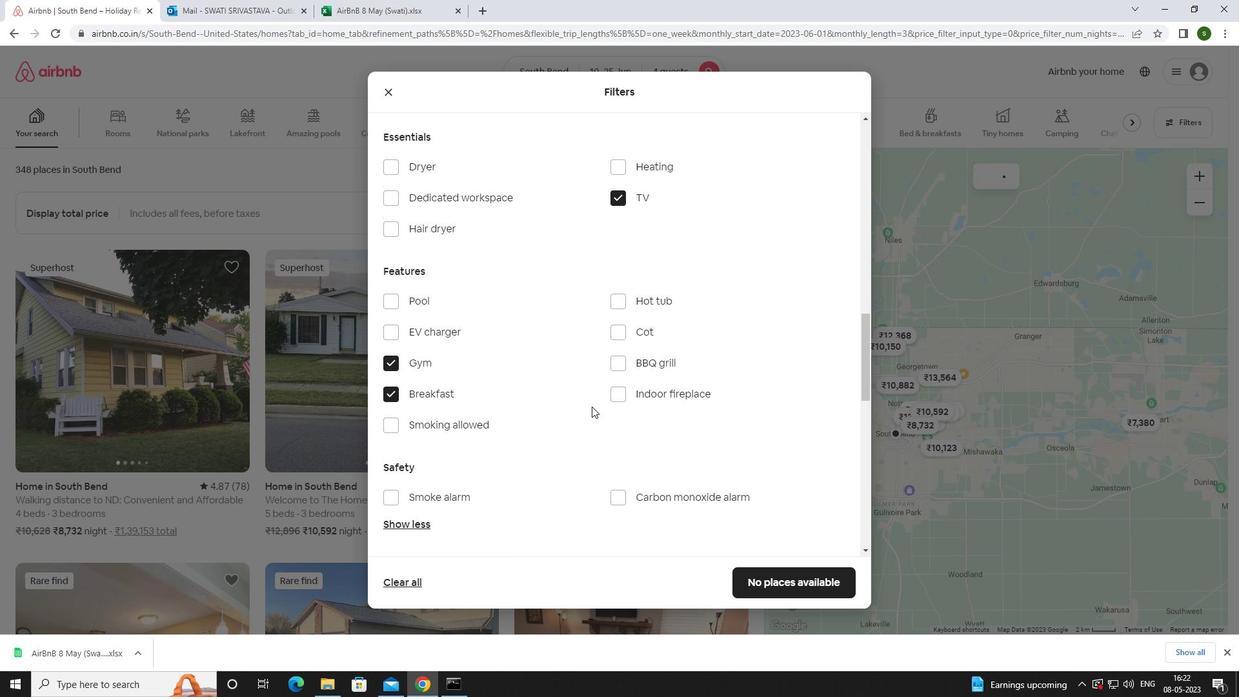 
Action: Mouse scrolled (592, 406) with delta (0, 0)
Screenshot: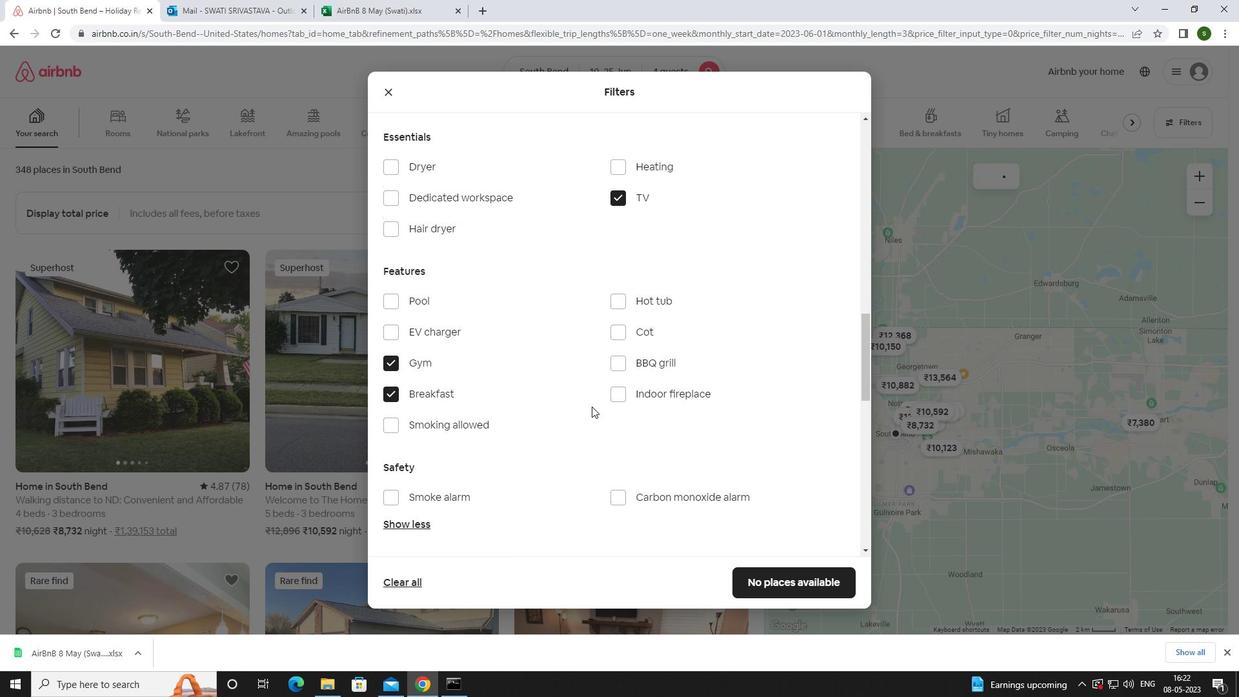 
Action: Mouse scrolled (592, 406) with delta (0, 0)
Screenshot: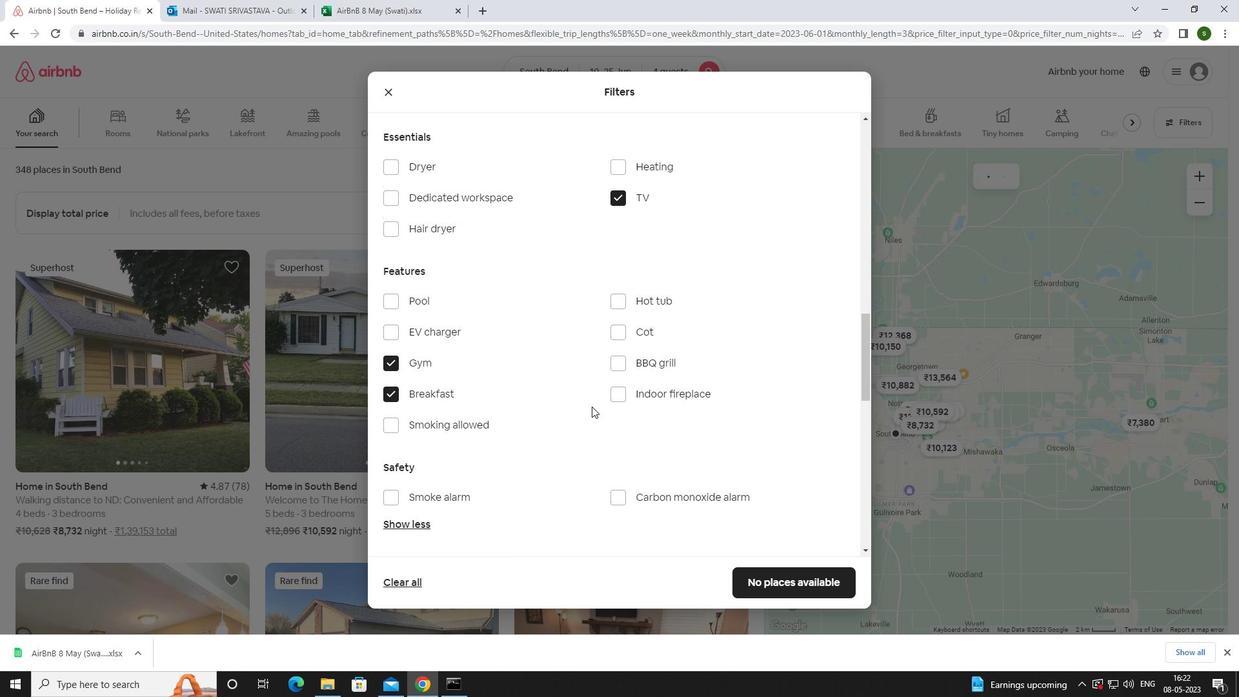 
Action: Mouse scrolled (592, 406) with delta (0, 0)
Screenshot: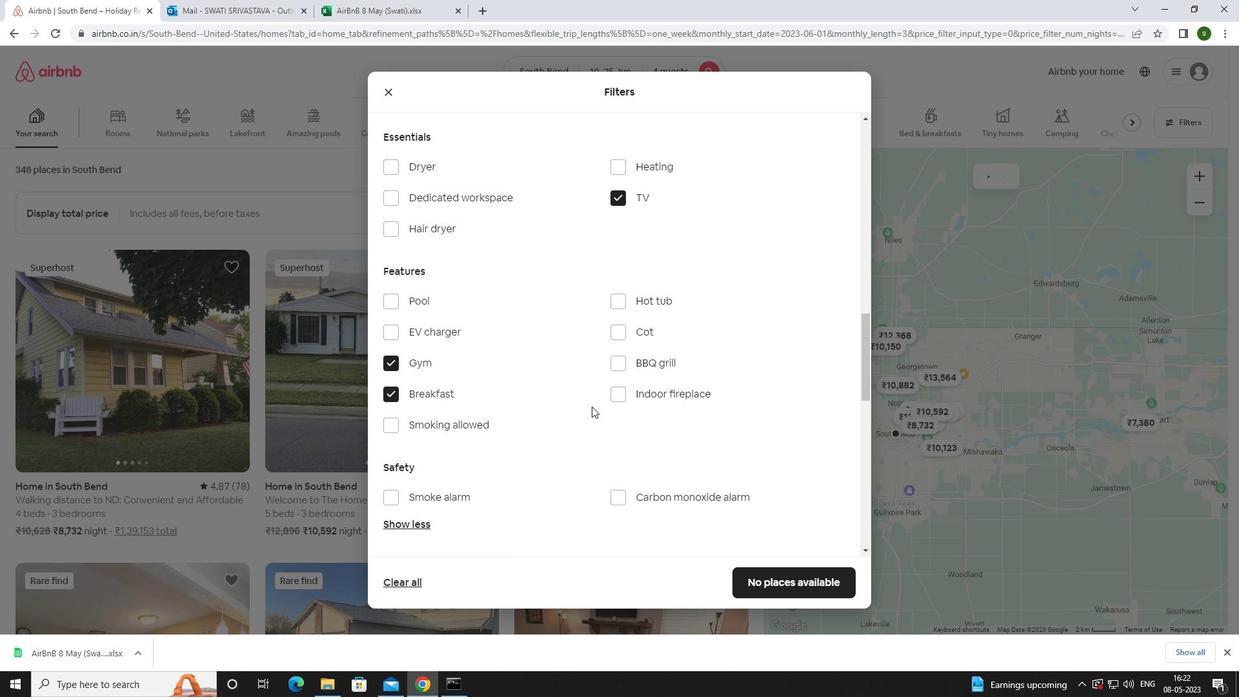 
Action: Mouse moved to (816, 417)
Screenshot: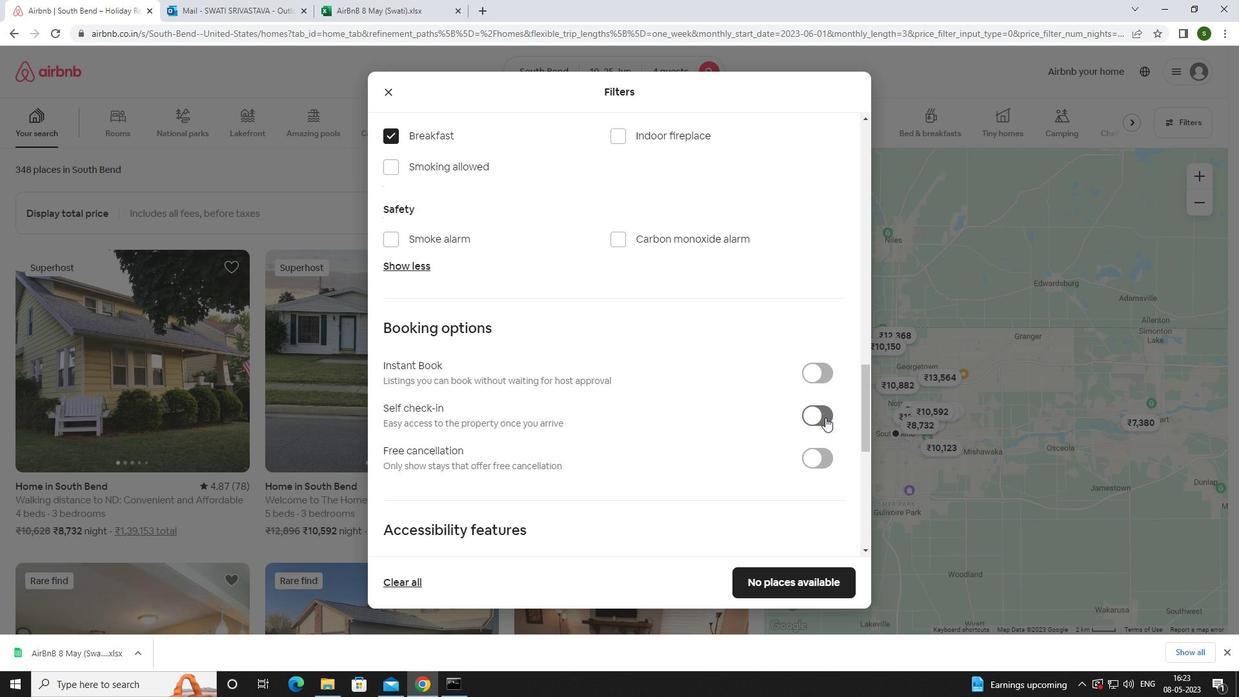 
Action: Mouse pressed left at (816, 417)
Screenshot: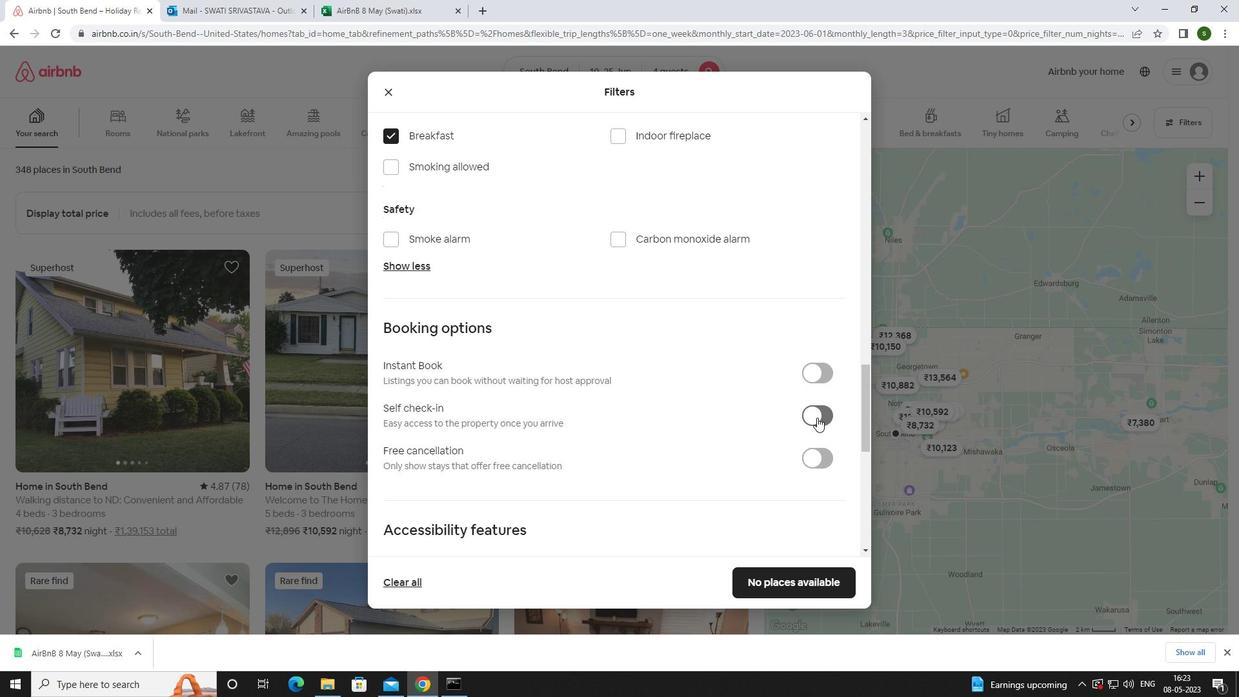 
Action: Mouse moved to (588, 411)
Screenshot: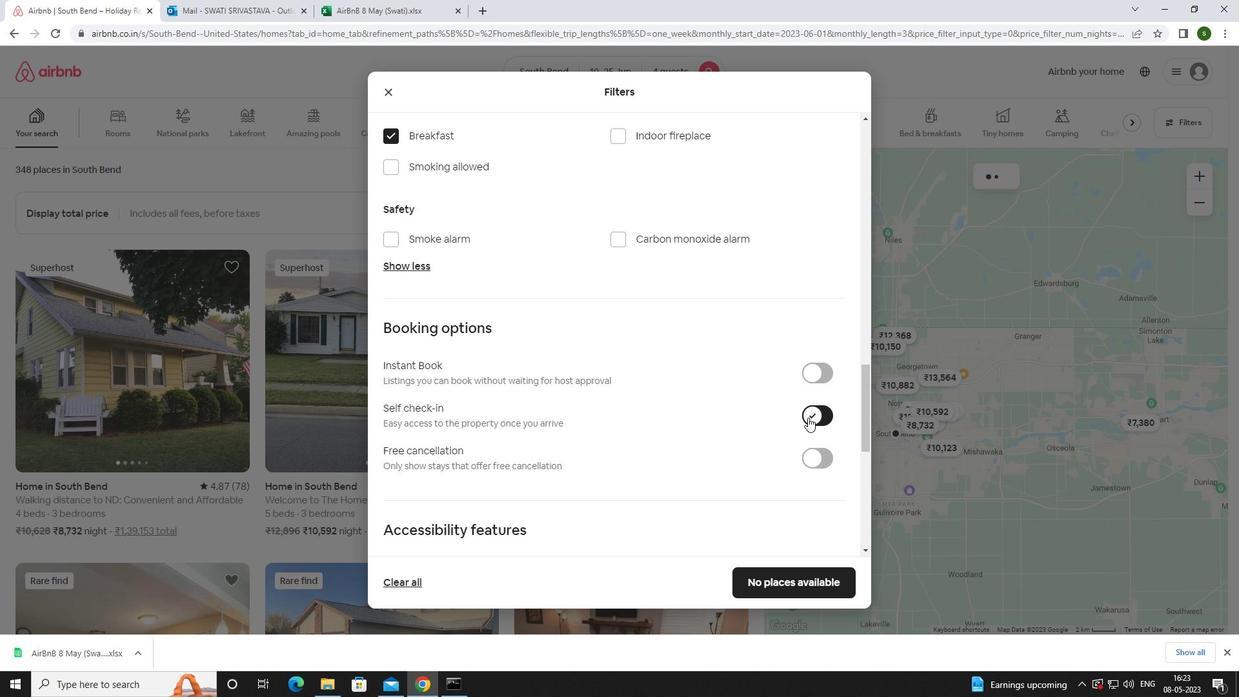
Action: Mouse scrolled (588, 410) with delta (0, 0)
Screenshot: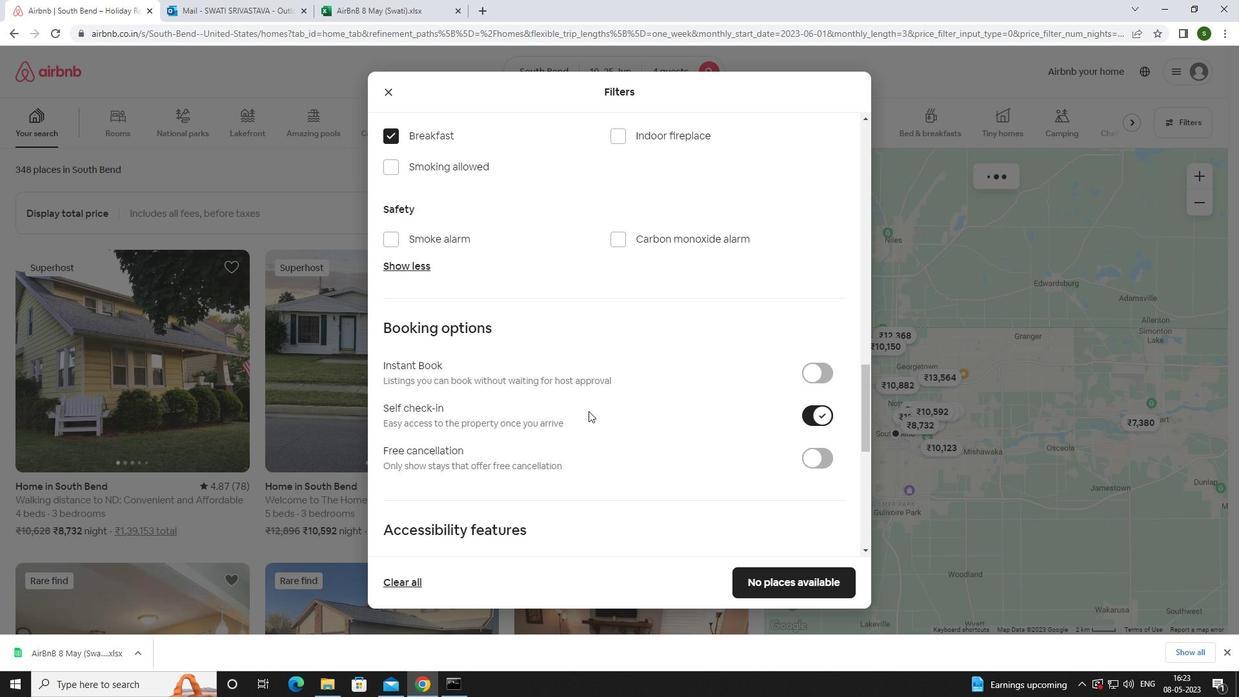 
Action: Mouse scrolled (588, 410) with delta (0, 0)
Screenshot: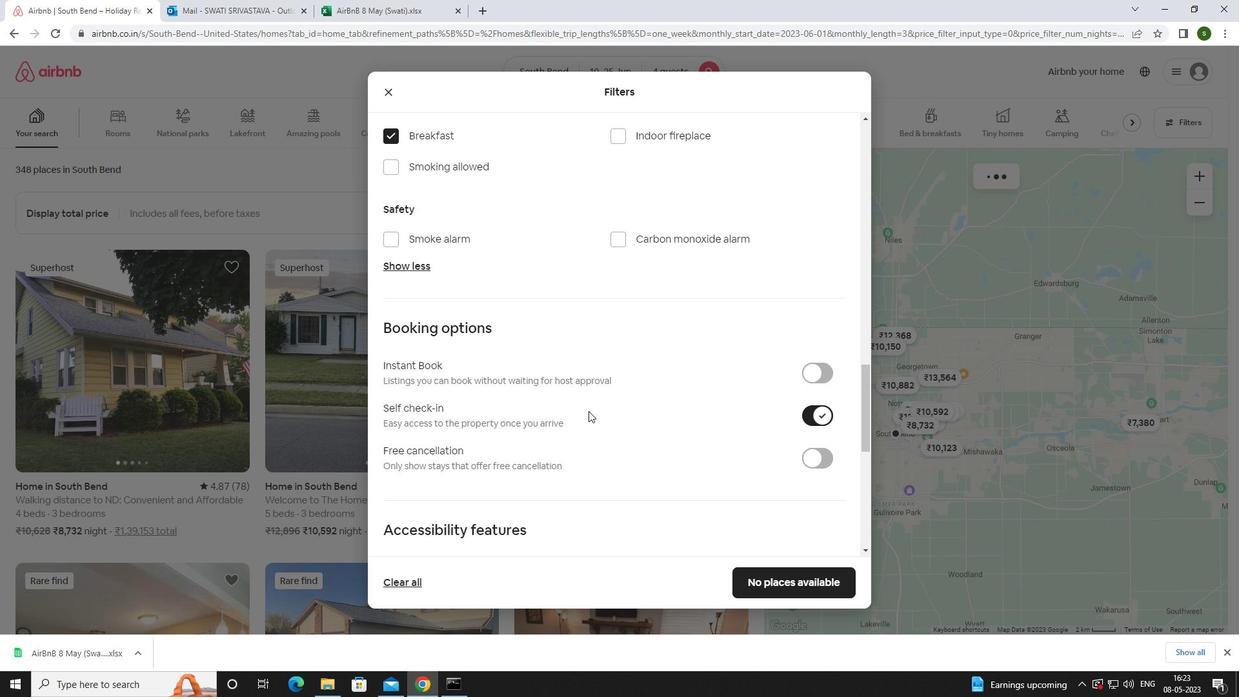 
Action: Mouse scrolled (588, 410) with delta (0, 0)
Screenshot: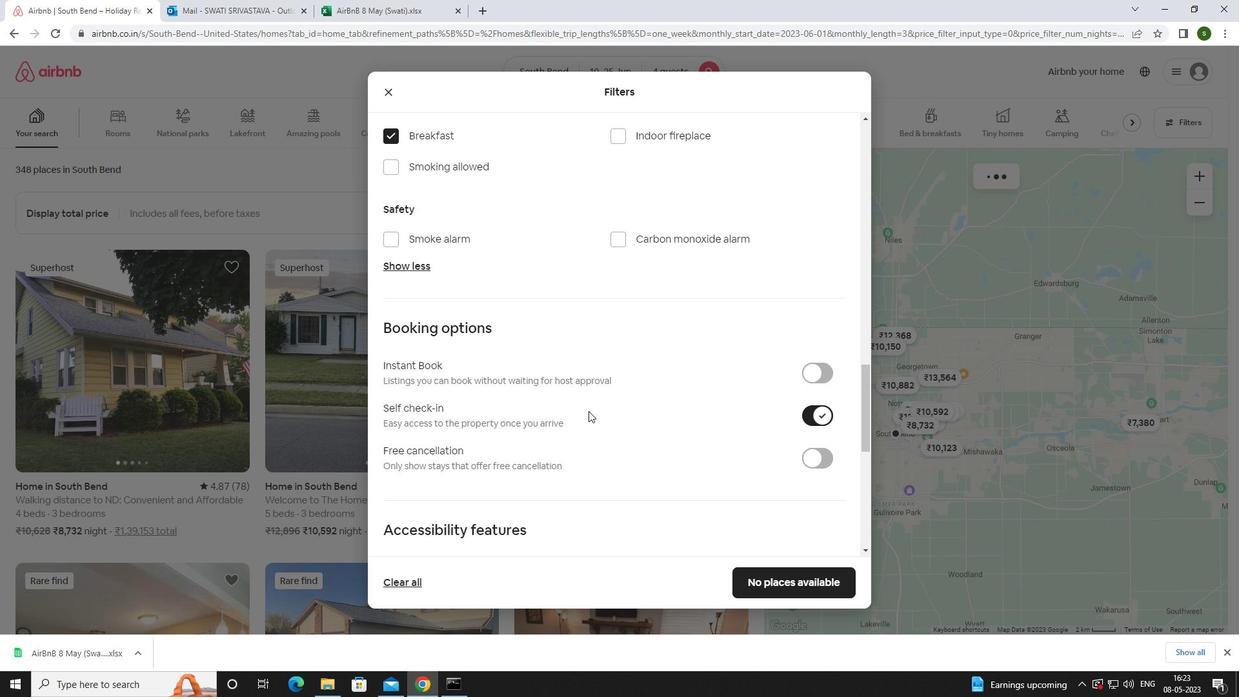 
Action: Mouse scrolled (588, 410) with delta (0, 0)
Screenshot: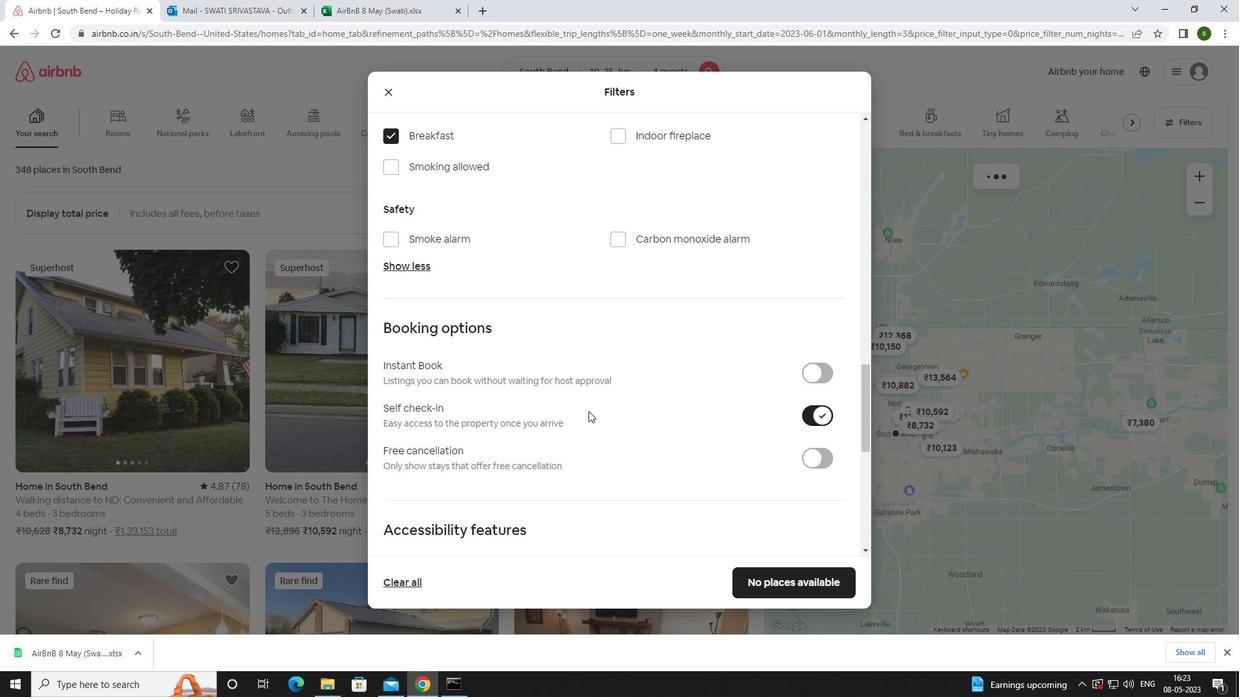 
Action: Mouse scrolled (588, 410) with delta (0, 0)
Screenshot: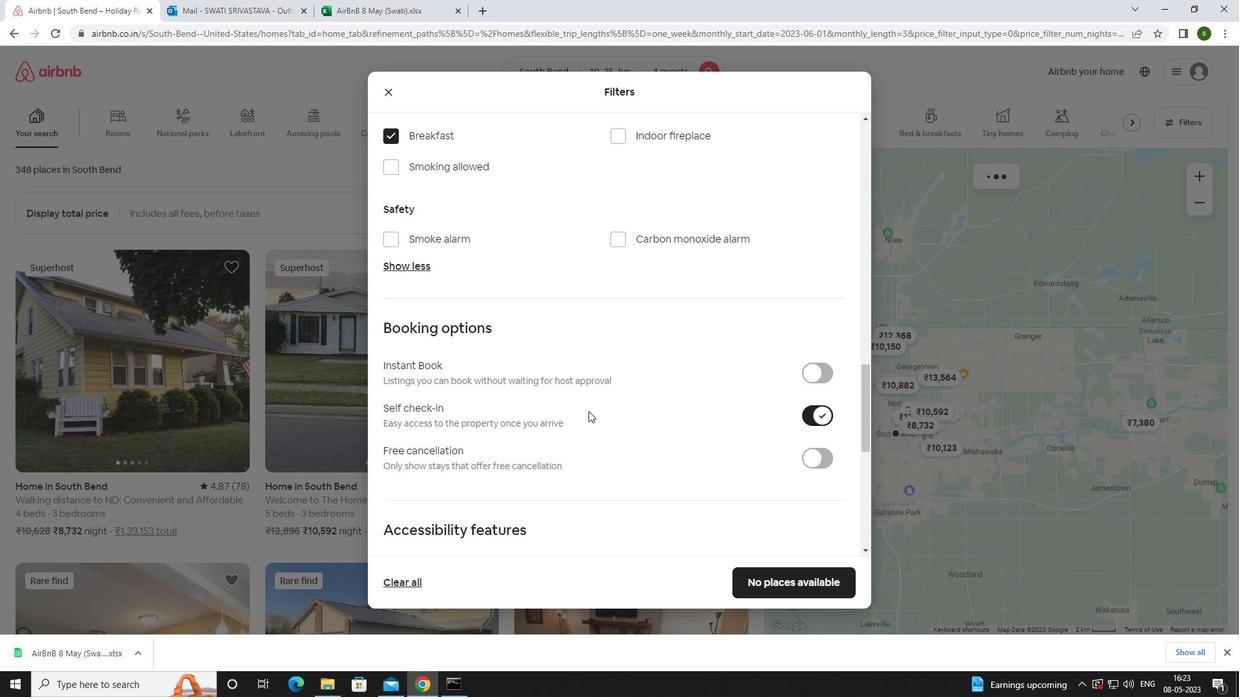 
Action: Mouse scrolled (588, 410) with delta (0, 0)
Screenshot: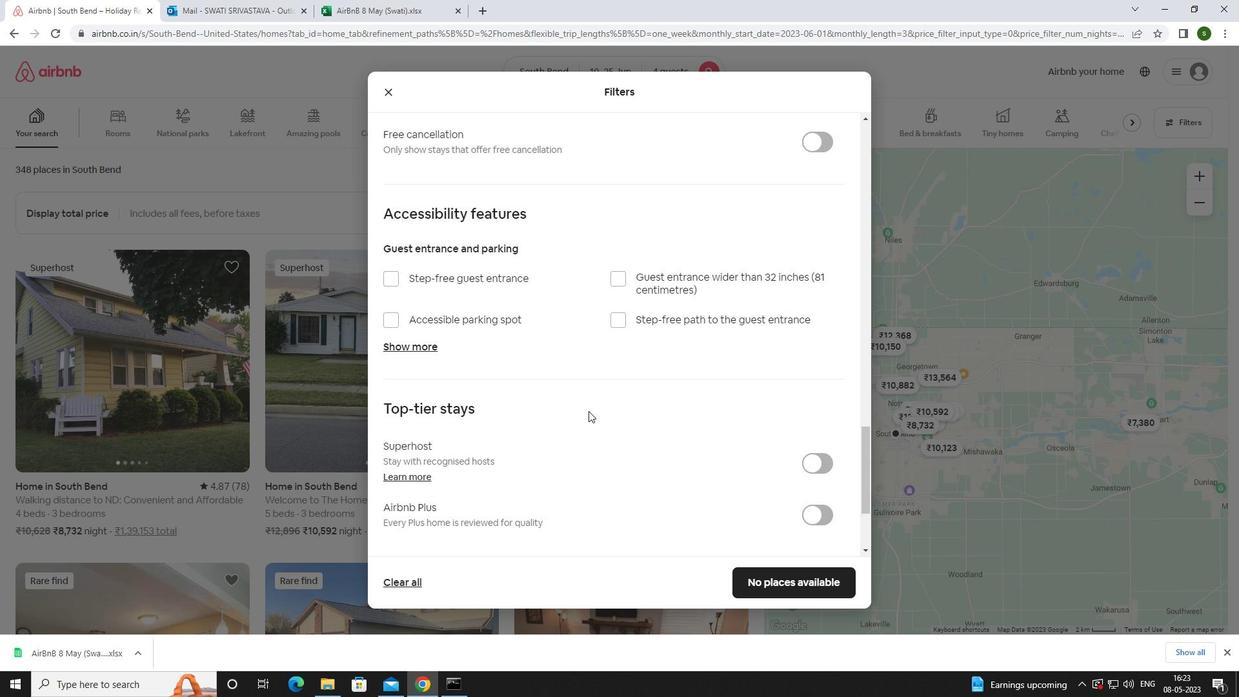 
Action: Mouse scrolled (588, 410) with delta (0, 0)
Screenshot: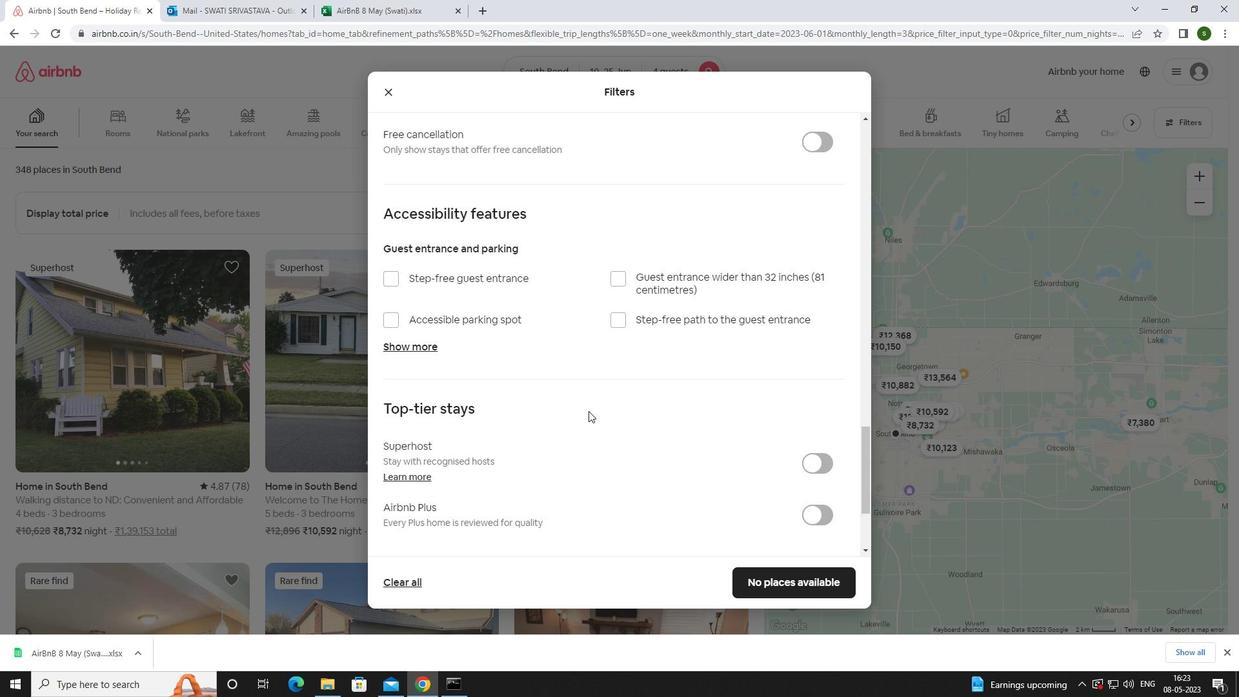 
Action: Mouse scrolled (588, 410) with delta (0, 0)
Screenshot: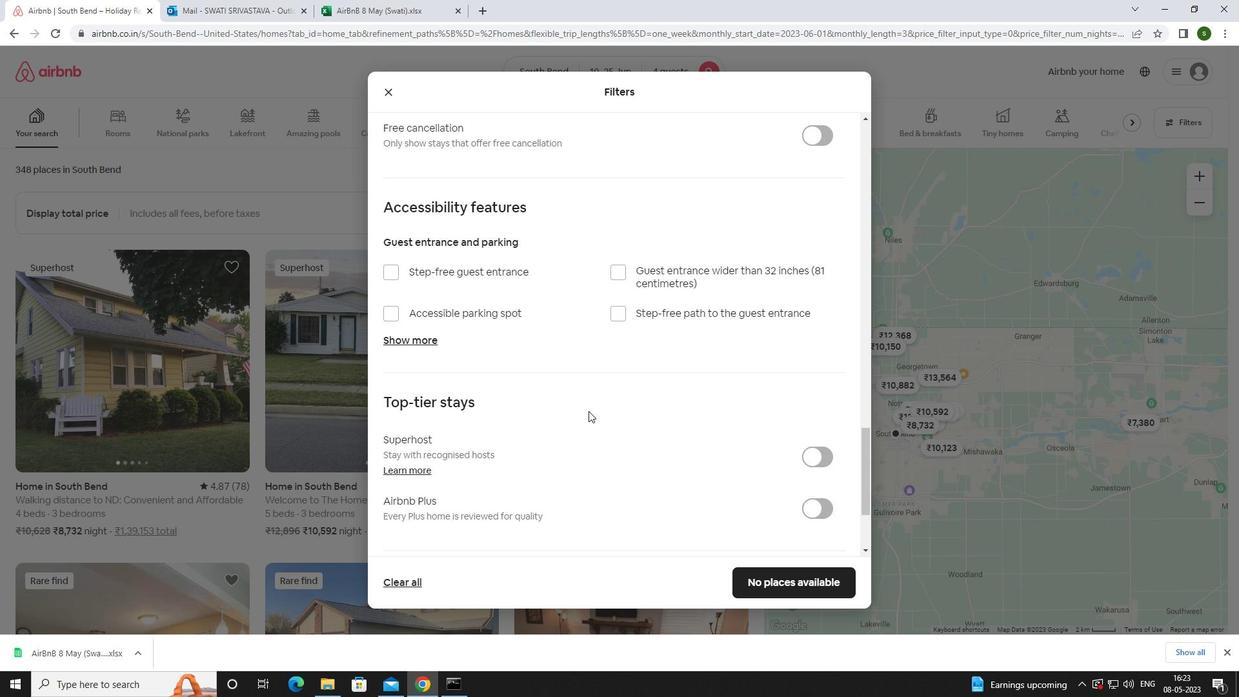 
Action: Mouse scrolled (588, 410) with delta (0, 0)
Screenshot: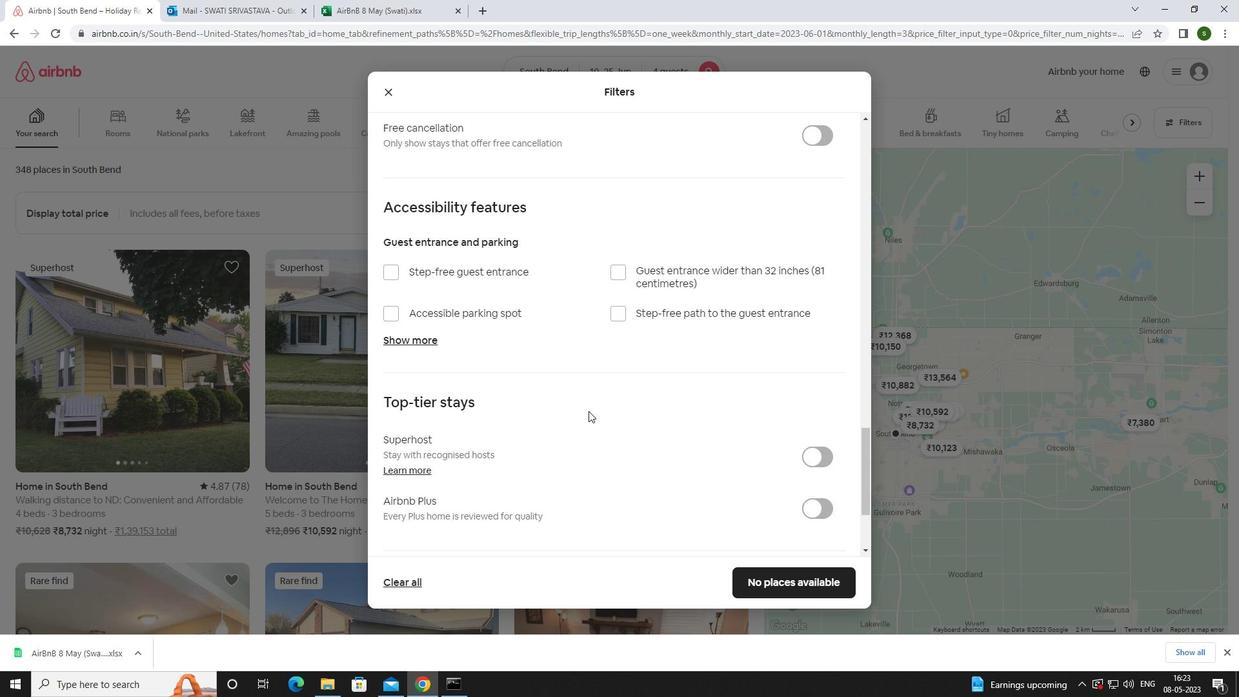 
Action: Mouse moved to (428, 471)
Screenshot: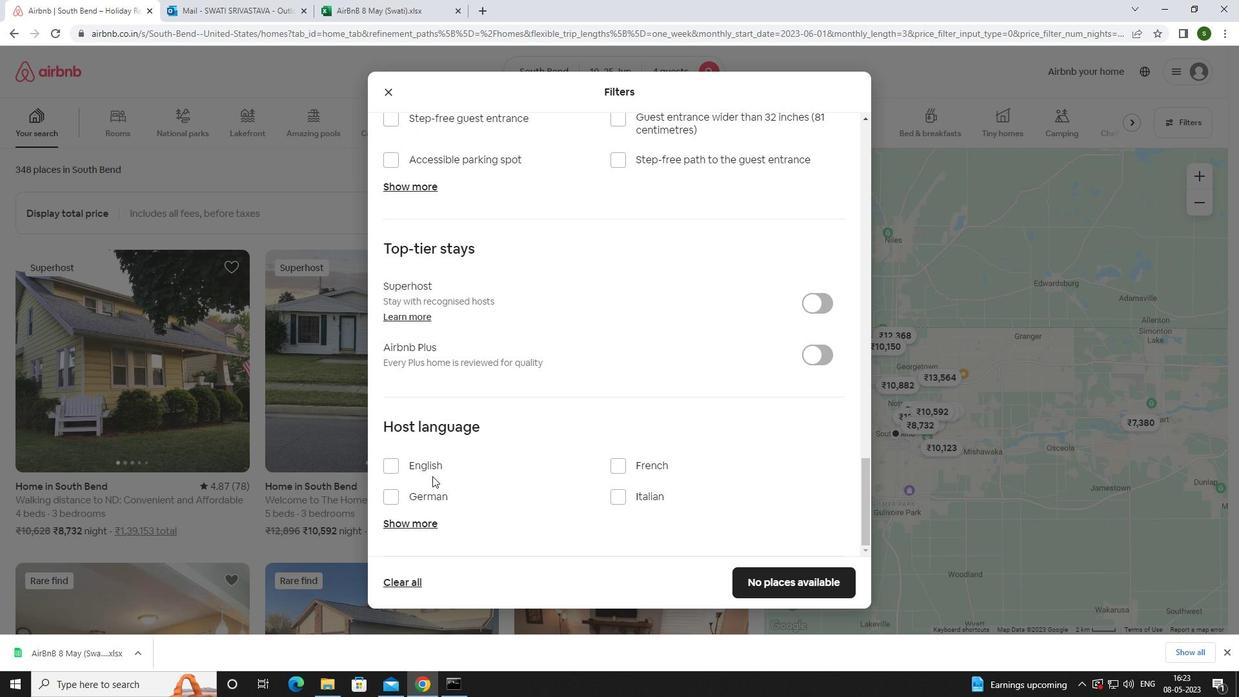 
Action: Mouse pressed left at (428, 471)
Screenshot: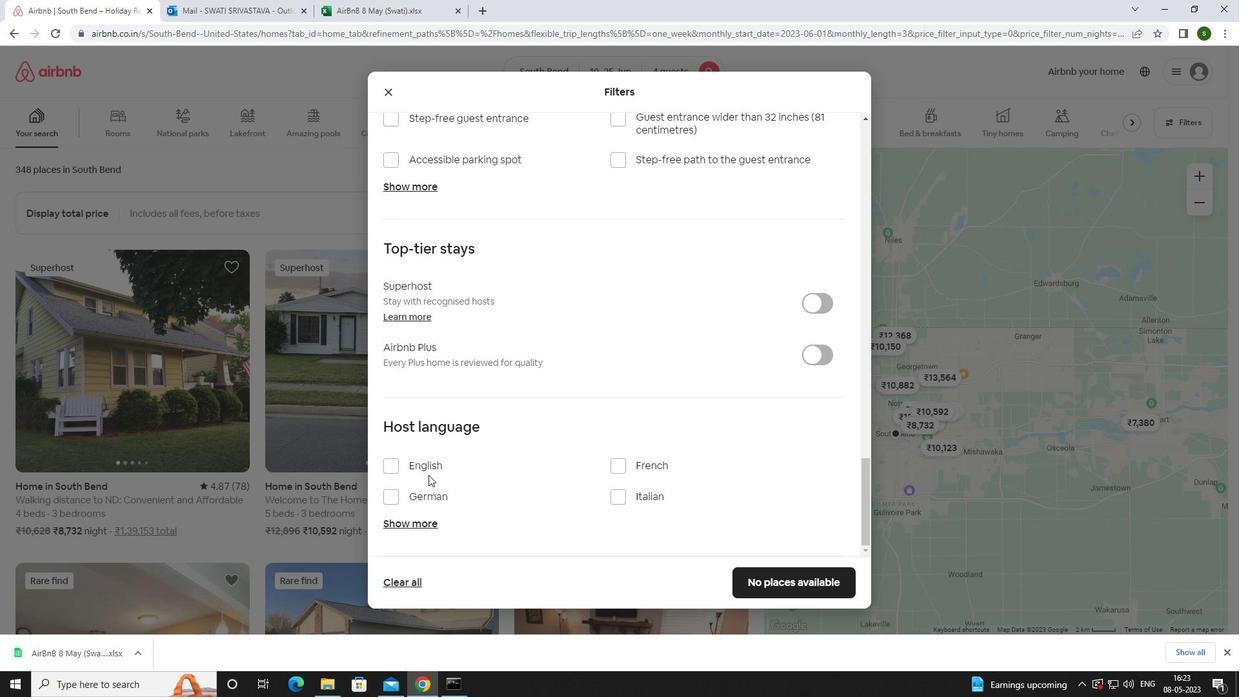
Action: Mouse moved to (784, 588)
Screenshot: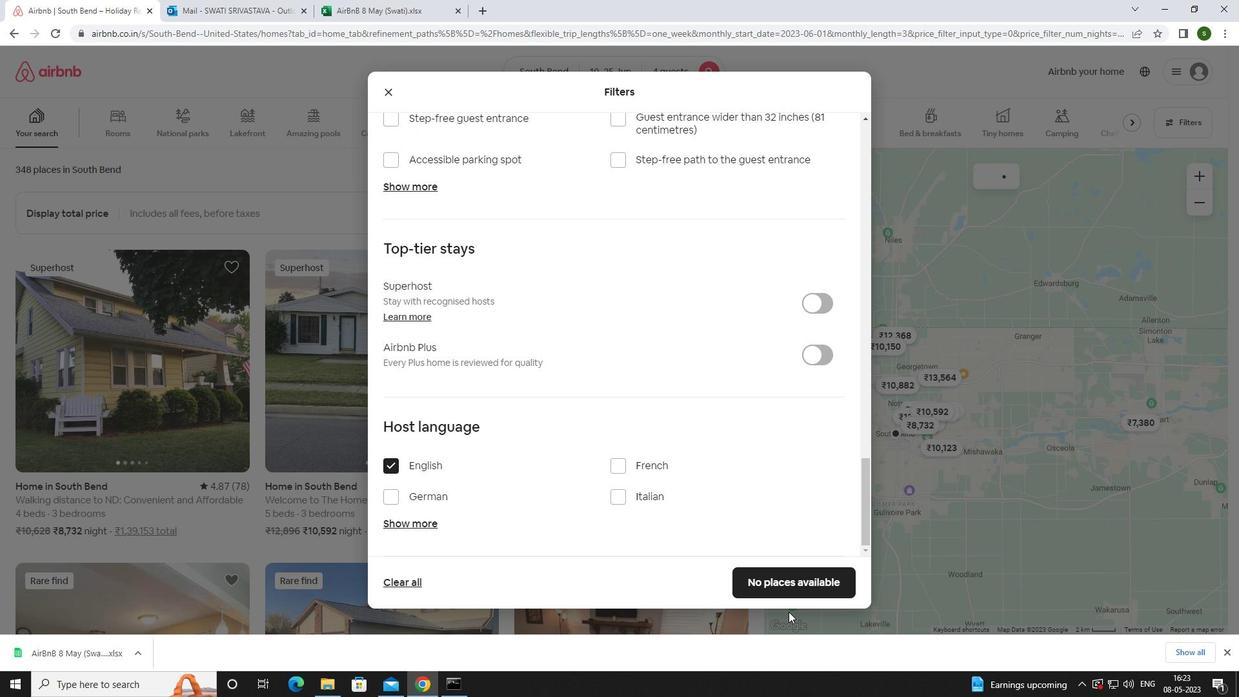 
Action: Mouse pressed left at (784, 588)
Screenshot: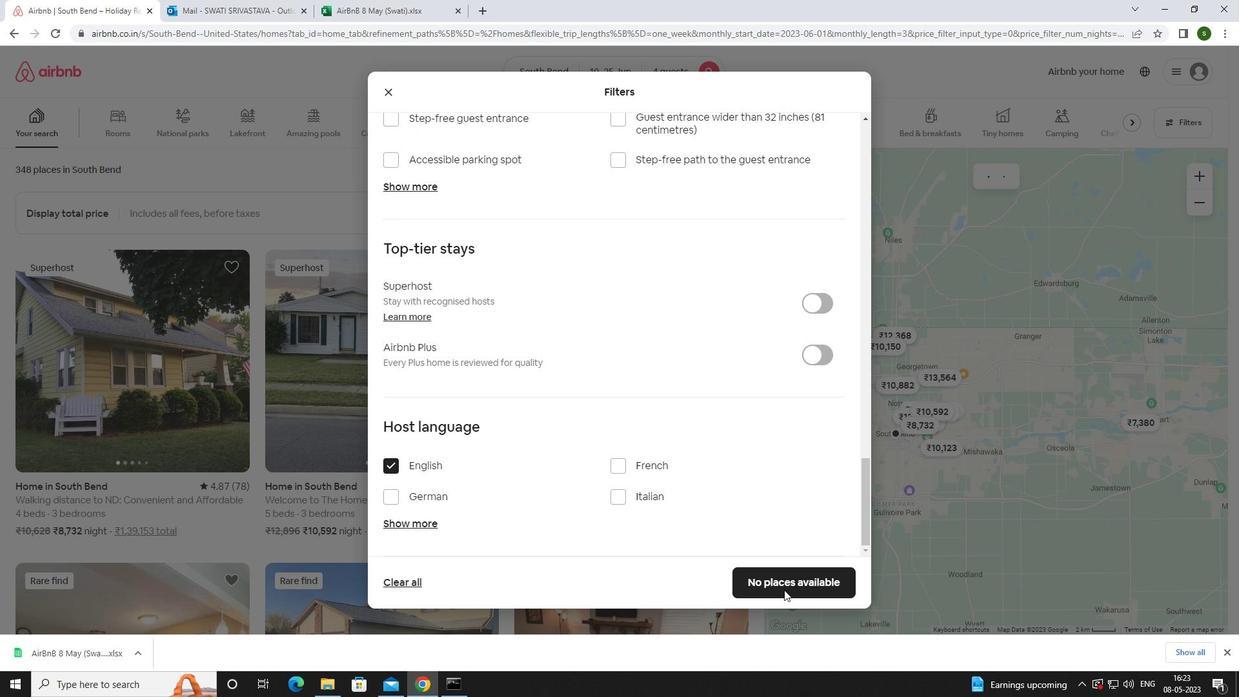 
Action: Mouse moved to (609, 461)
Screenshot: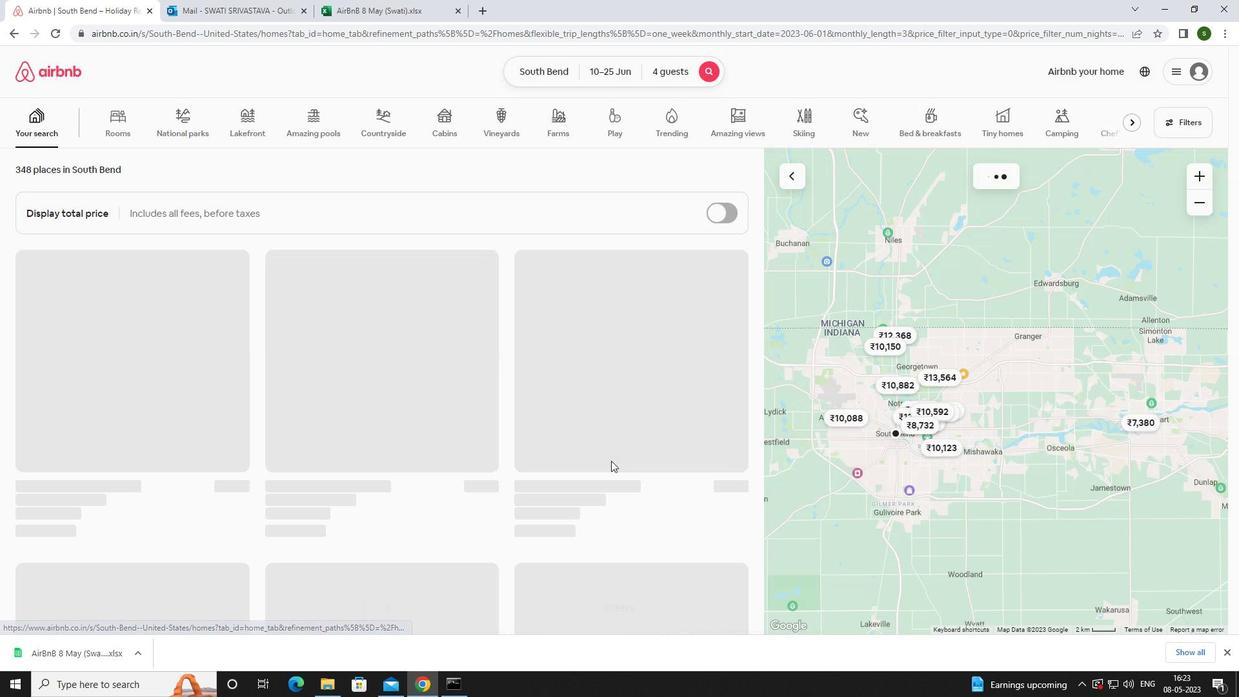 
